 Task: Find connections with filter location Lavras with filter topic #Entrepreneurshipwith filter profile language Potuguese with filter current company Teachnook with filter school International School of Business & Media with filter industry Securities and Commodity Exchanges with filter service category Public Relations with filter keywords title Media Relations Coordinator
Action: Mouse moved to (704, 84)
Screenshot: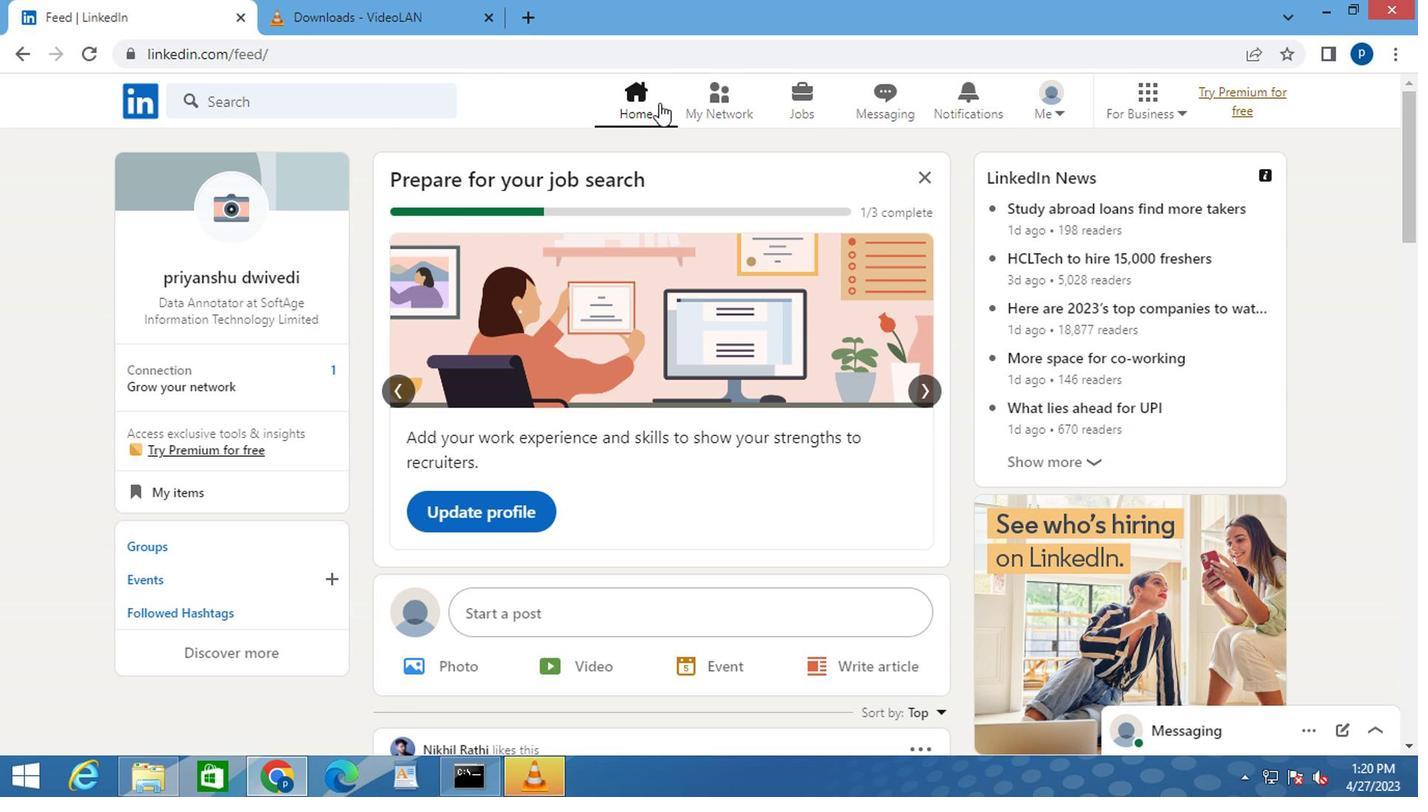 
Action: Mouse pressed left at (704, 84)
Screenshot: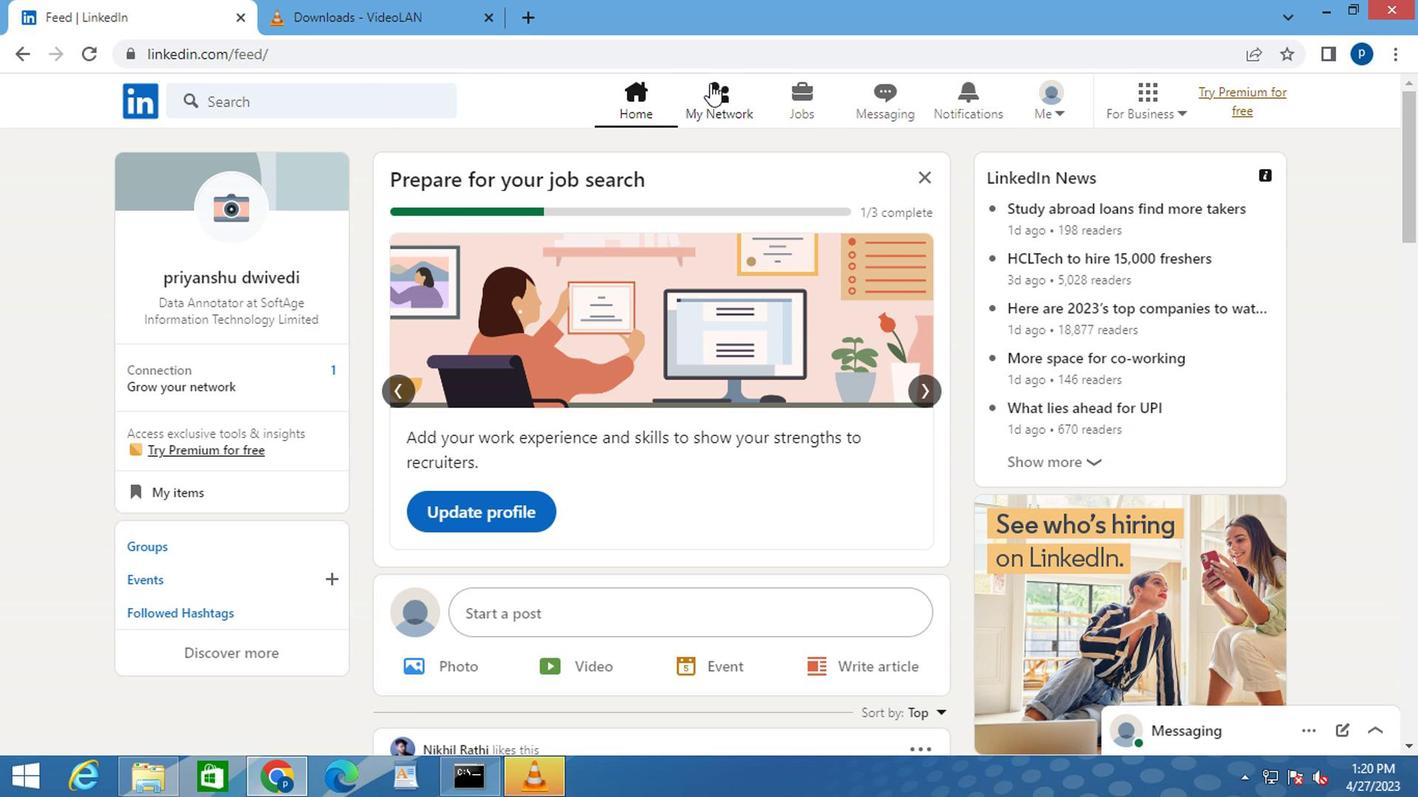 
Action: Mouse moved to (242, 204)
Screenshot: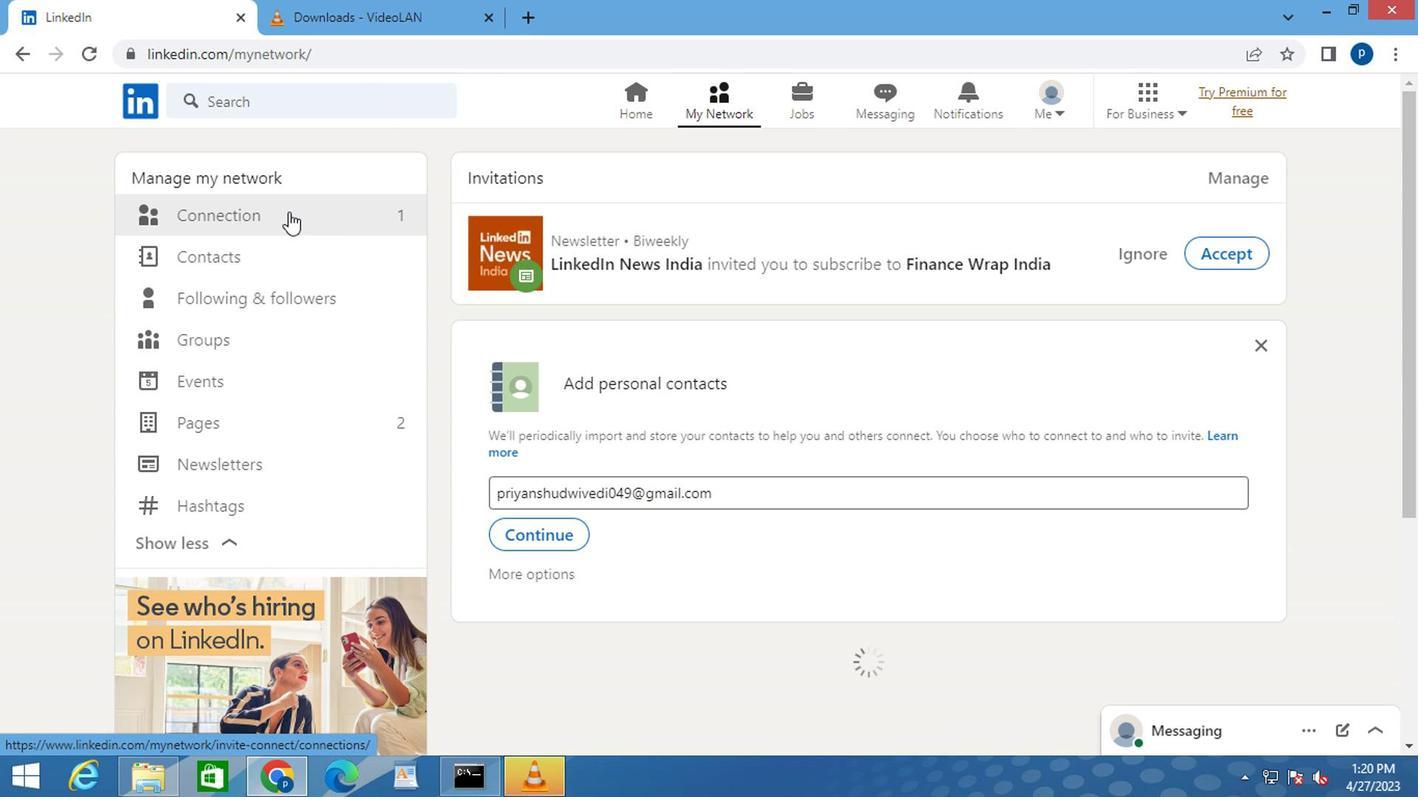 
Action: Mouse pressed left at (242, 204)
Screenshot: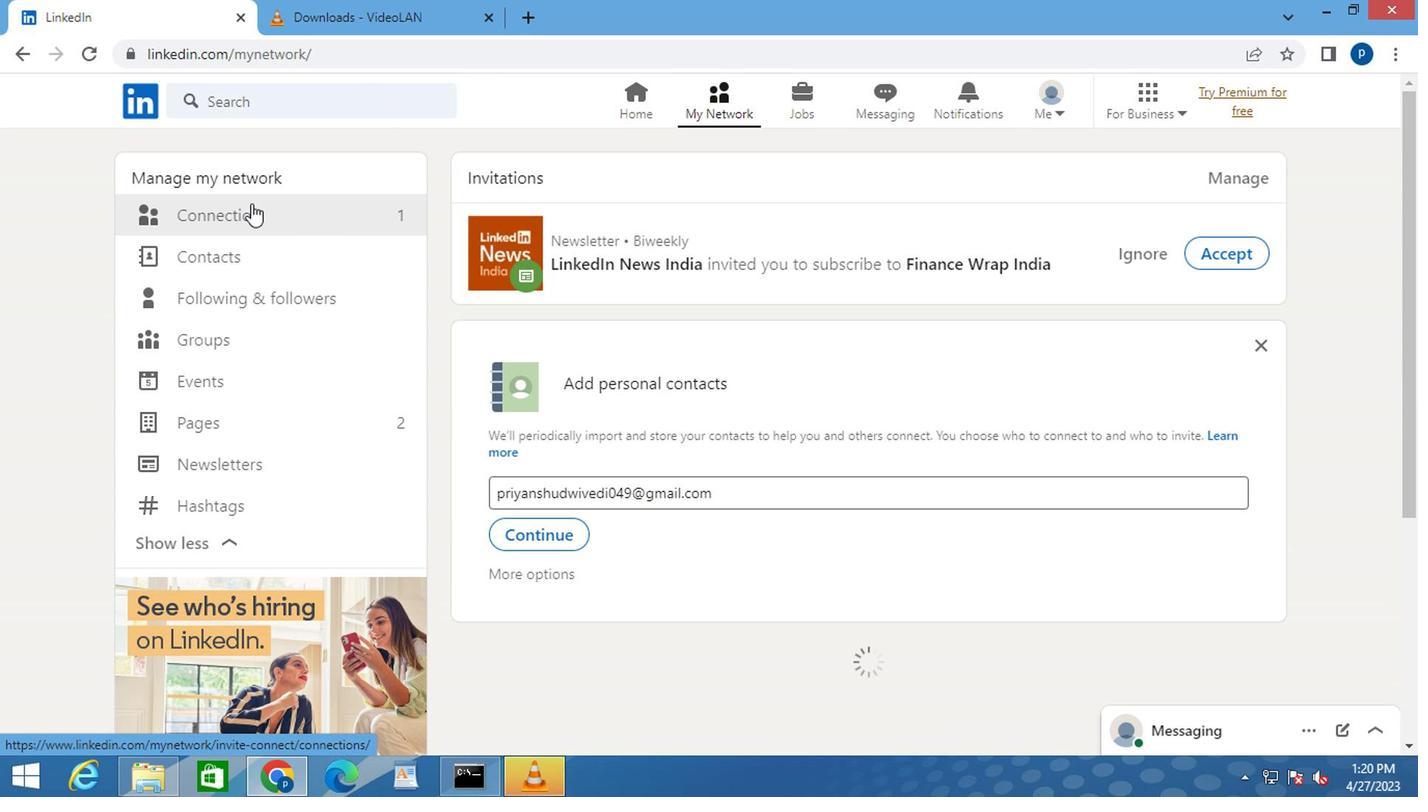
Action: Mouse moved to (866, 211)
Screenshot: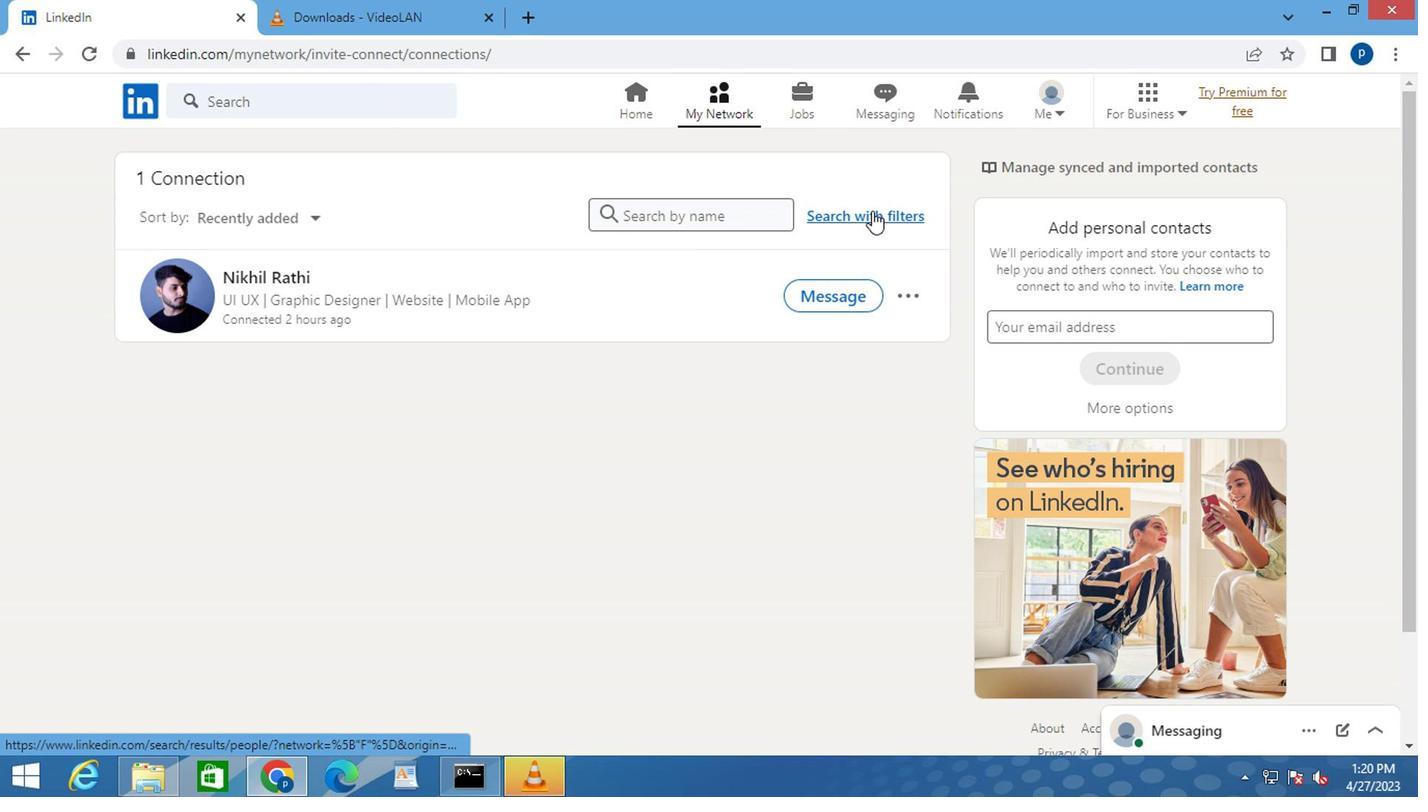 
Action: Mouse pressed left at (866, 211)
Screenshot: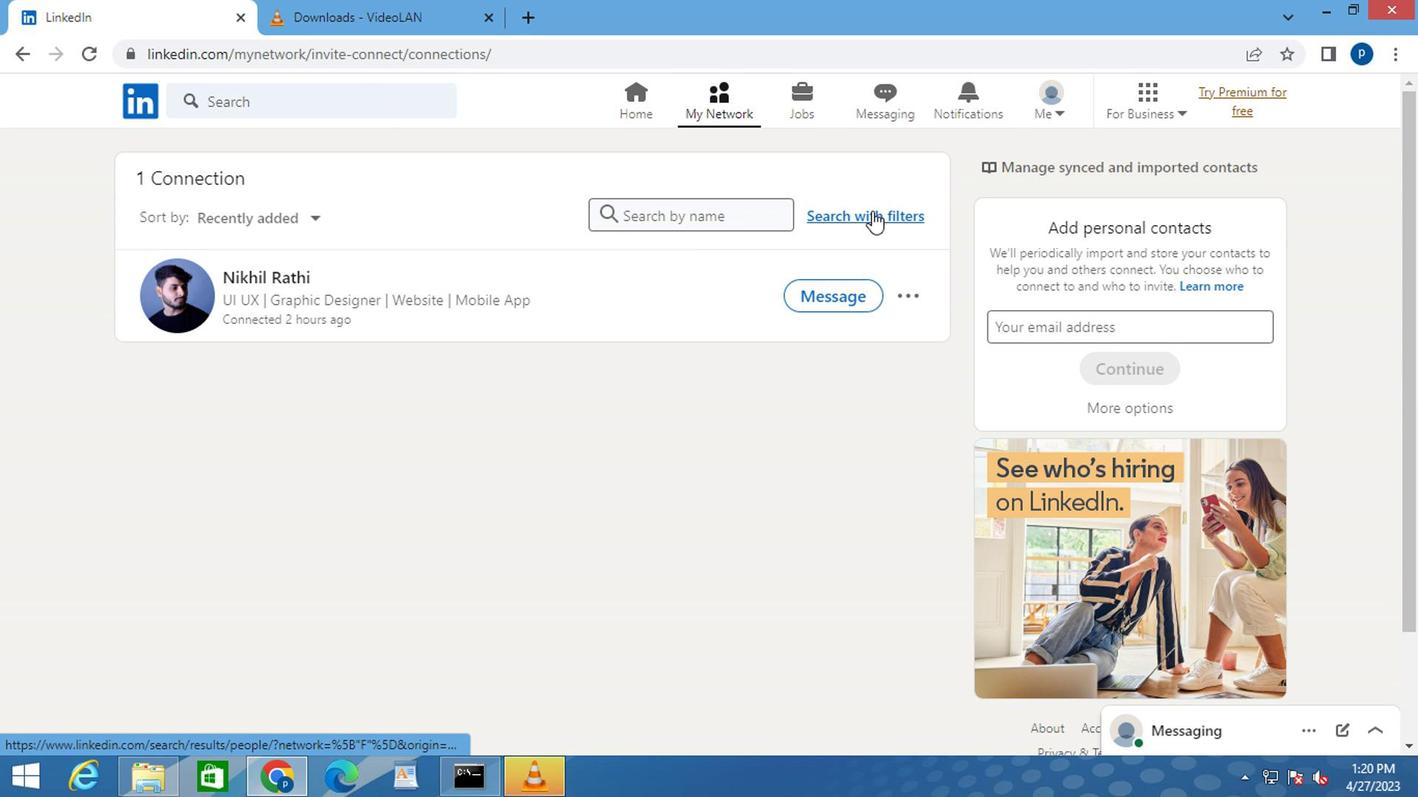 
Action: Mouse moved to (771, 165)
Screenshot: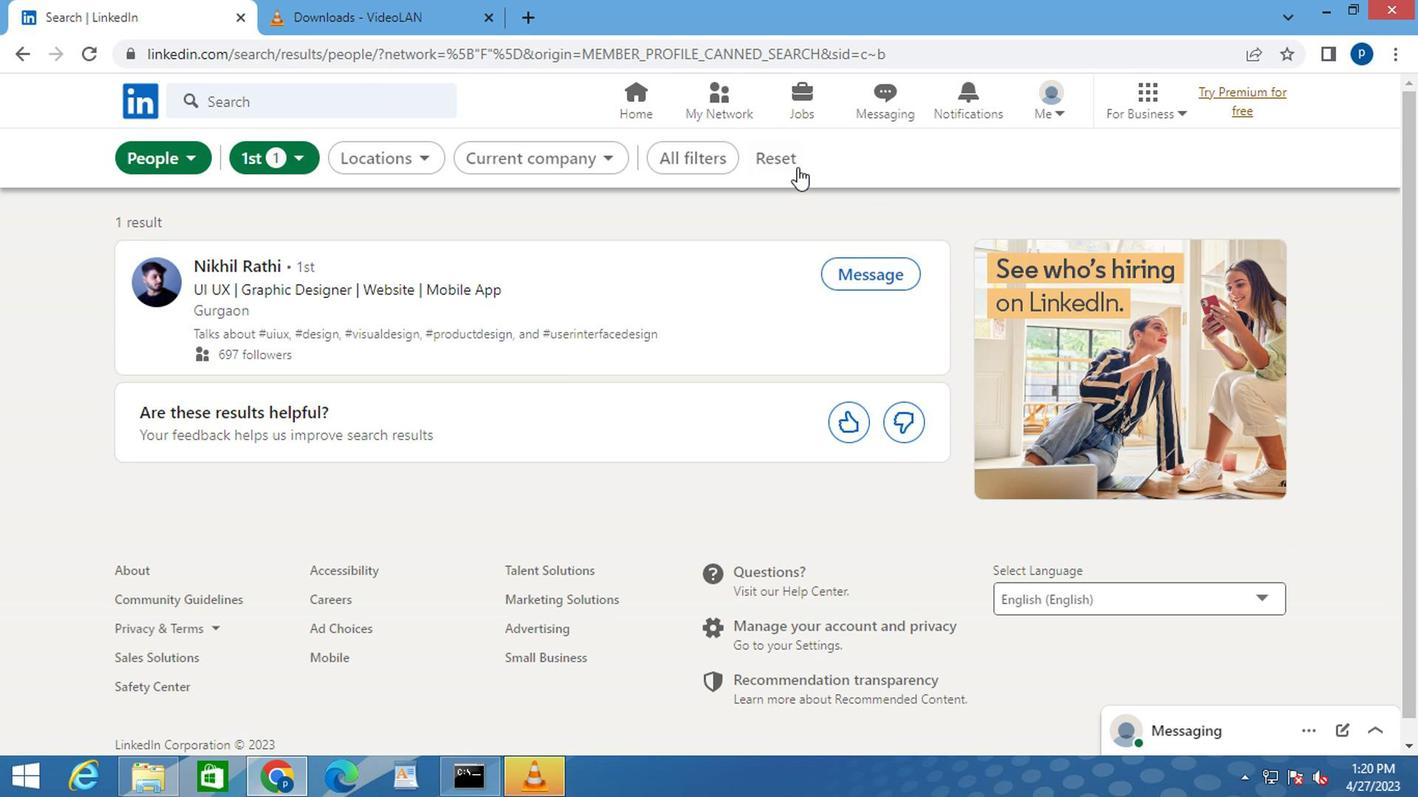 
Action: Mouse pressed left at (771, 165)
Screenshot: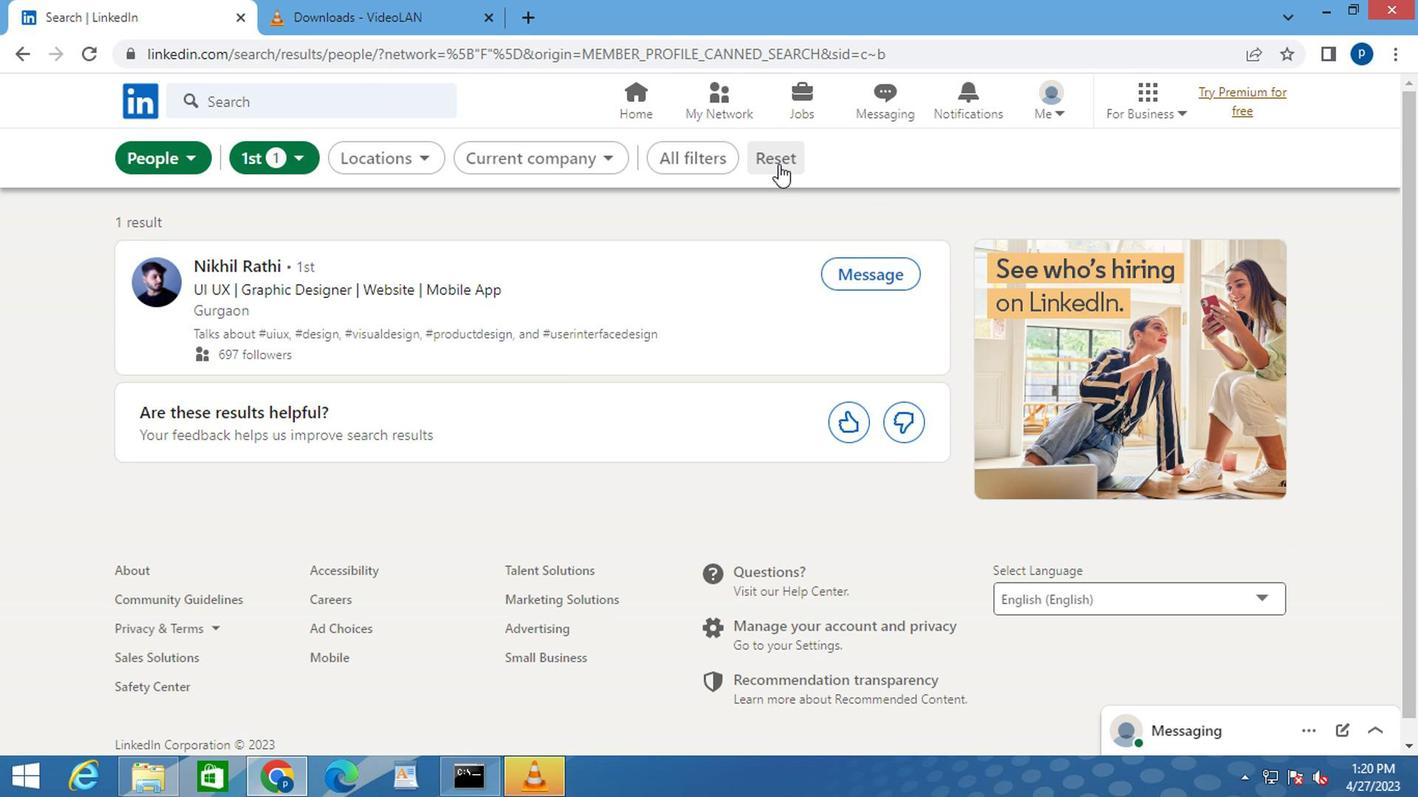
Action: Mouse moved to (755, 162)
Screenshot: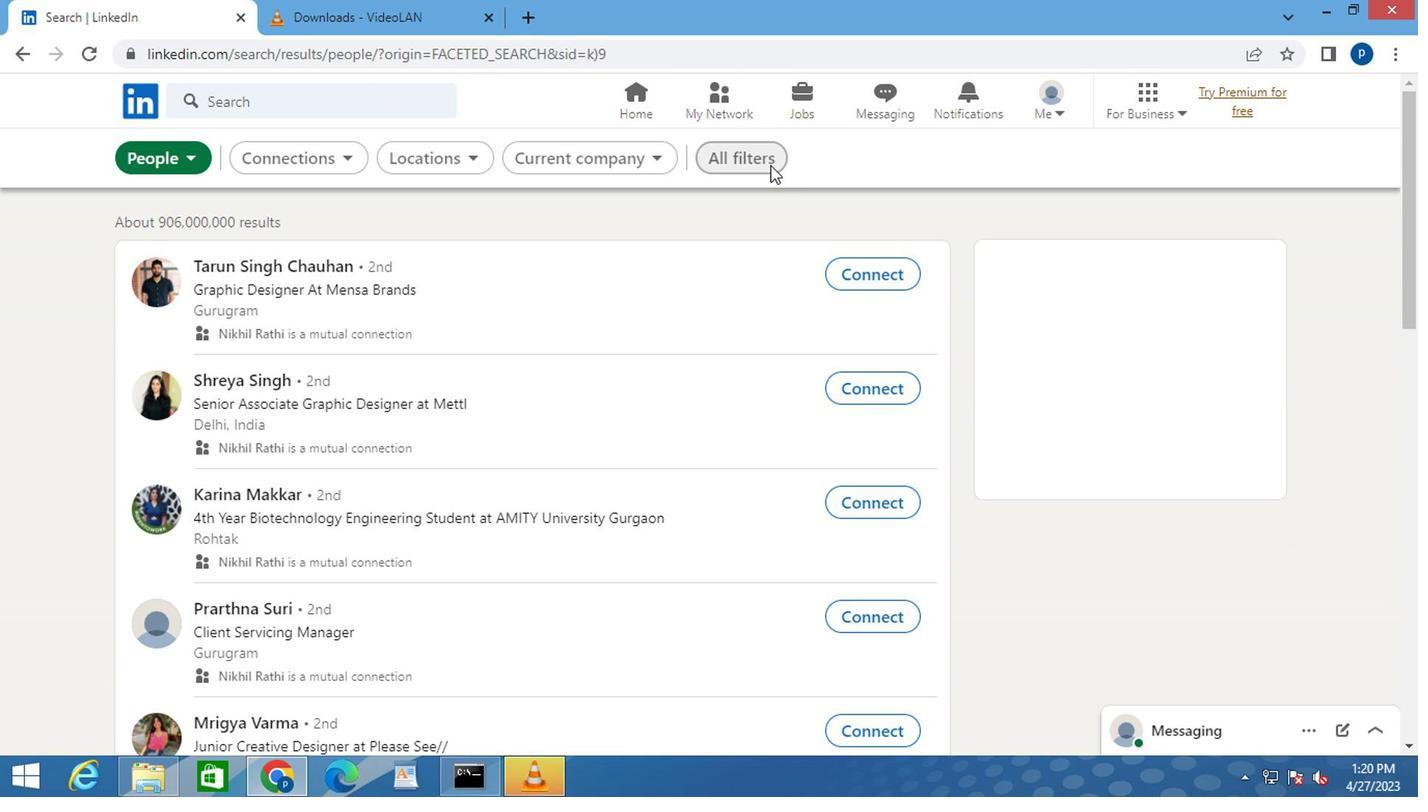 
Action: Mouse pressed left at (755, 162)
Screenshot: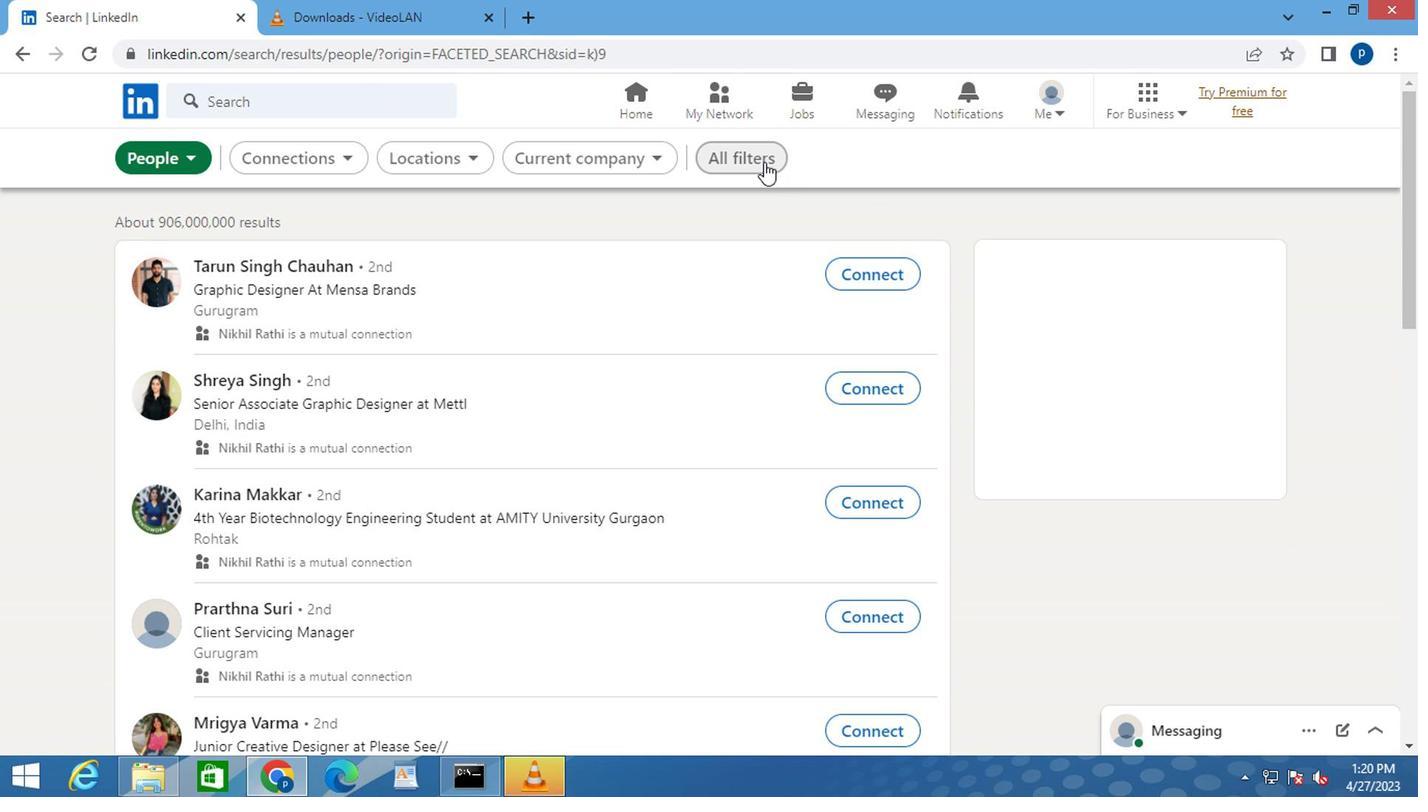 
Action: Mouse moved to (1107, 386)
Screenshot: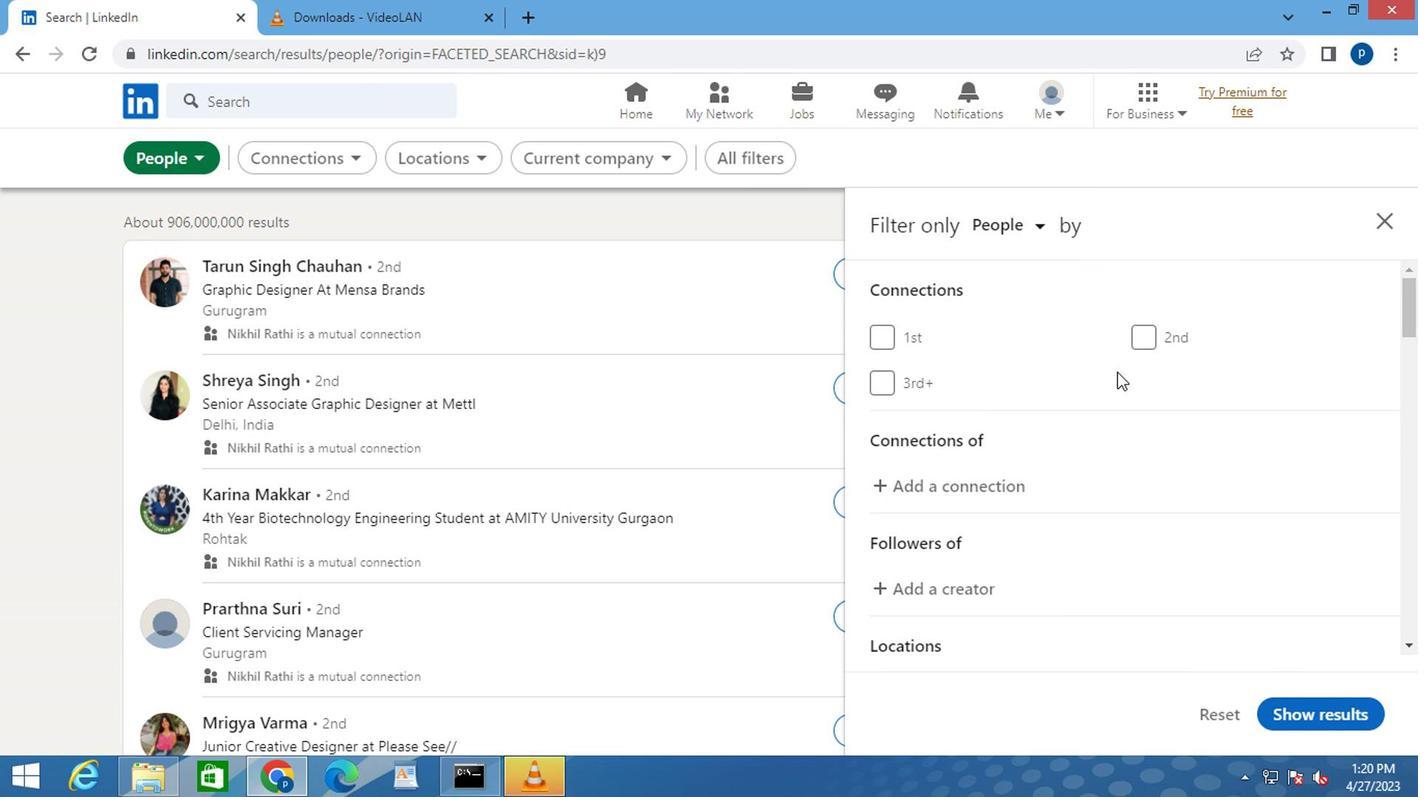 
Action: Mouse scrolled (1107, 385) with delta (0, 0)
Screenshot: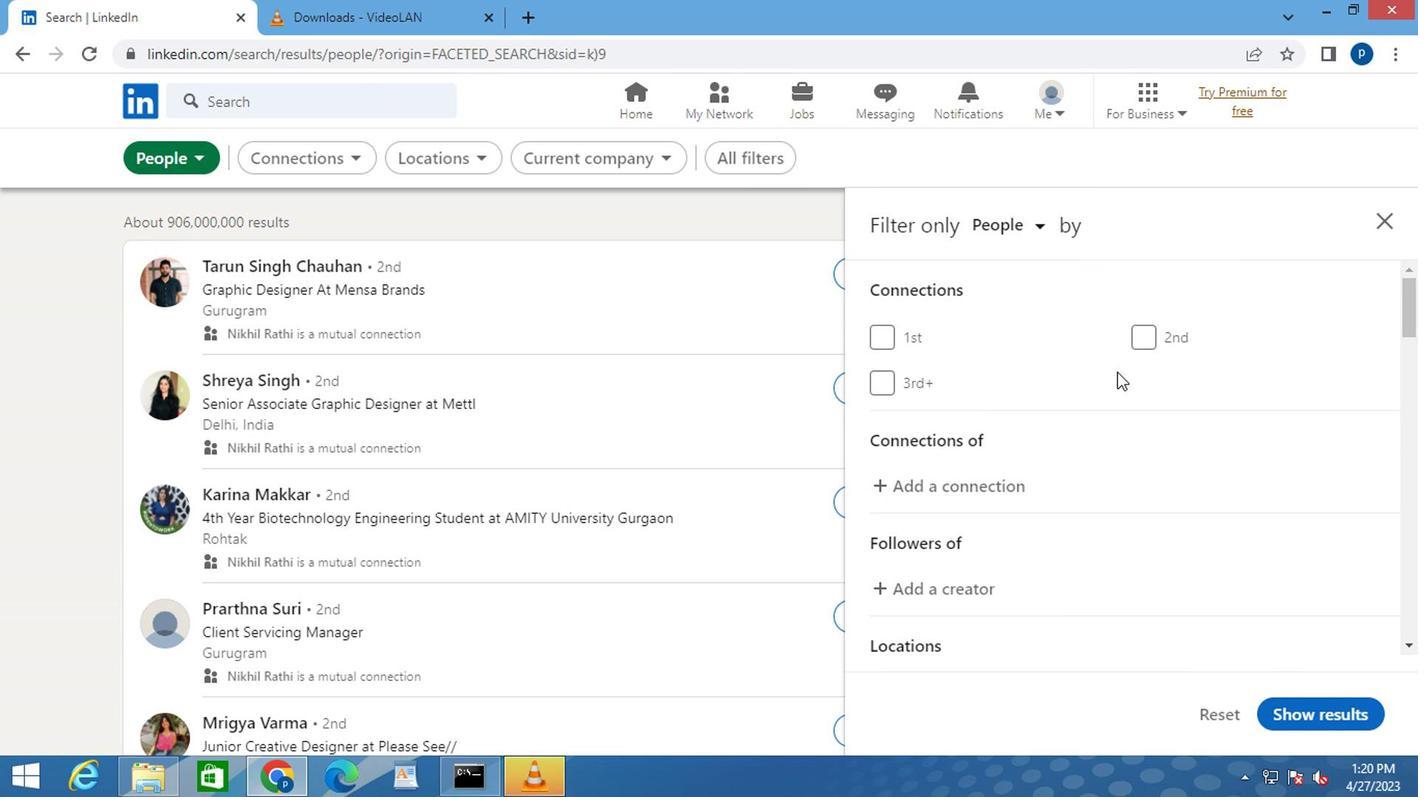 
Action: Mouse moved to (1107, 387)
Screenshot: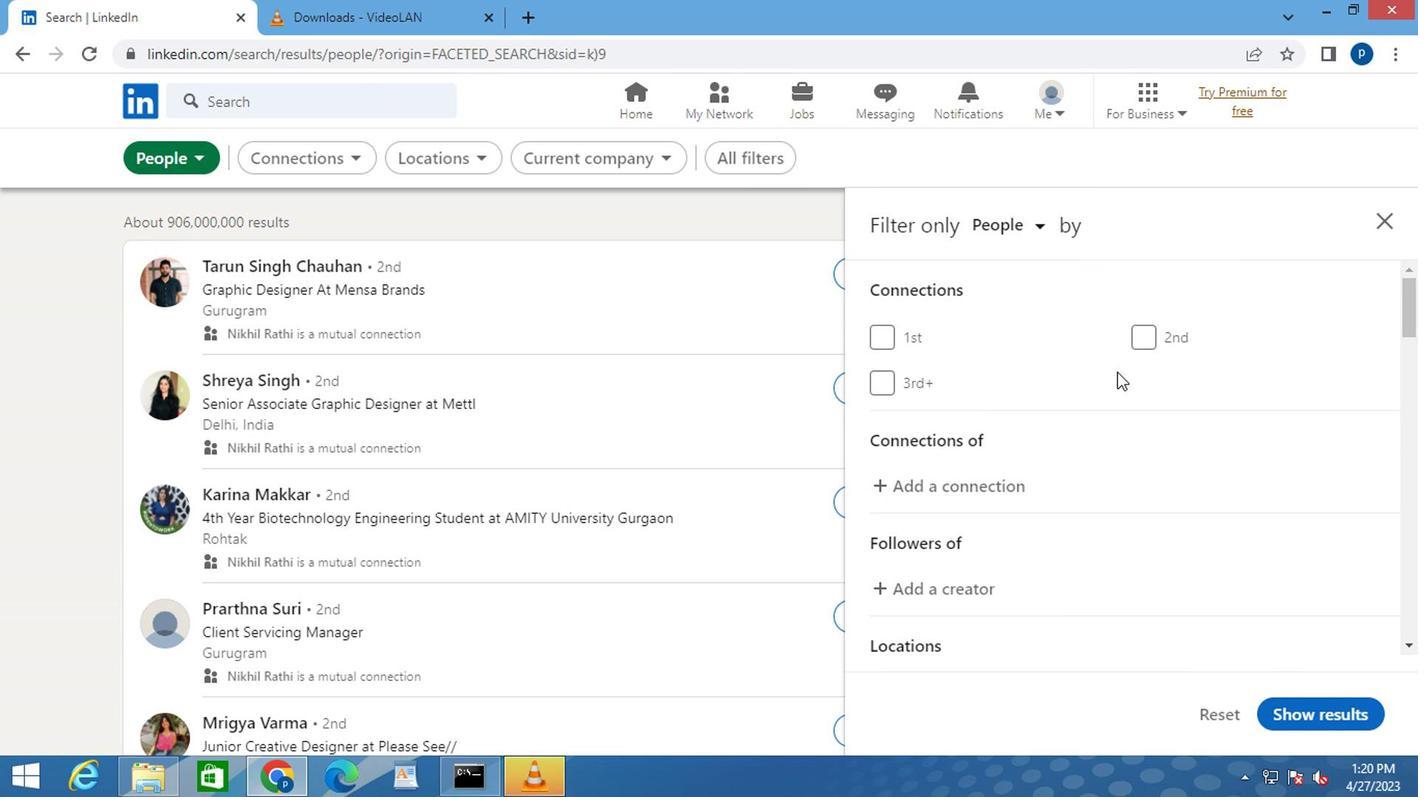 
Action: Mouse scrolled (1107, 386) with delta (0, 0)
Screenshot: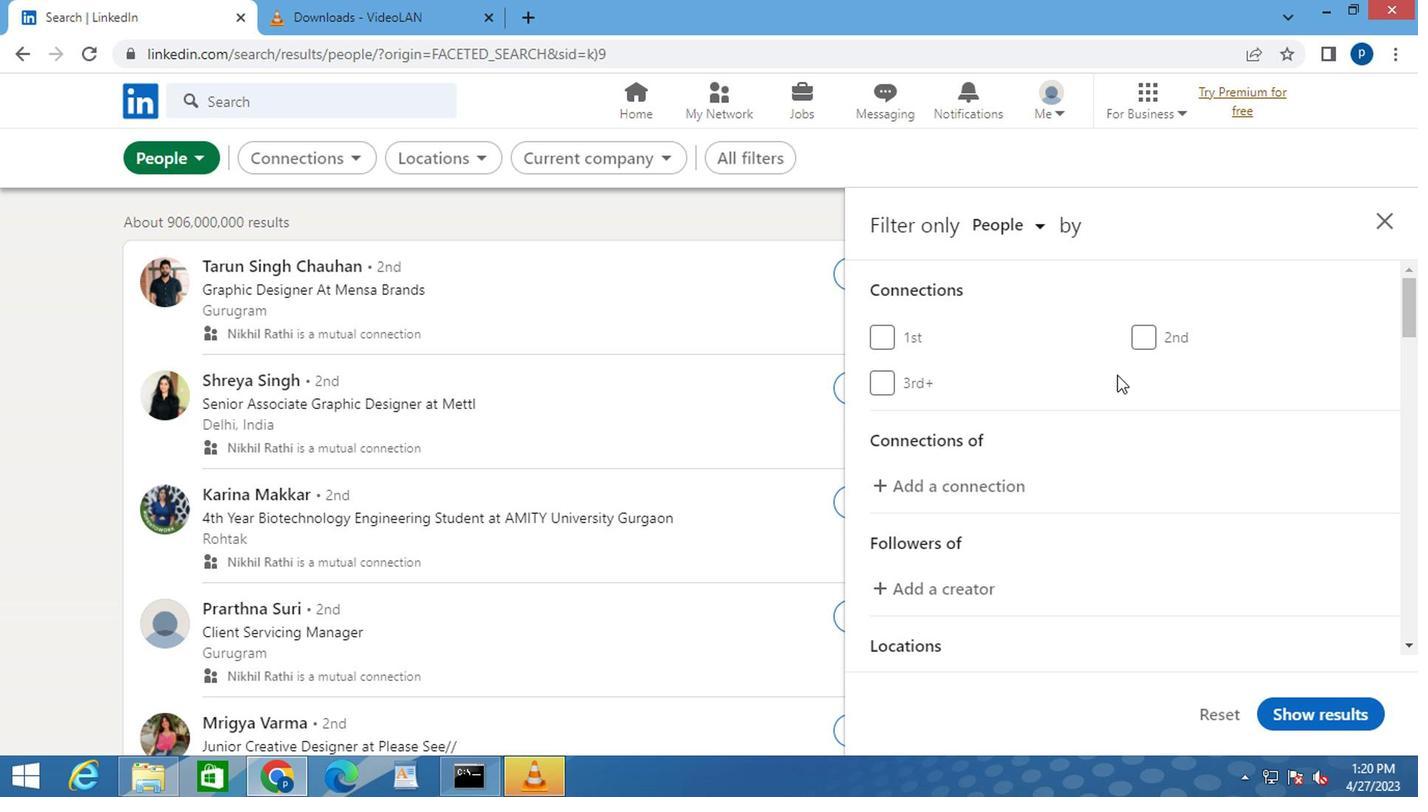 
Action: Mouse scrolled (1107, 386) with delta (0, 0)
Screenshot: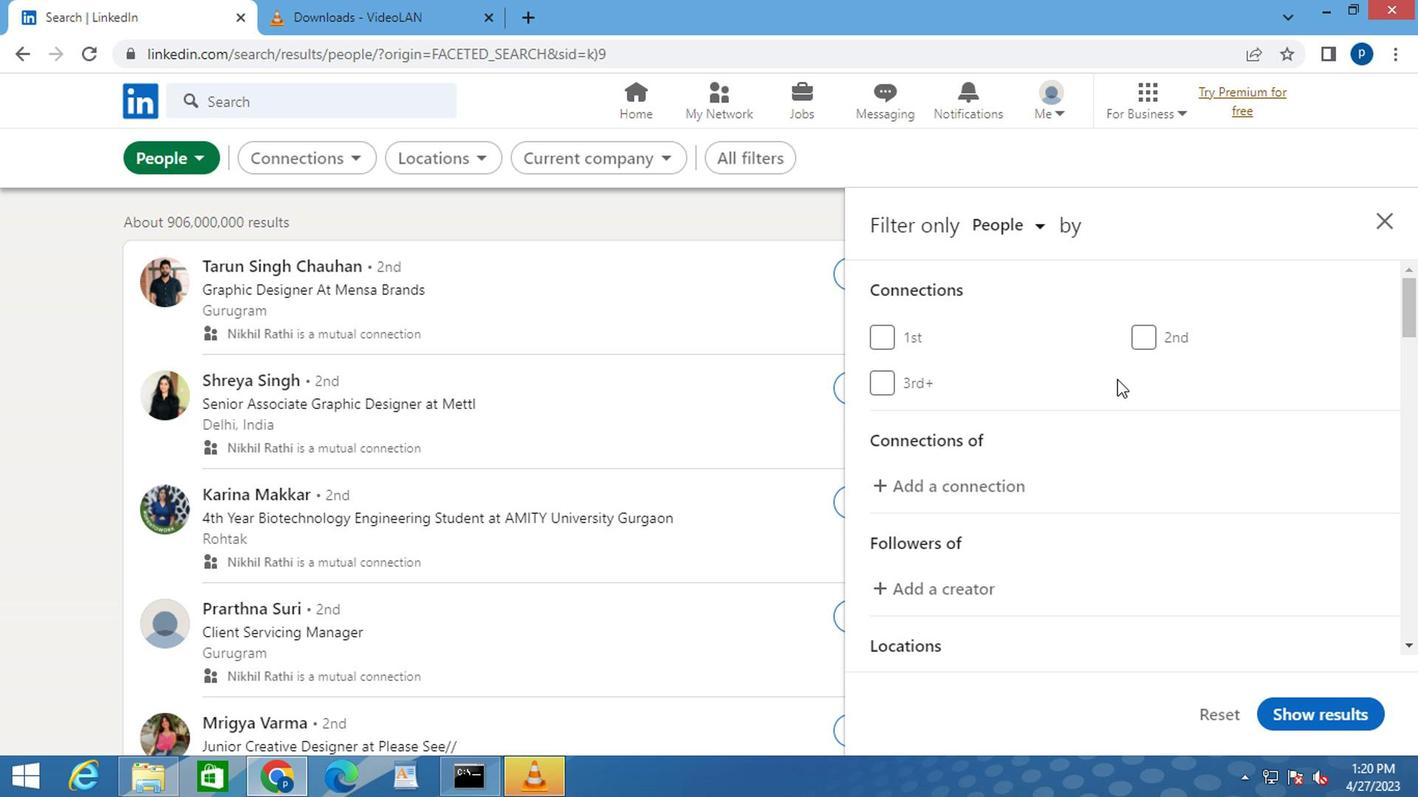 
Action: Mouse moved to (1194, 469)
Screenshot: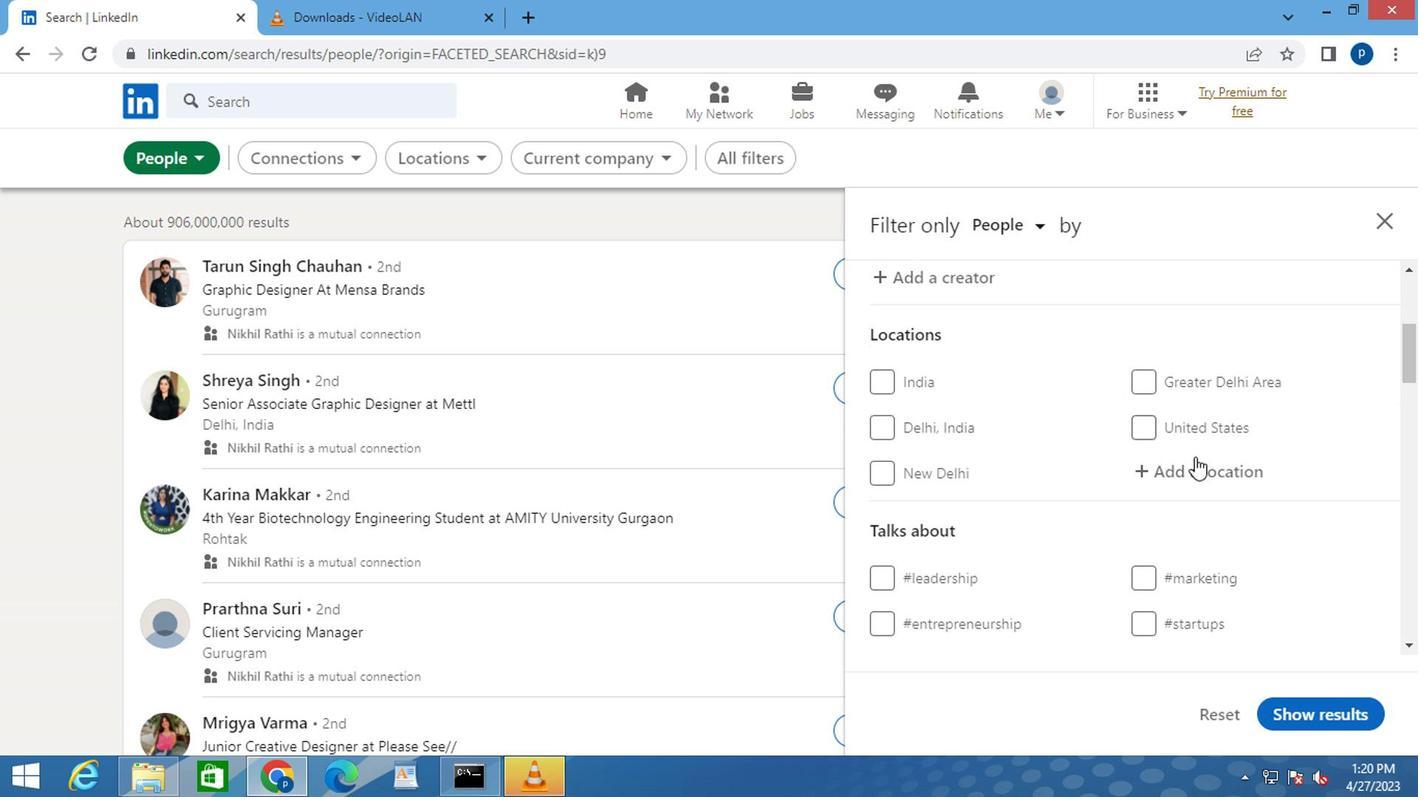 
Action: Mouse pressed left at (1194, 469)
Screenshot: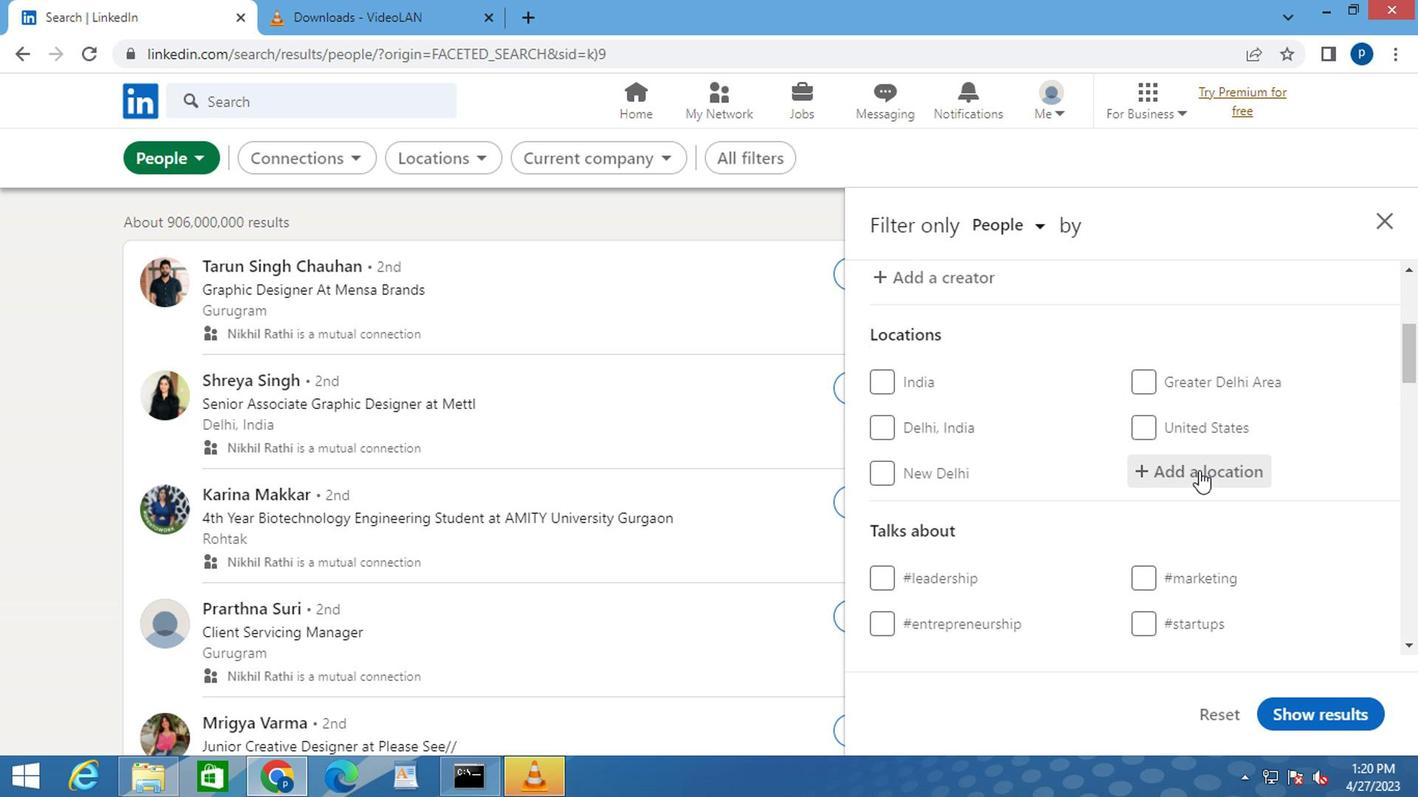
Action: Mouse moved to (1171, 389)
Screenshot: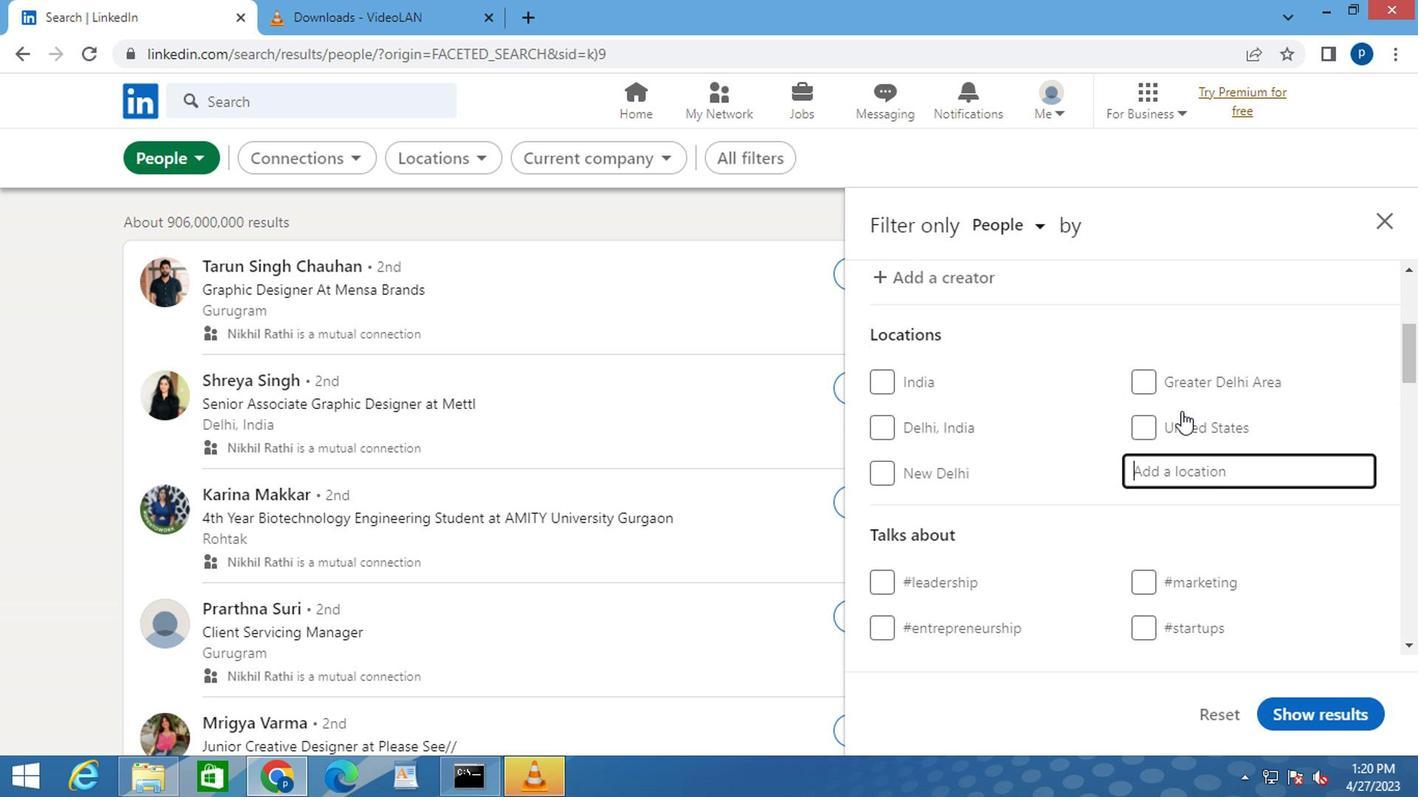 
Action: Key pressed <Key.caps_lock>l<Key.caps_lock>a
Screenshot: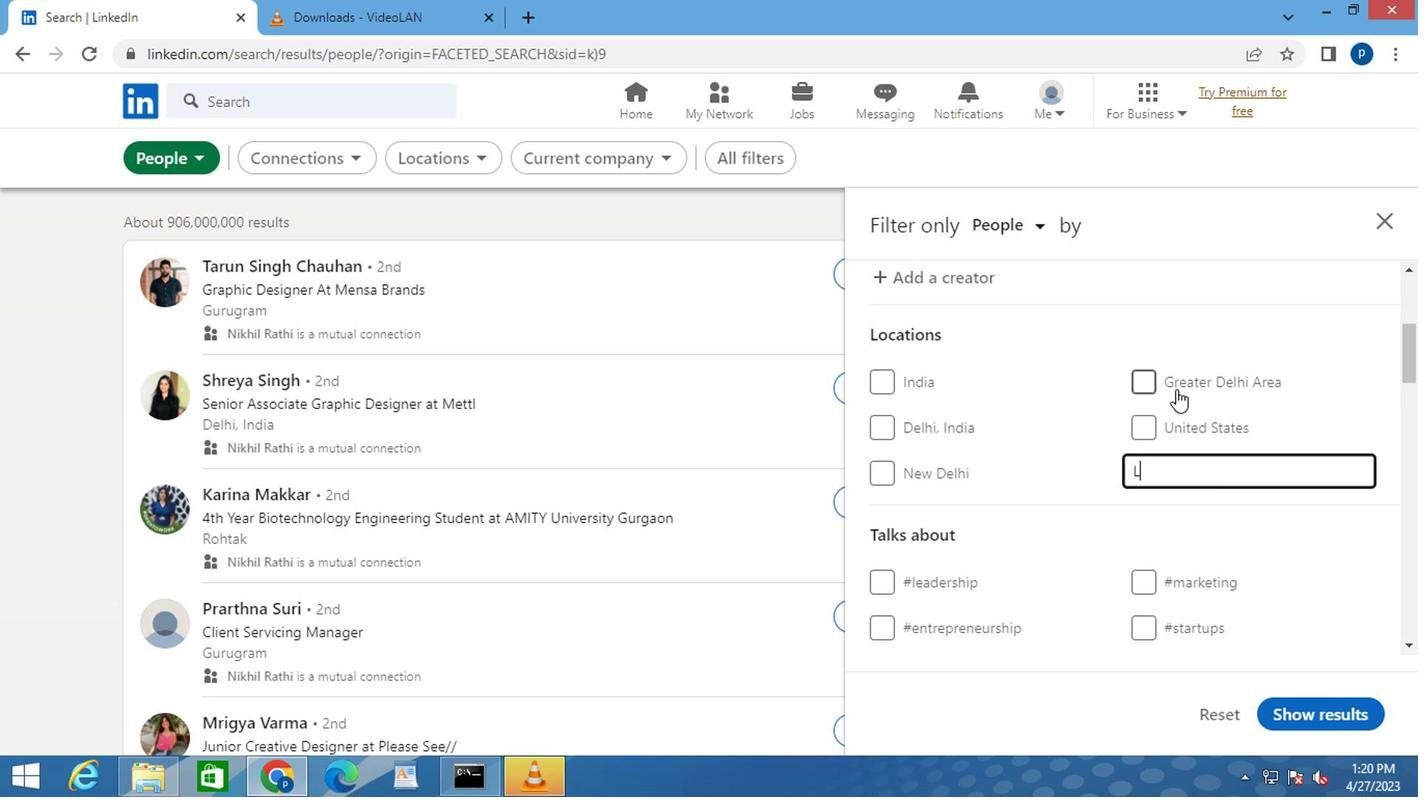 
Action: Mouse moved to (1028, 502)
Screenshot: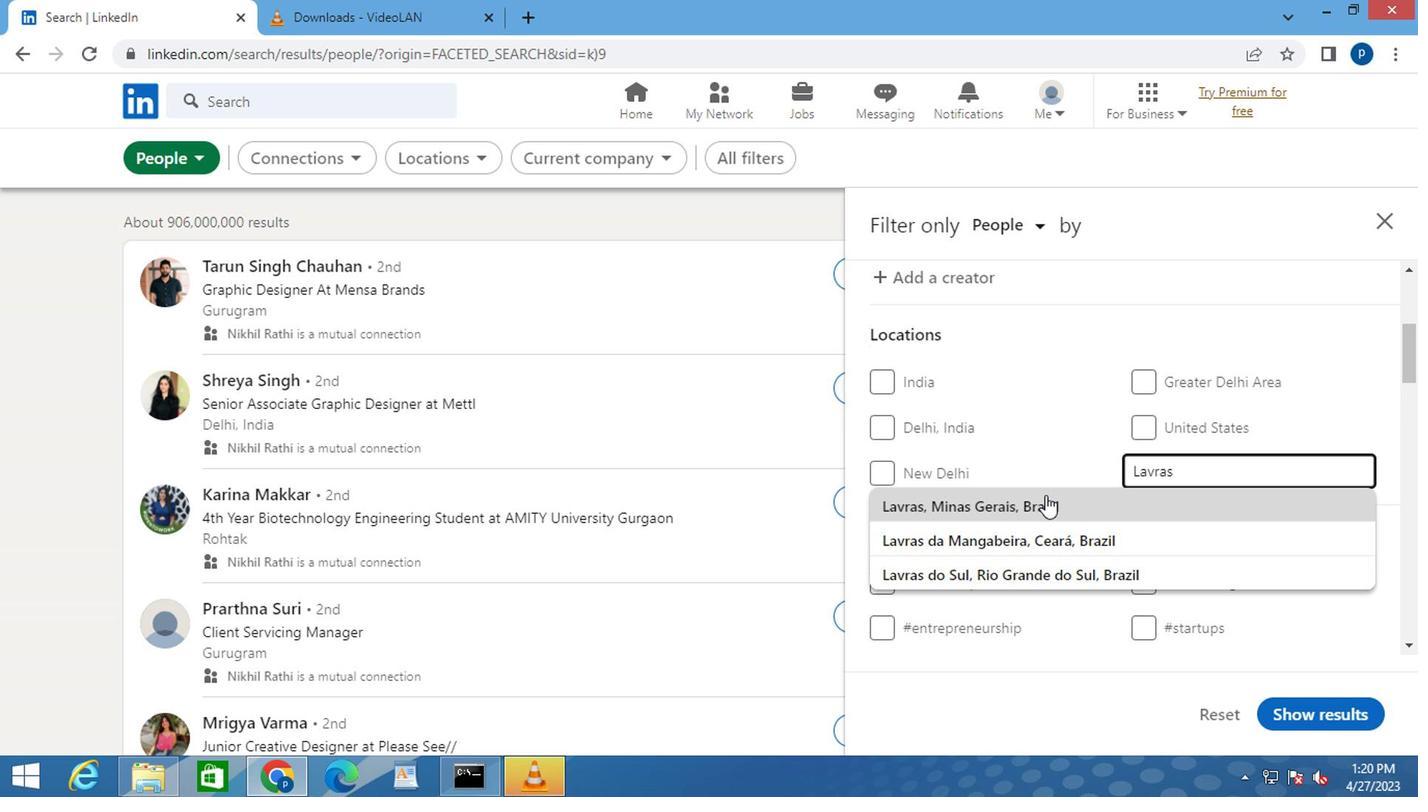 
Action: Mouse pressed left at (1028, 502)
Screenshot: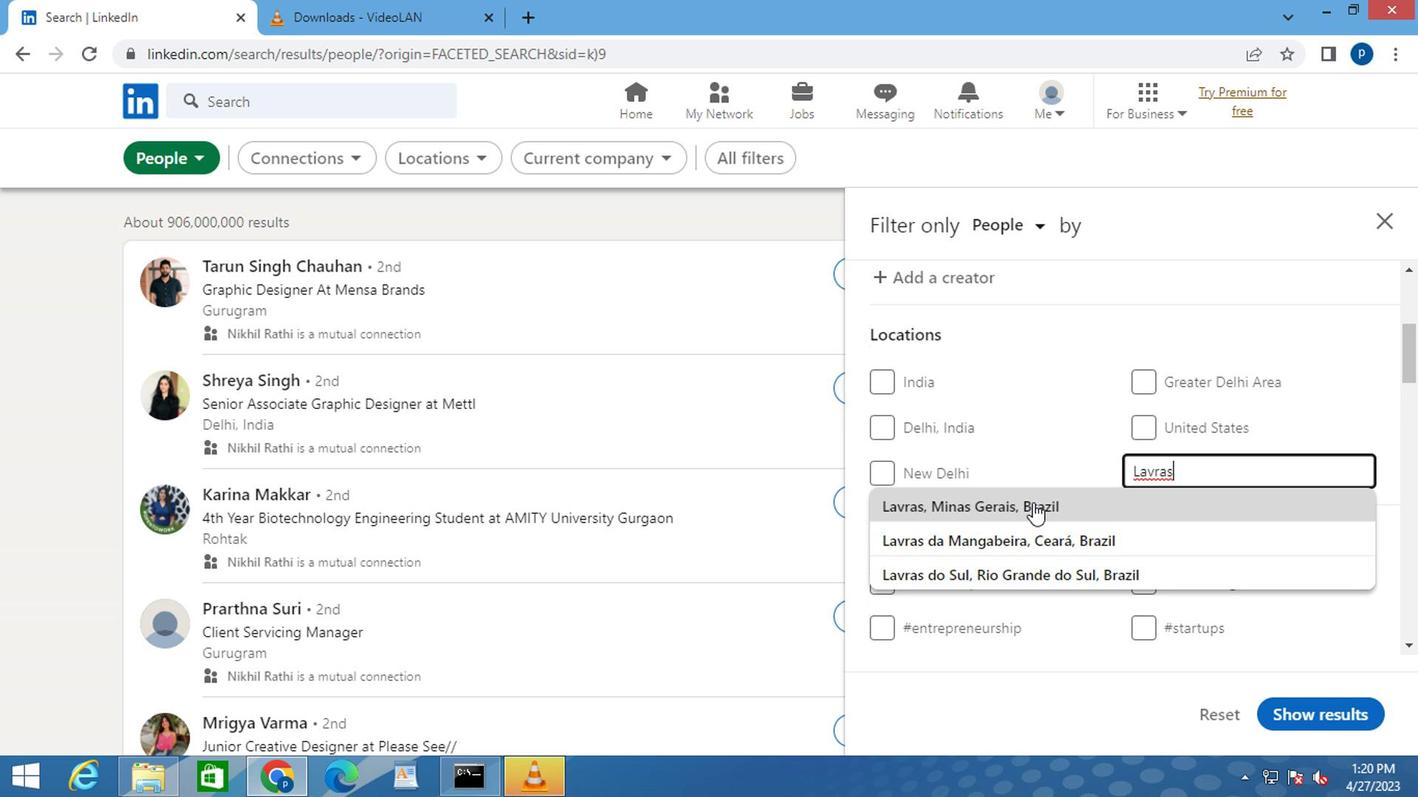 
Action: Mouse moved to (1039, 497)
Screenshot: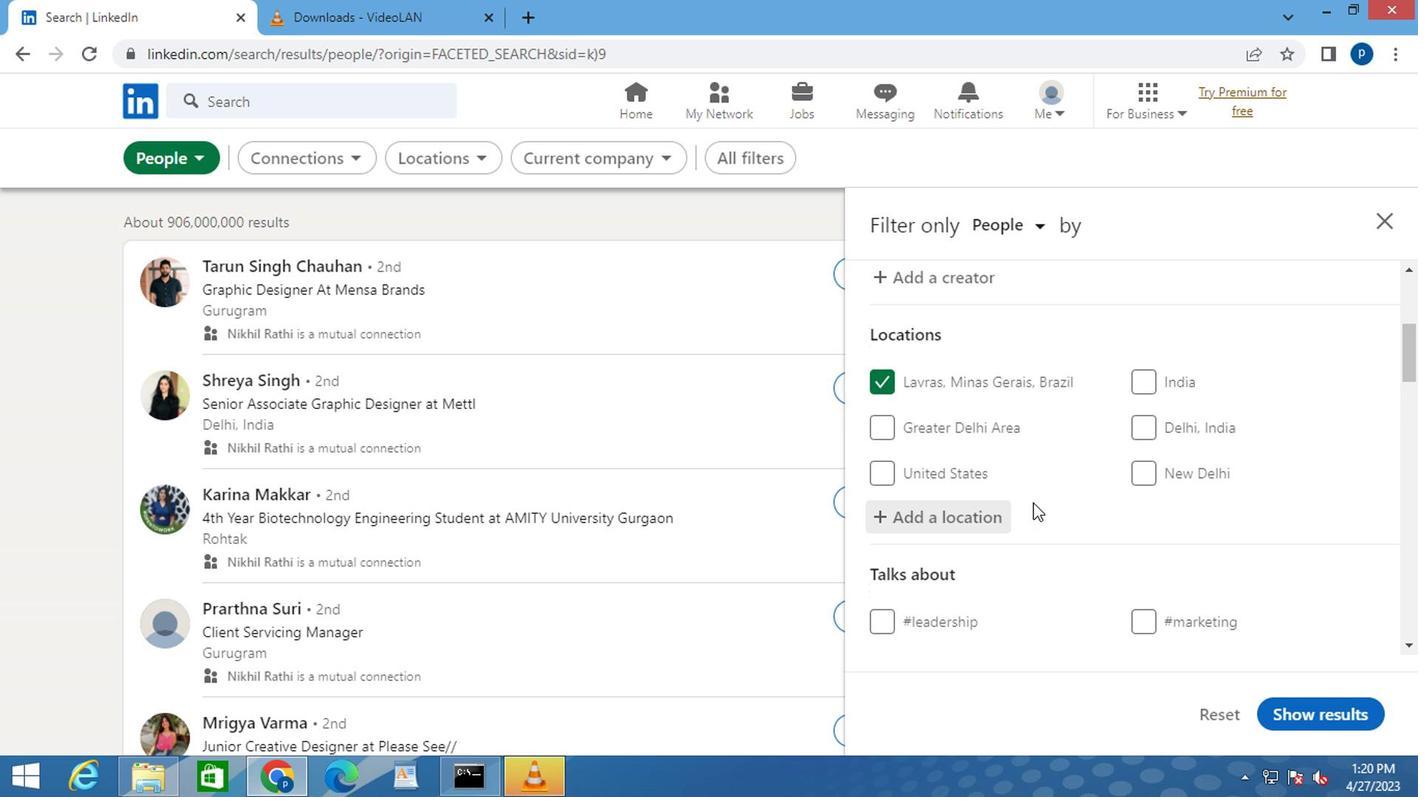 
Action: Mouse scrolled (1039, 495) with delta (0, -1)
Screenshot: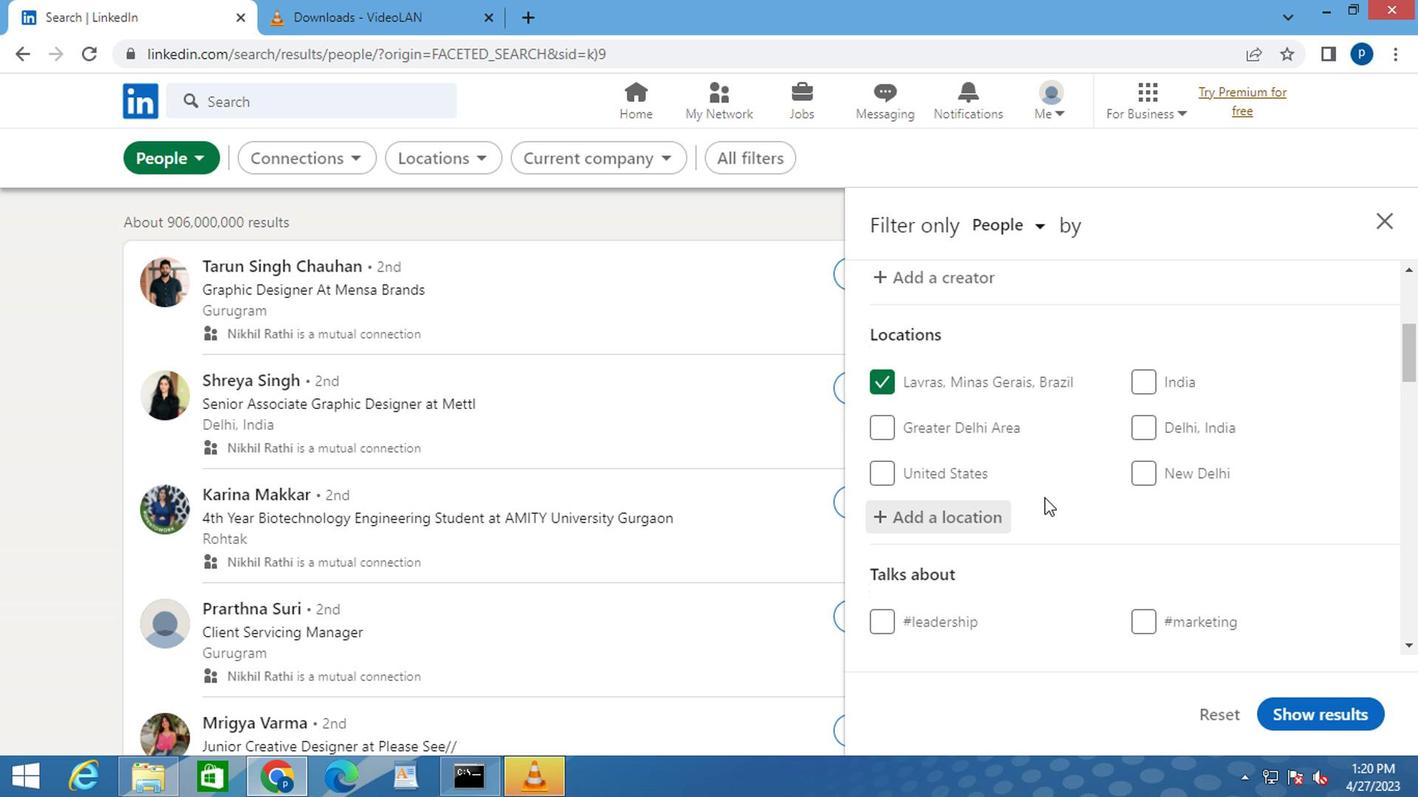 
Action: Mouse scrolled (1039, 495) with delta (0, -1)
Screenshot: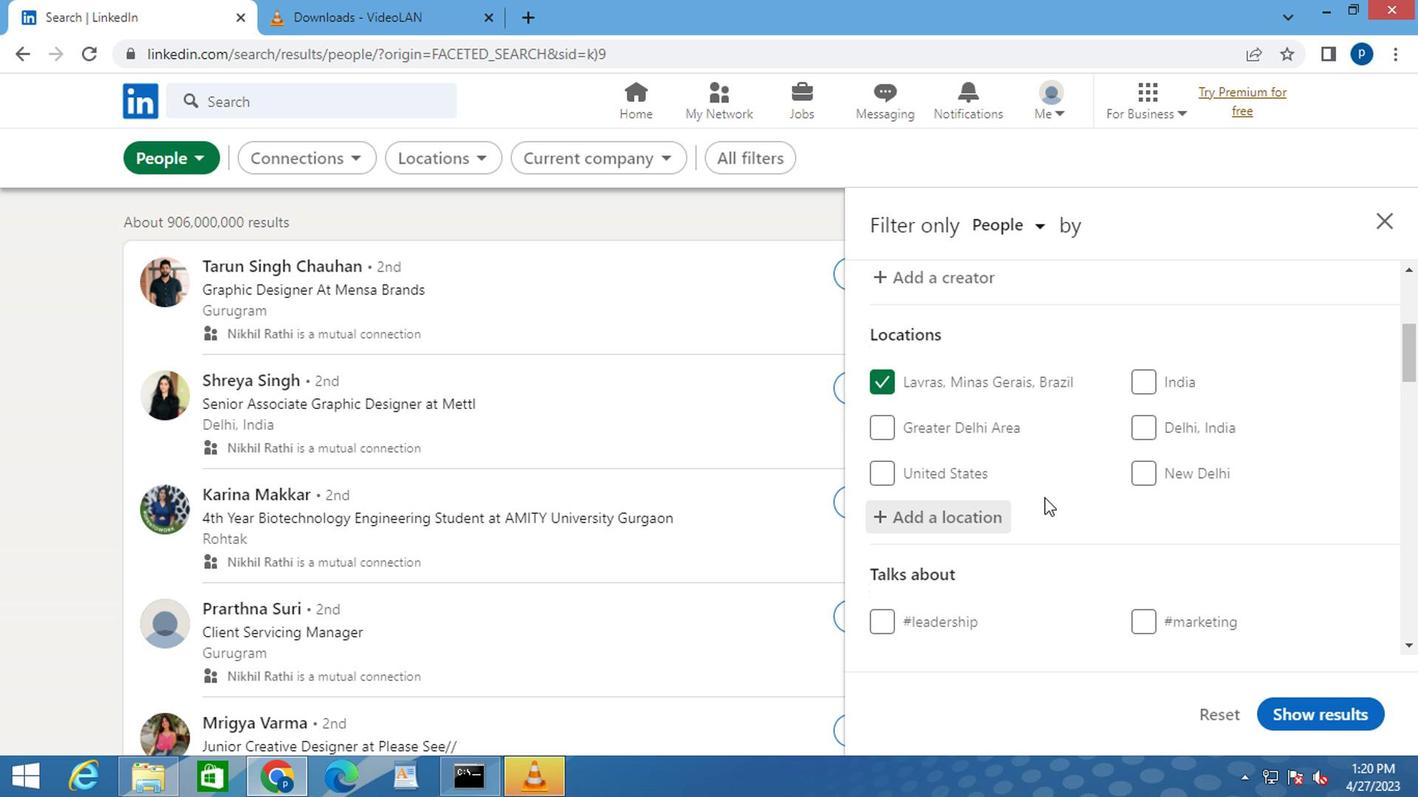
Action: Mouse scrolled (1039, 495) with delta (0, -1)
Screenshot: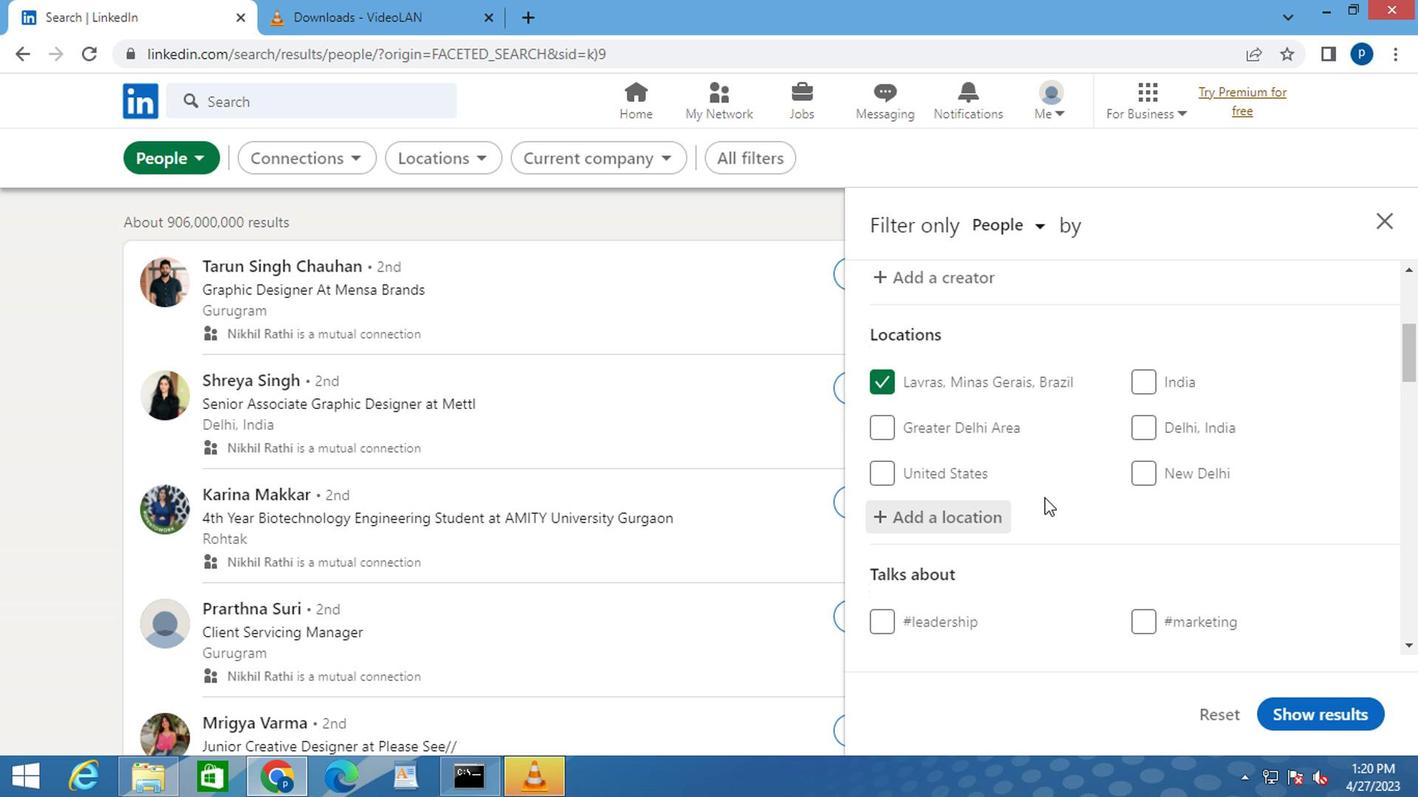 
Action: Mouse moved to (1166, 412)
Screenshot: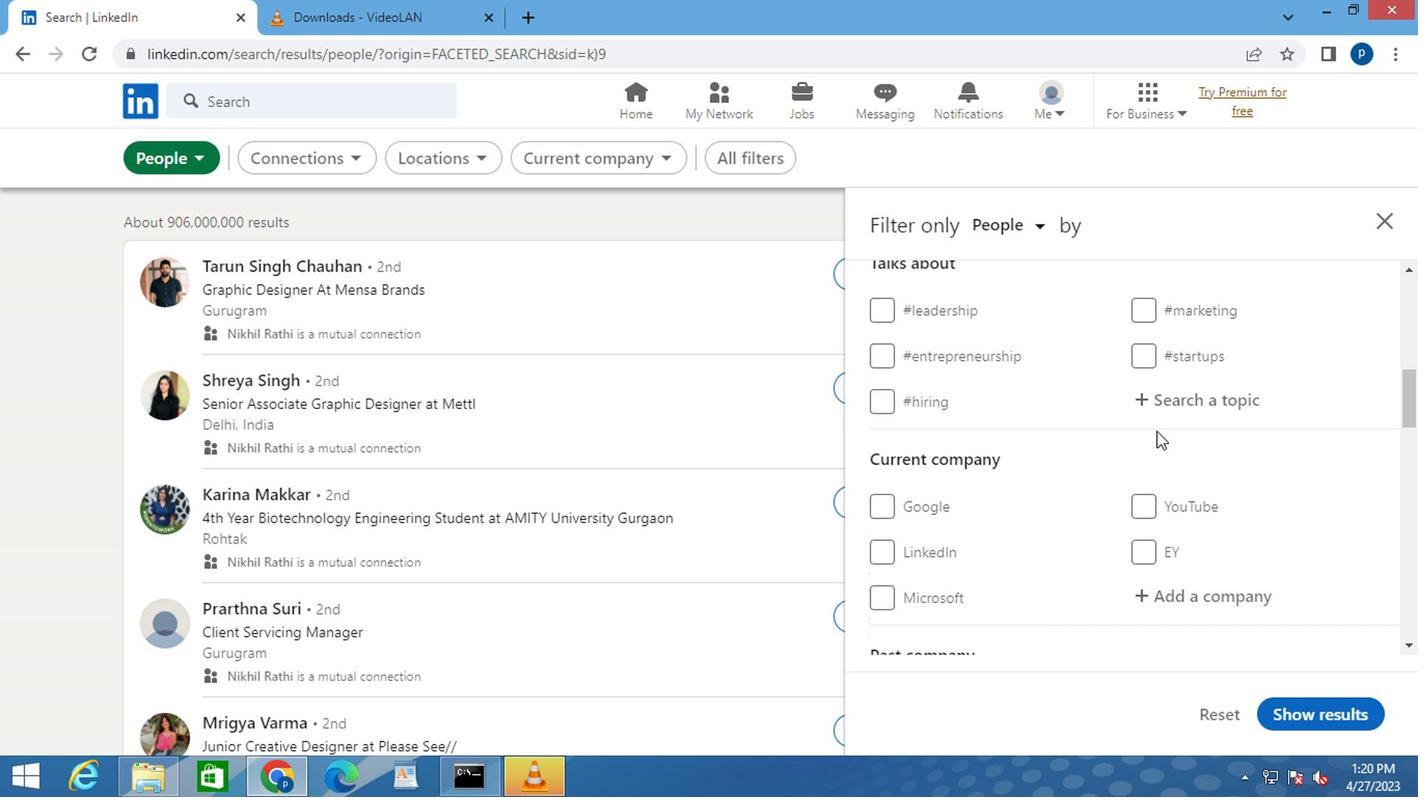 
Action: Mouse pressed left at (1166, 412)
Screenshot: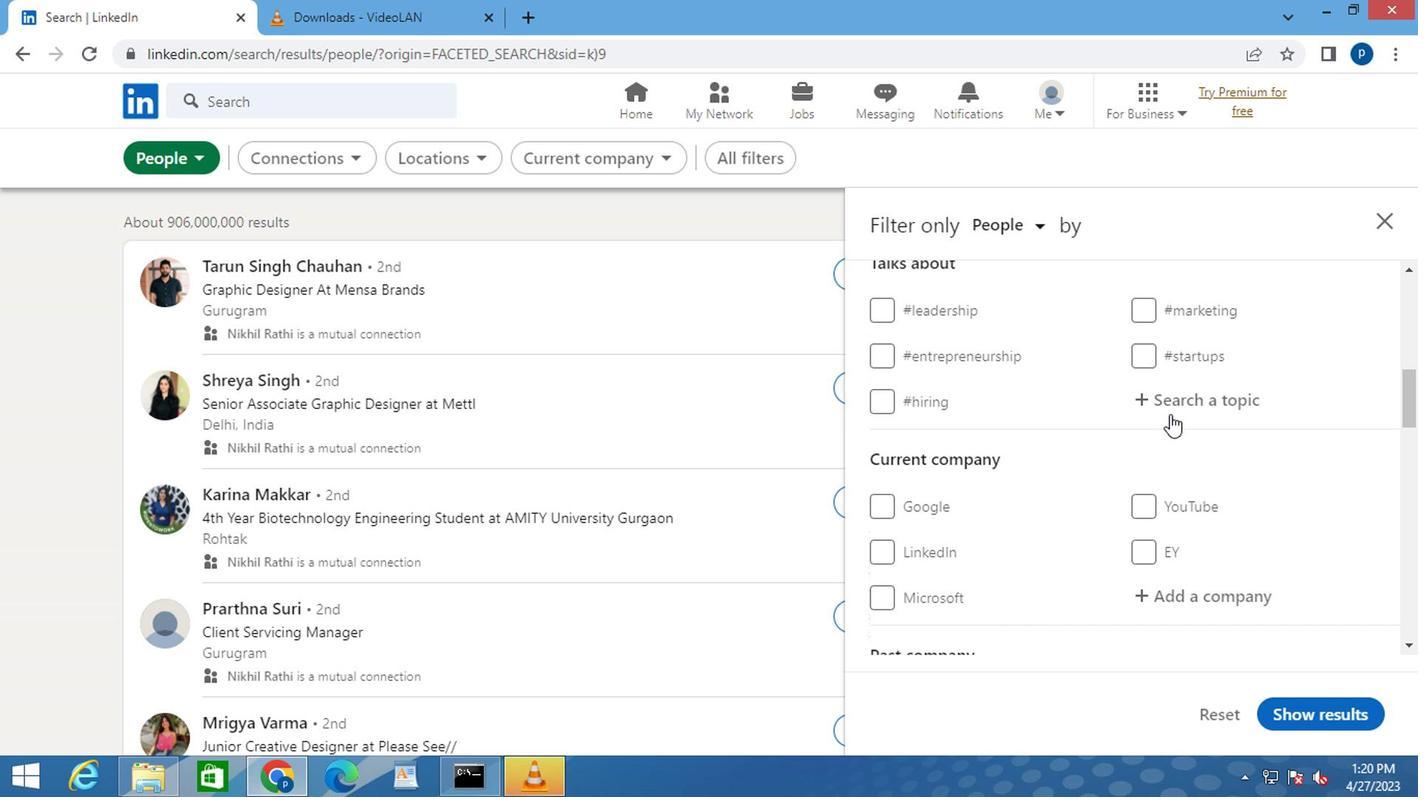 
Action: Key pressed <Key.shift>#<Key.caps_lock>E<Key.caps_lock>NTREPRENUERSHIP
Screenshot: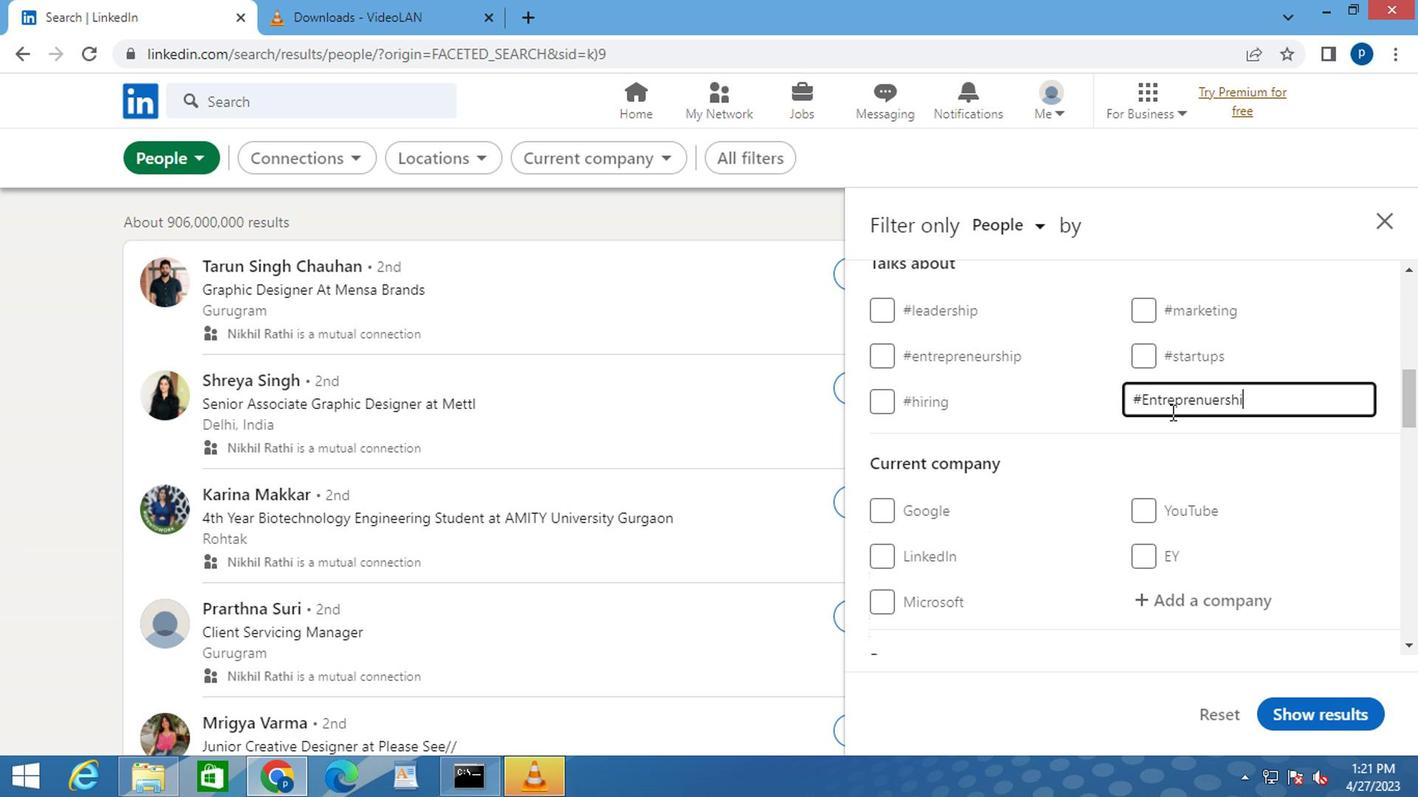 
Action: Mouse moved to (1168, 421)
Screenshot: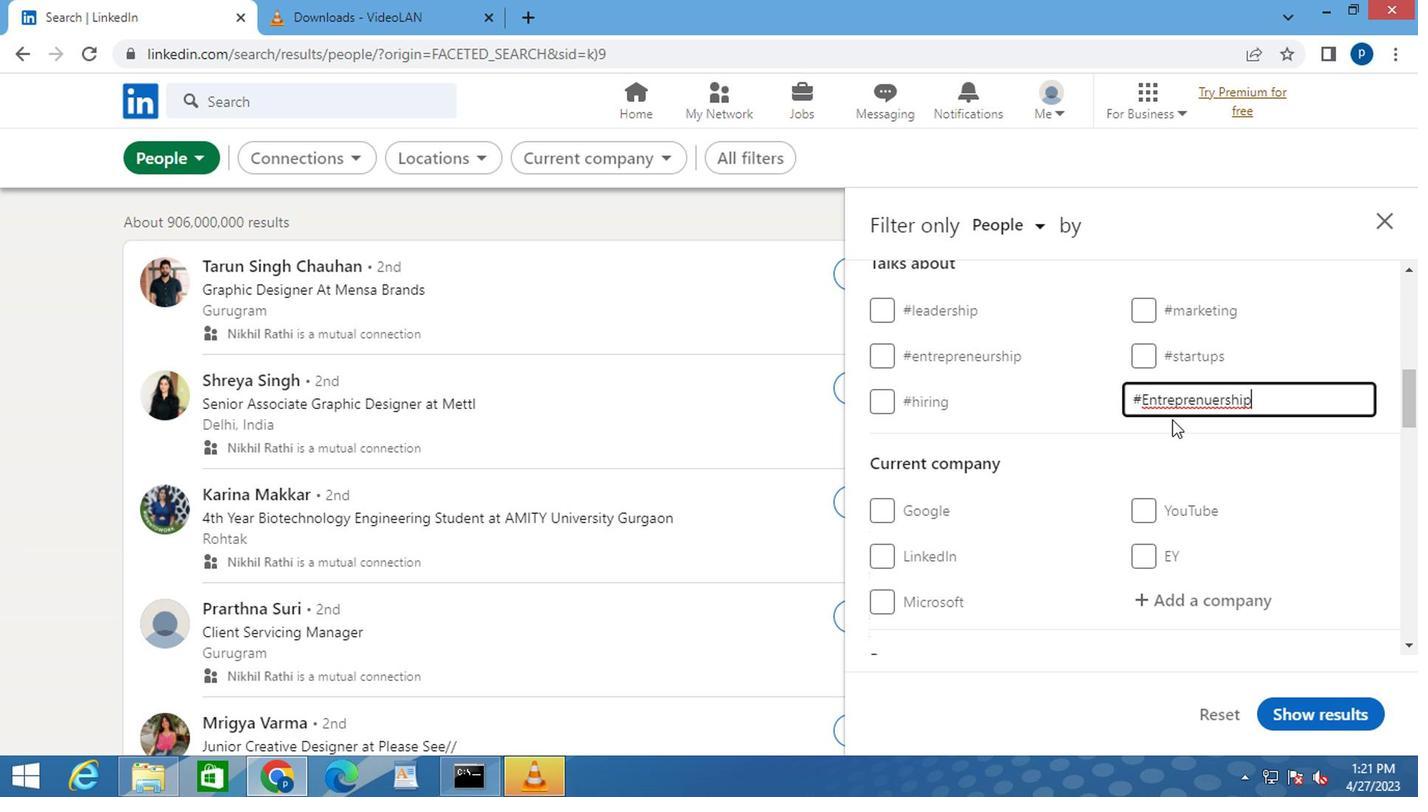 
Action: Mouse scrolled (1168, 420) with delta (0, -1)
Screenshot: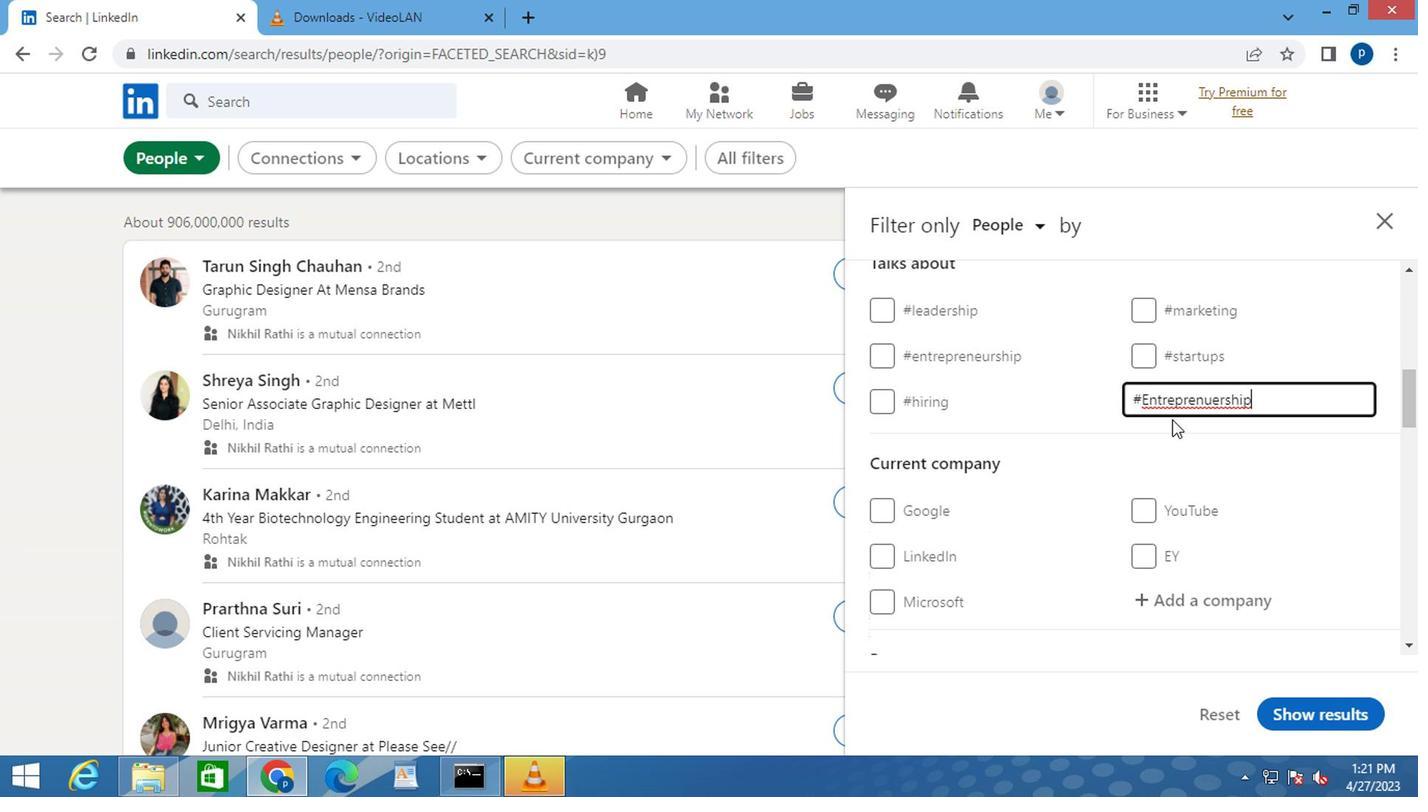 
Action: Mouse scrolled (1168, 420) with delta (0, -1)
Screenshot: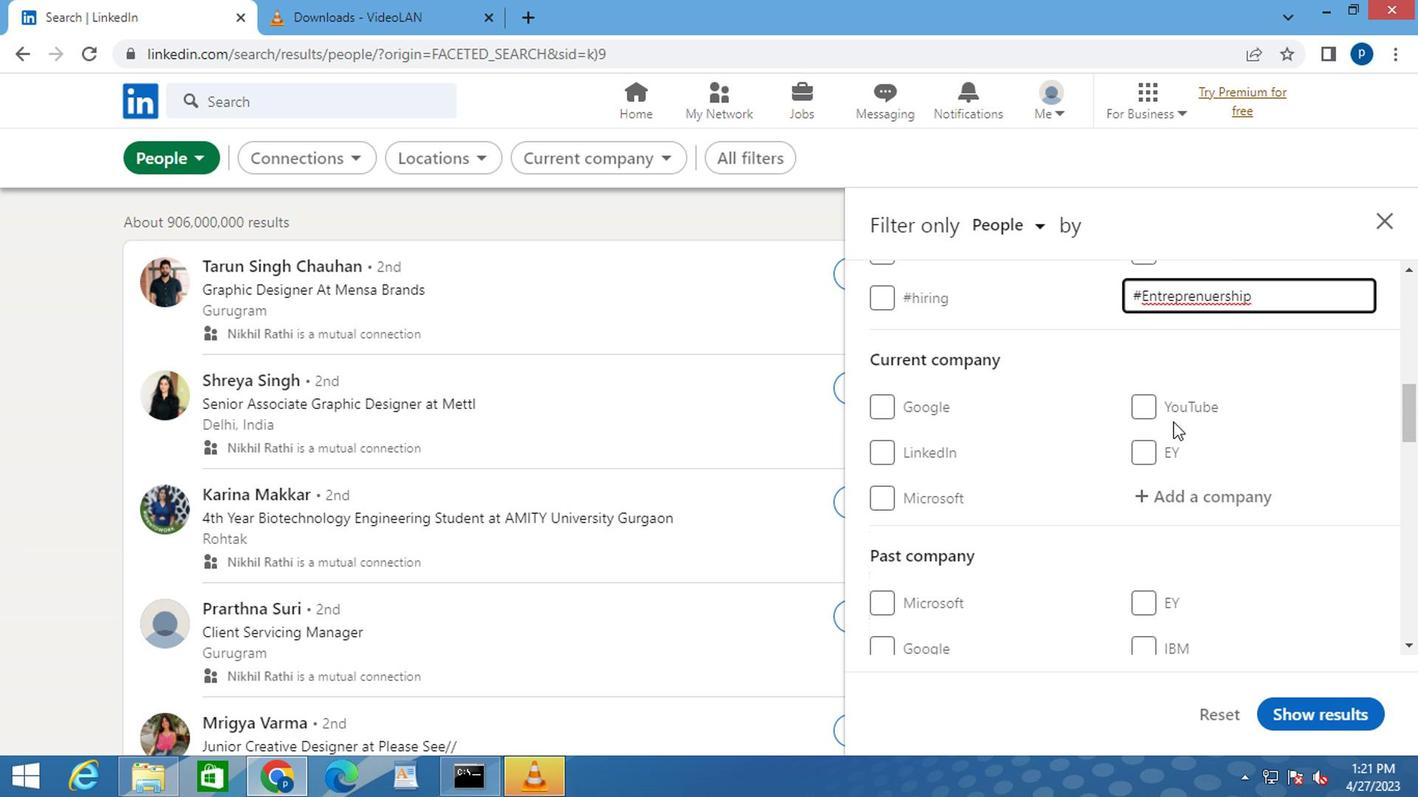
Action: Mouse scrolled (1168, 420) with delta (0, -1)
Screenshot: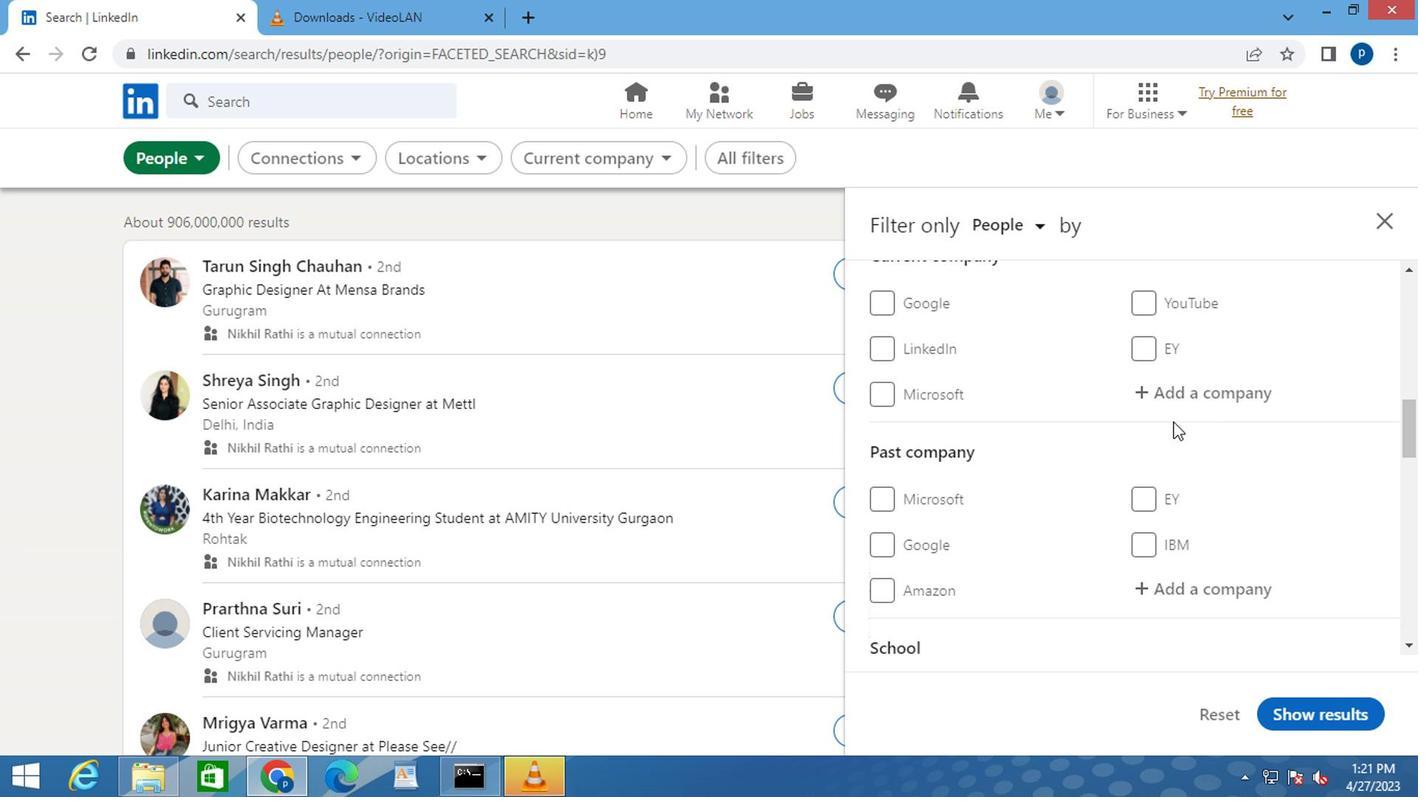 
Action: Mouse scrolled (1168, 420) with delta (0, -1)
Screenshot: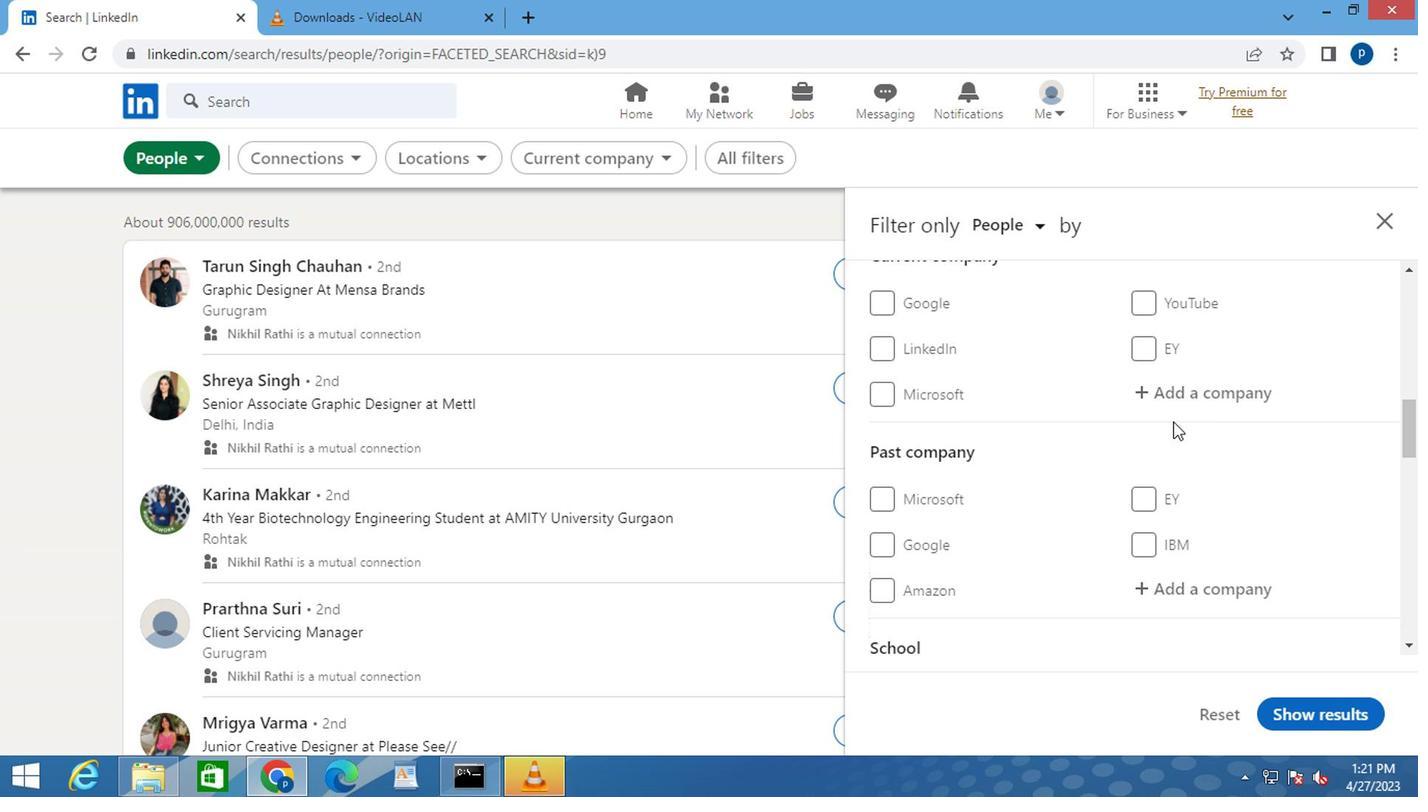 
Action: Mouse moved to (1168, 422)
Screenshot: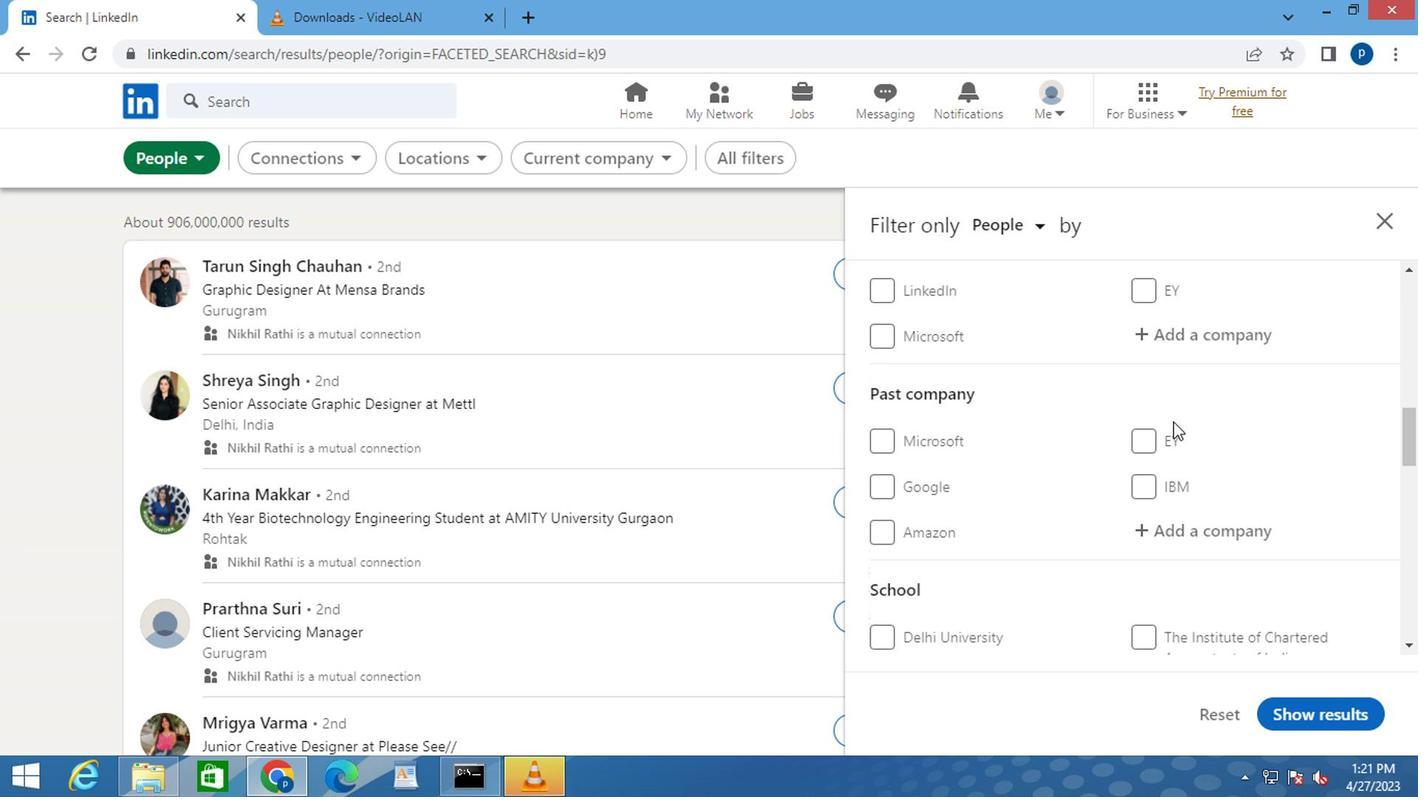 
Action: Mouse scrolled (1168, 421) with delta (0, 0)
Screenshot: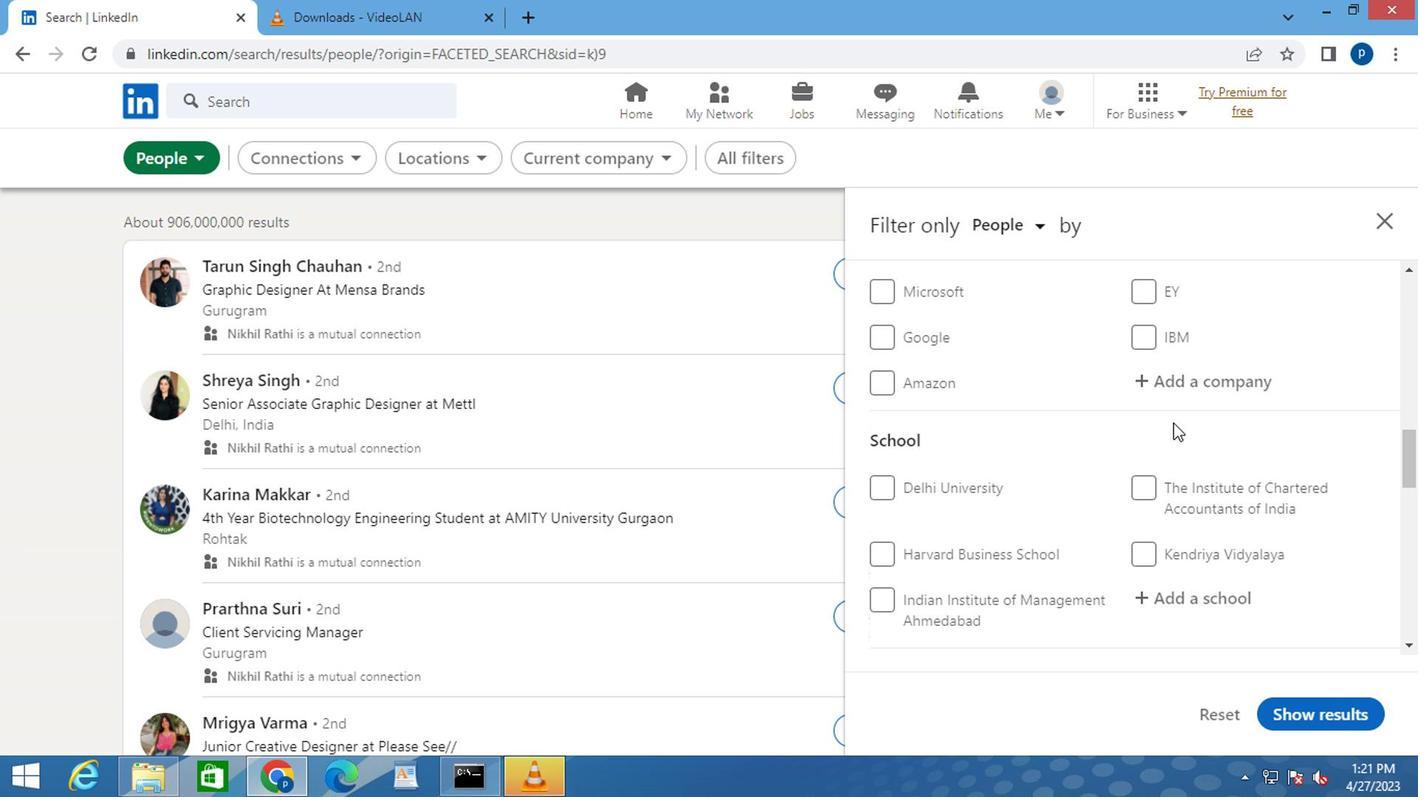 
Action: Mouse moved to (1123, 472)
Screenshot: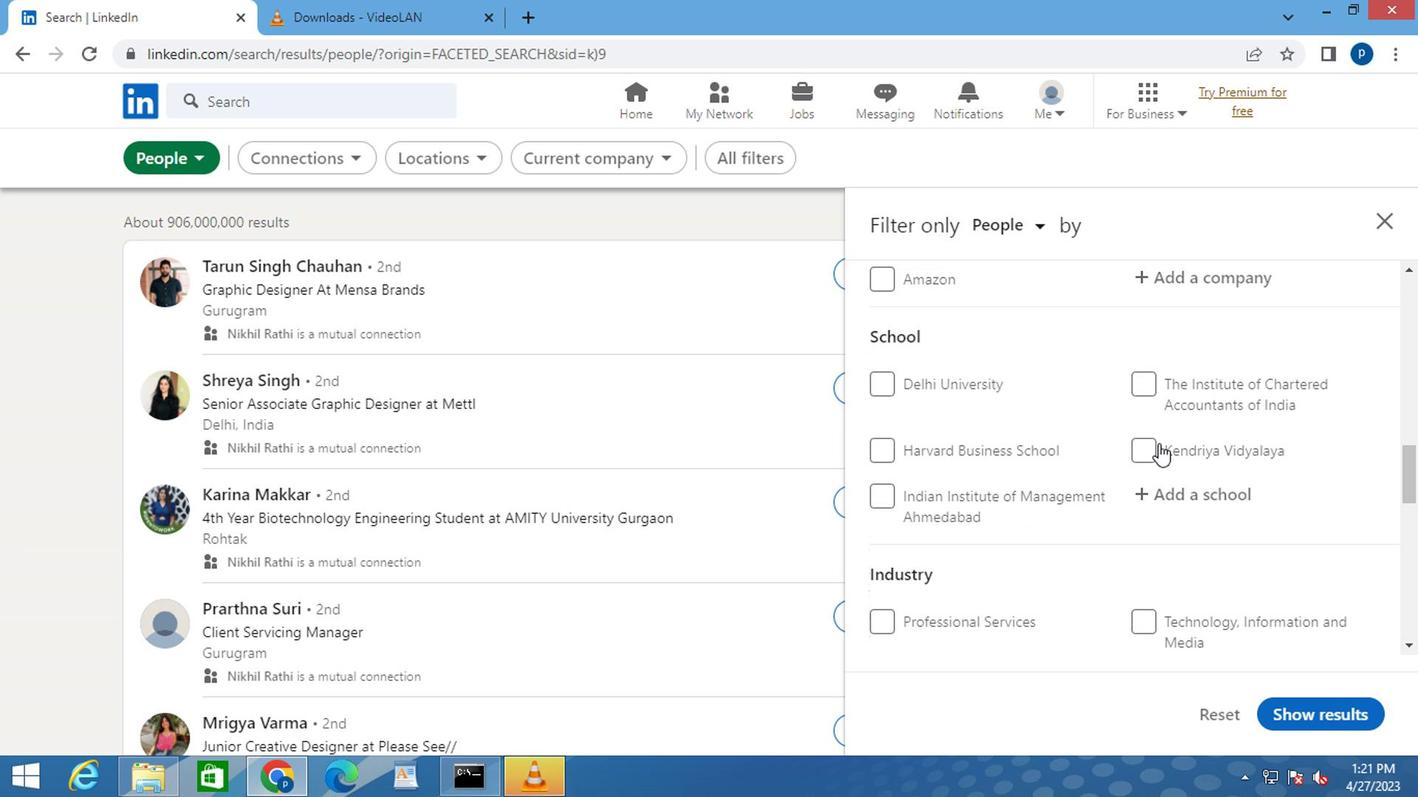 
Action: Mouse scrolled (1123, 471) with delta (0, 0)
Screenshot: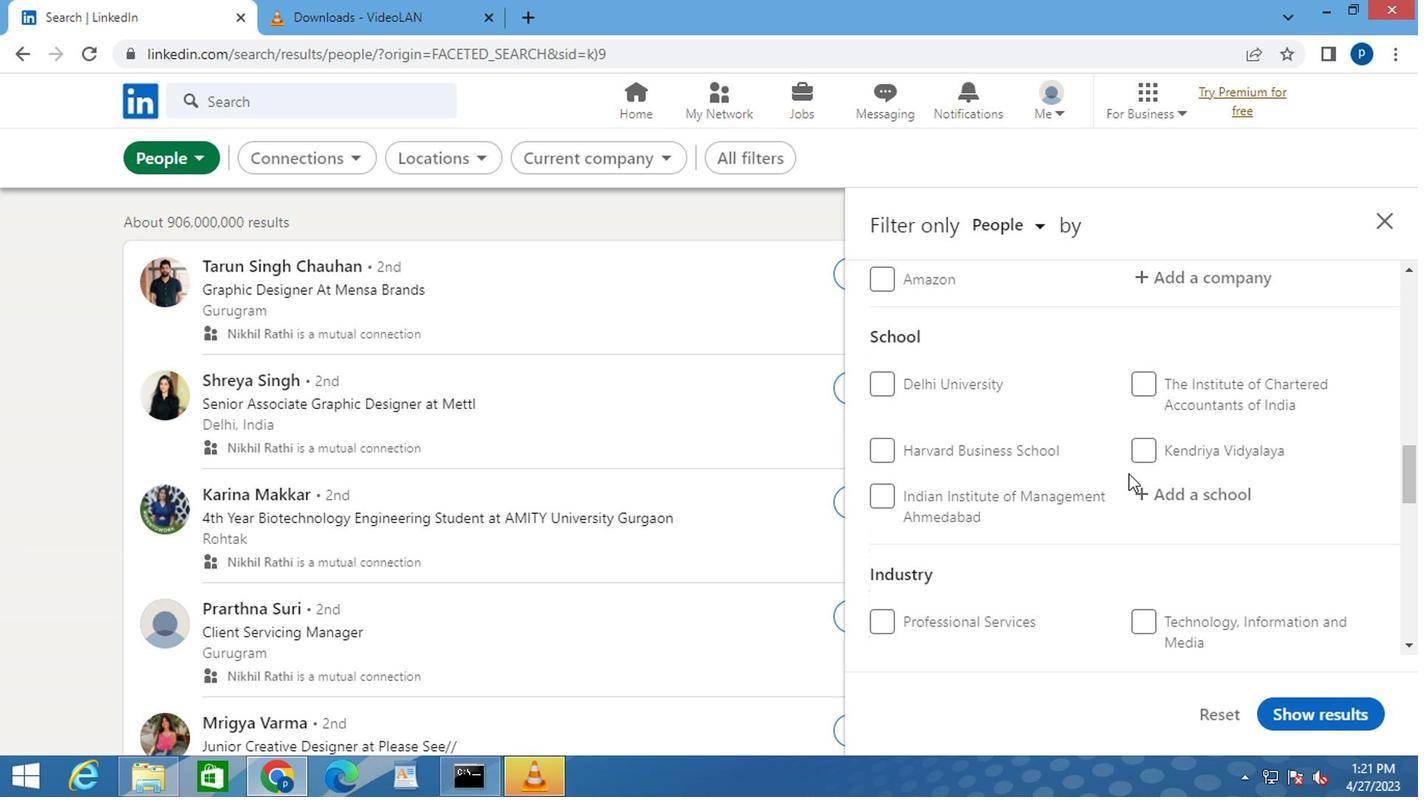 
Action: Mouse moved to (1103, 469)
Screenshot: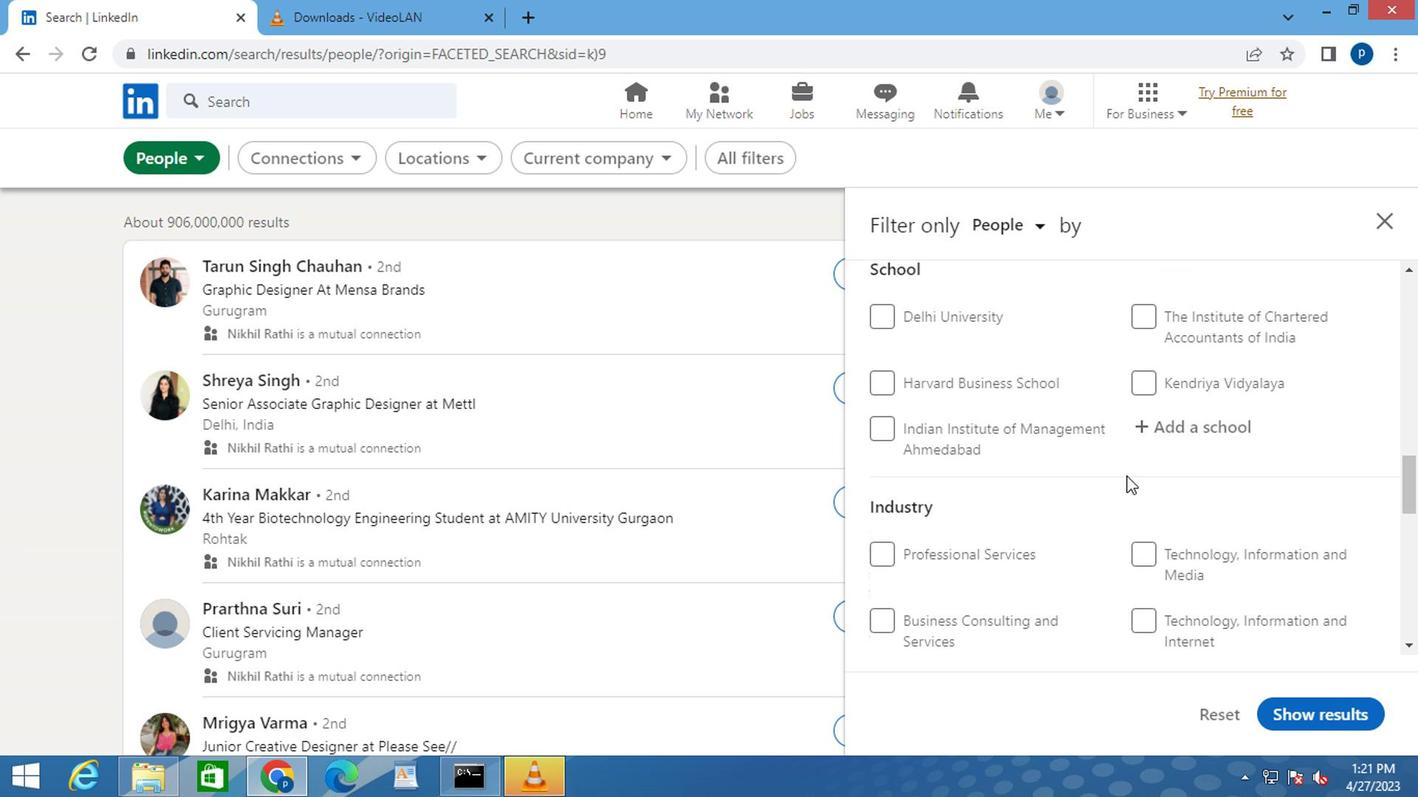 
Action: Mouse scrolled (1103, 469) with delta (0, 0)
Screenshot: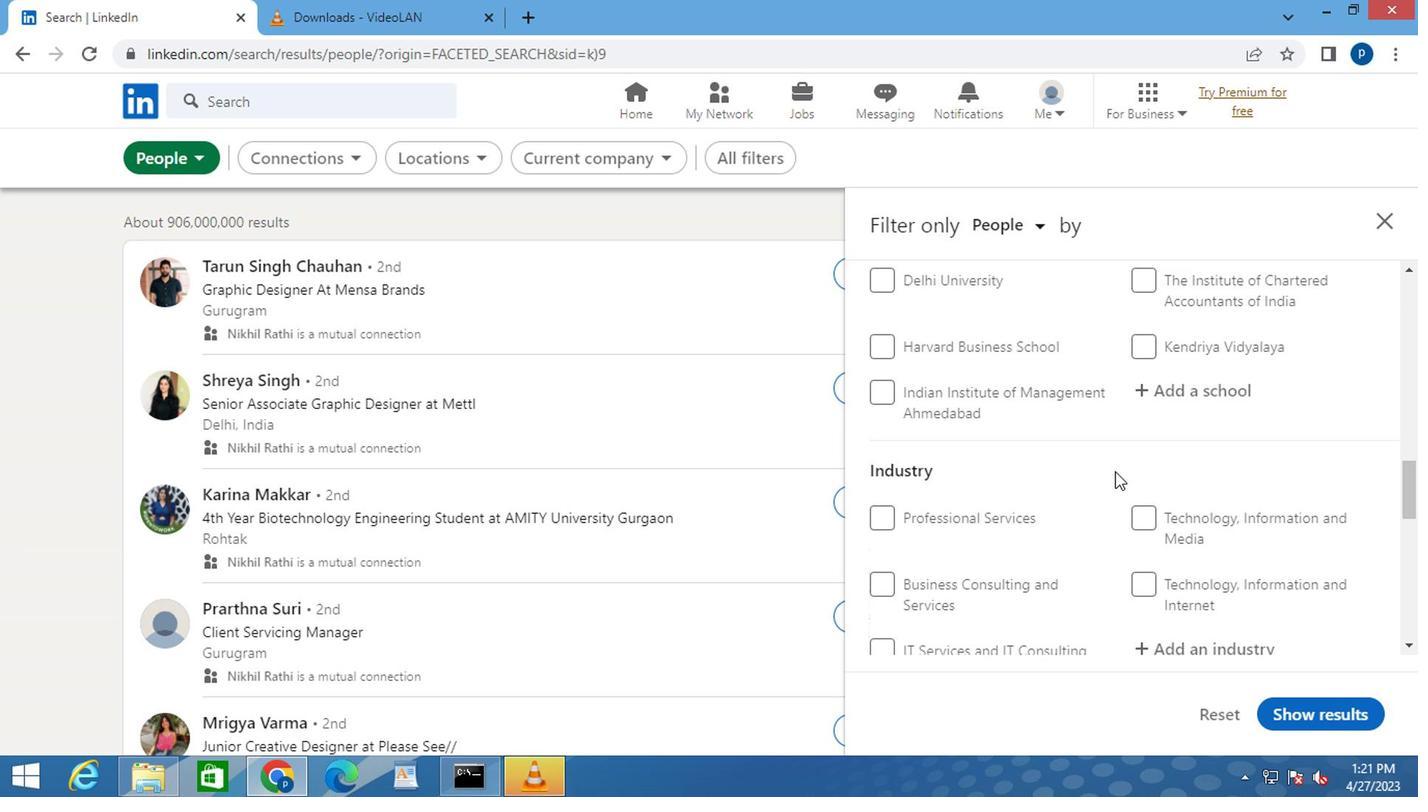 
Action: Mouse moved to (1102, 469)
Screenshot: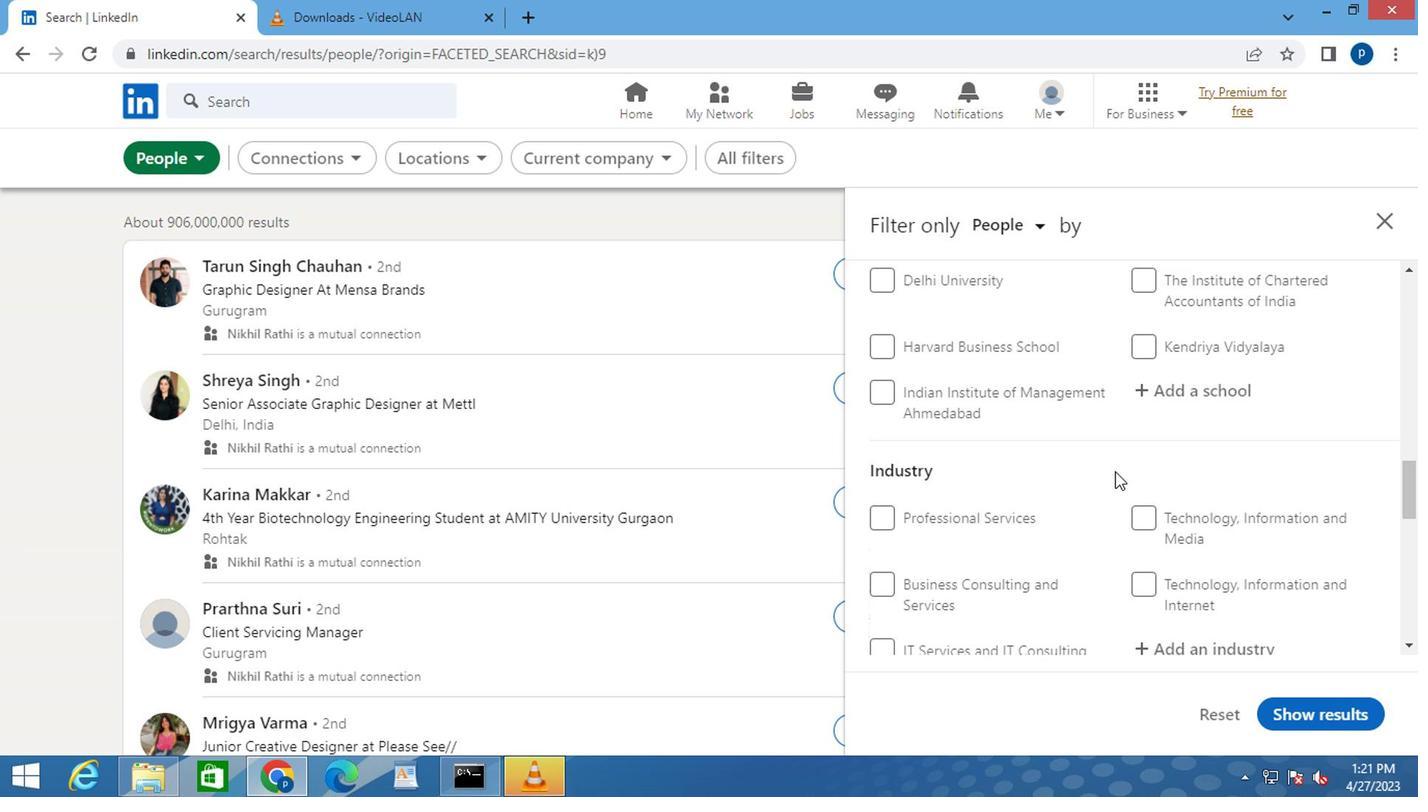 
Action: Mouse scrolled (1102, 469) with delta (0, 0)
Screenshot: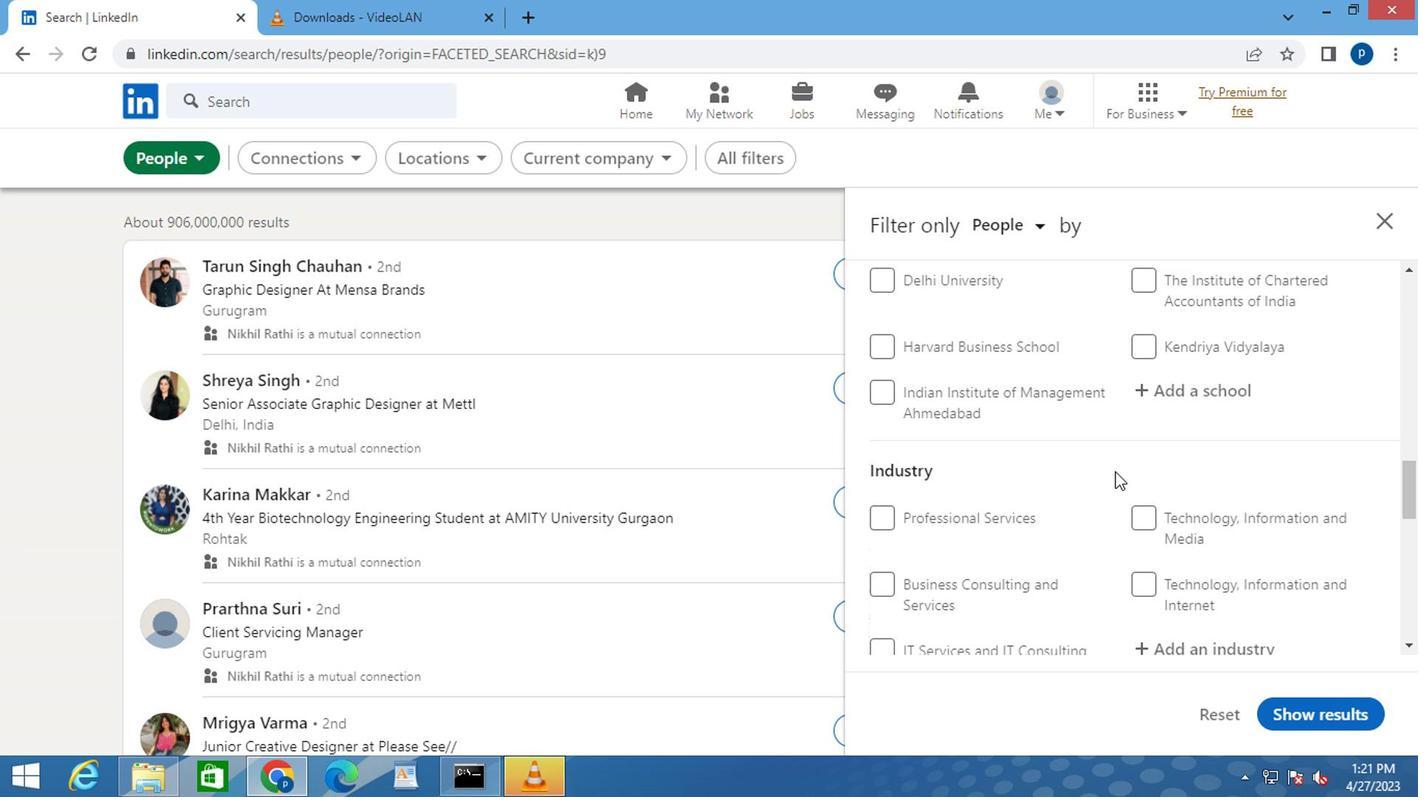 
Action: Mouse moved to (1092, 463)
Screenshot: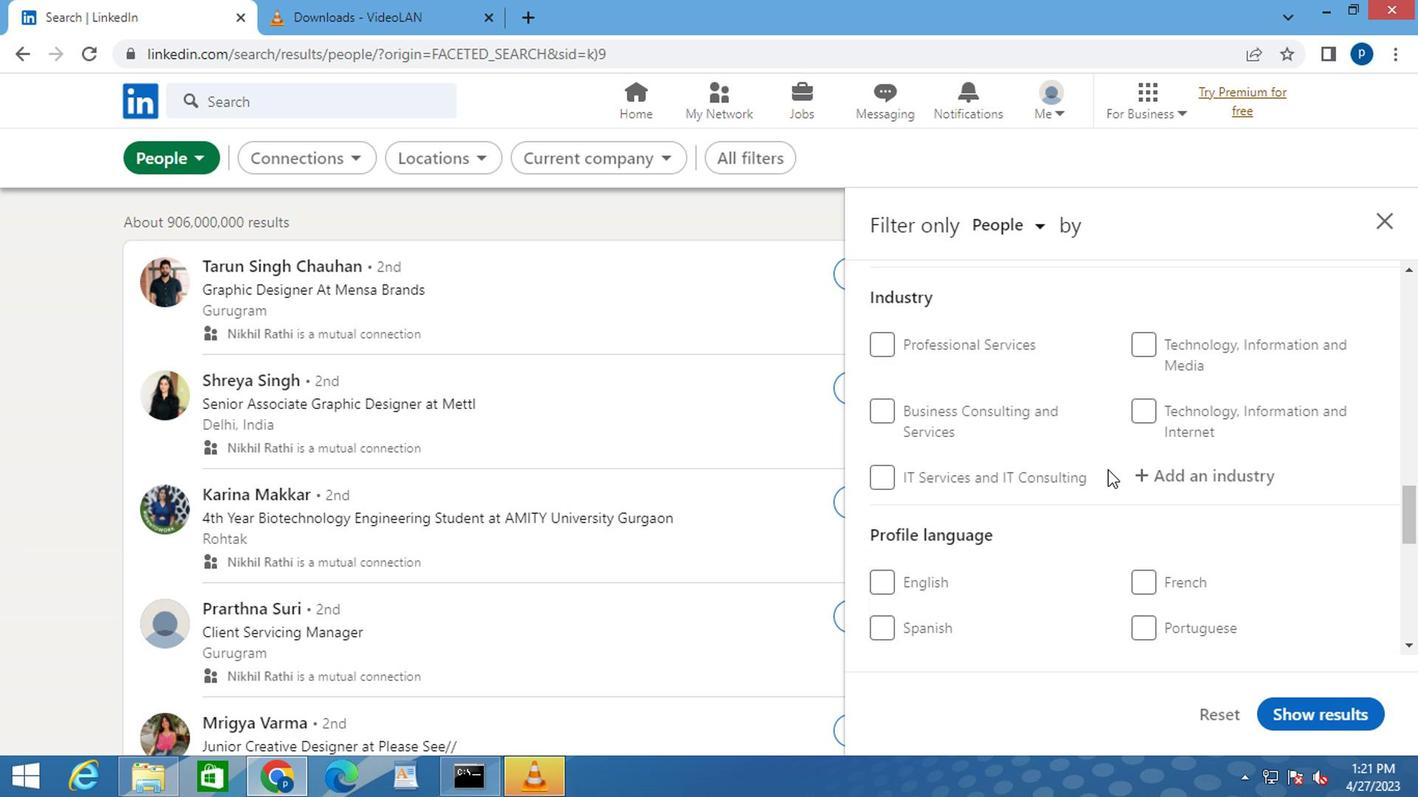 
Action: Mouse scrolled (1092, 461) with delta (0, -1)
Screenshot: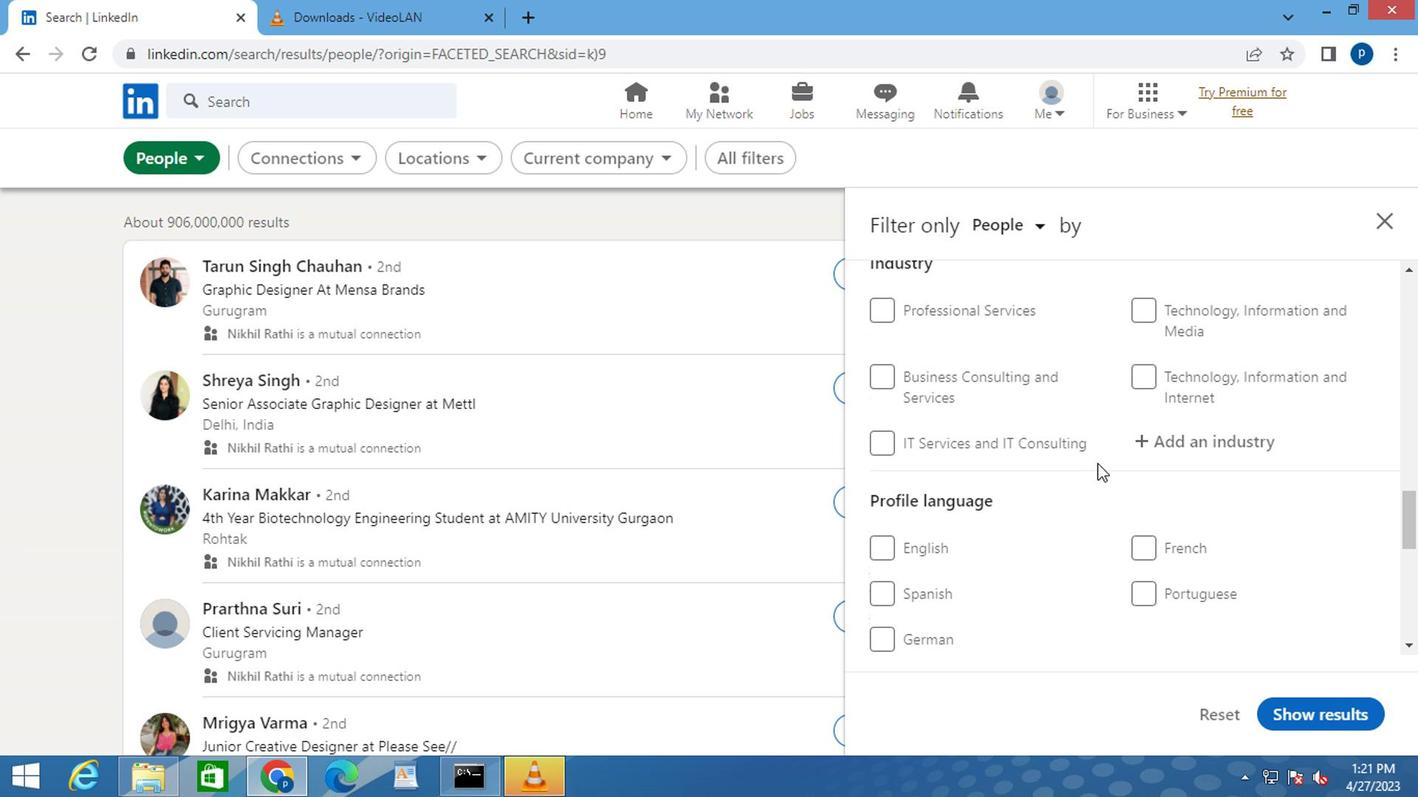 
Action: Mouse moved to (1146, 493)
Screenshot: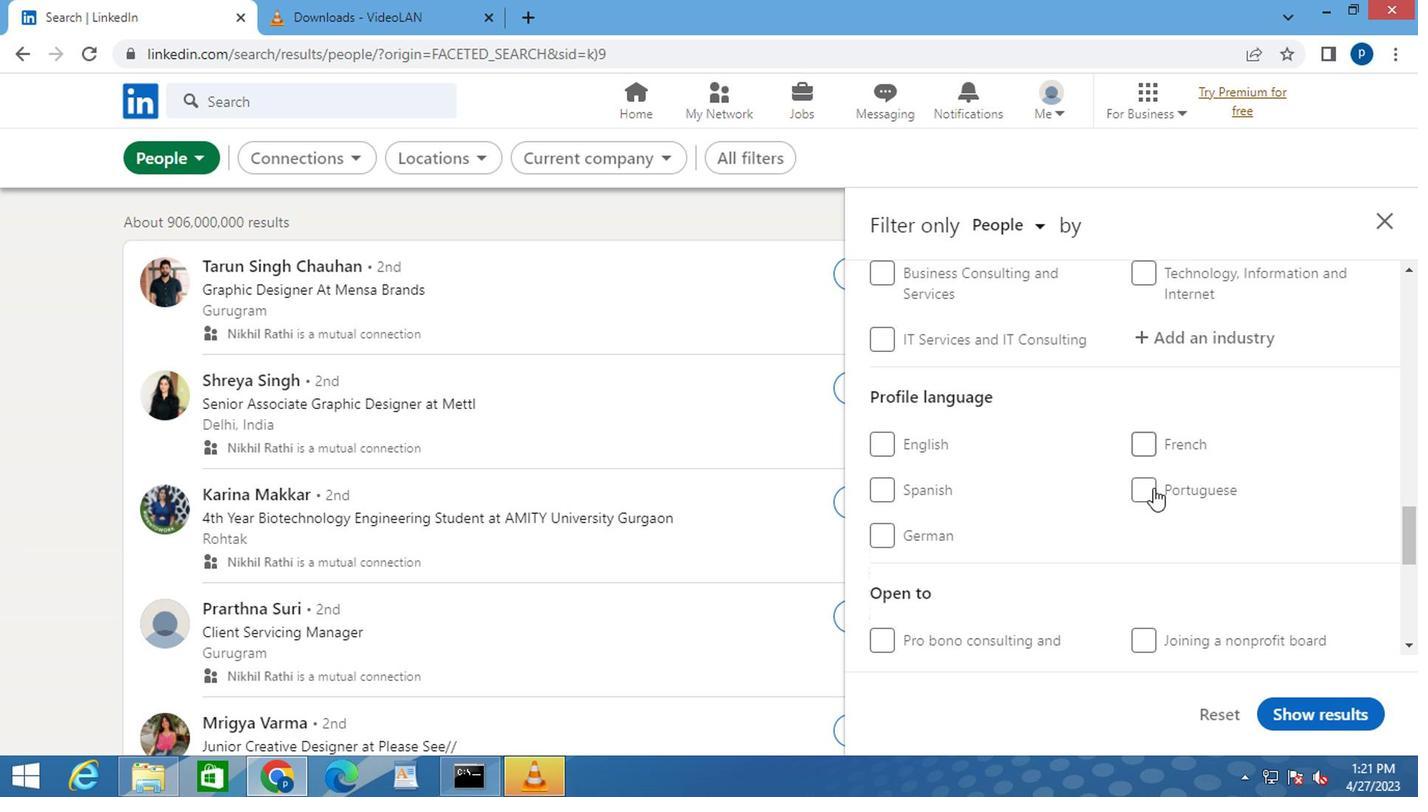 
Action: Mouse pressed left at (1146, 493)
Screenshot: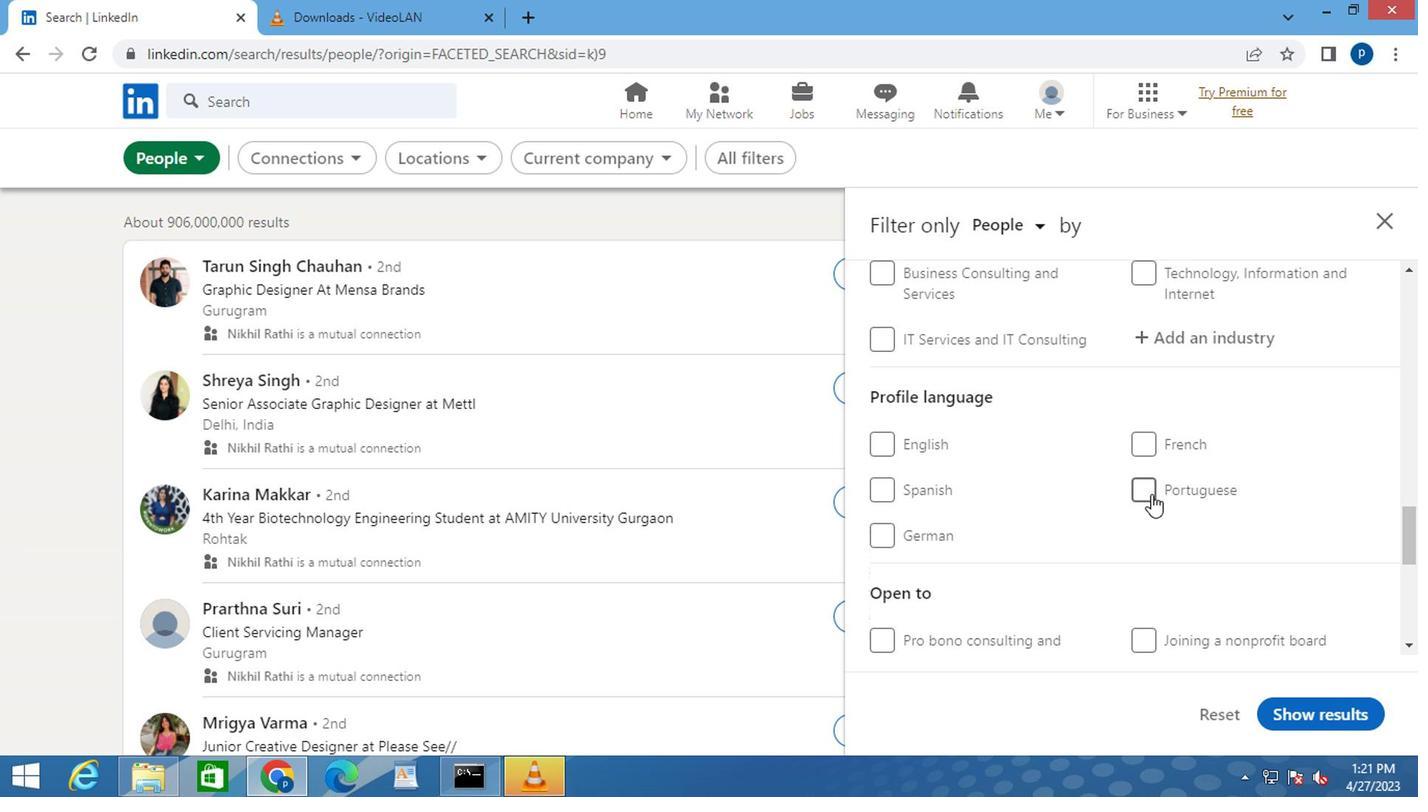 
Action: Mouse moved to (1135, 477)
Screenshot: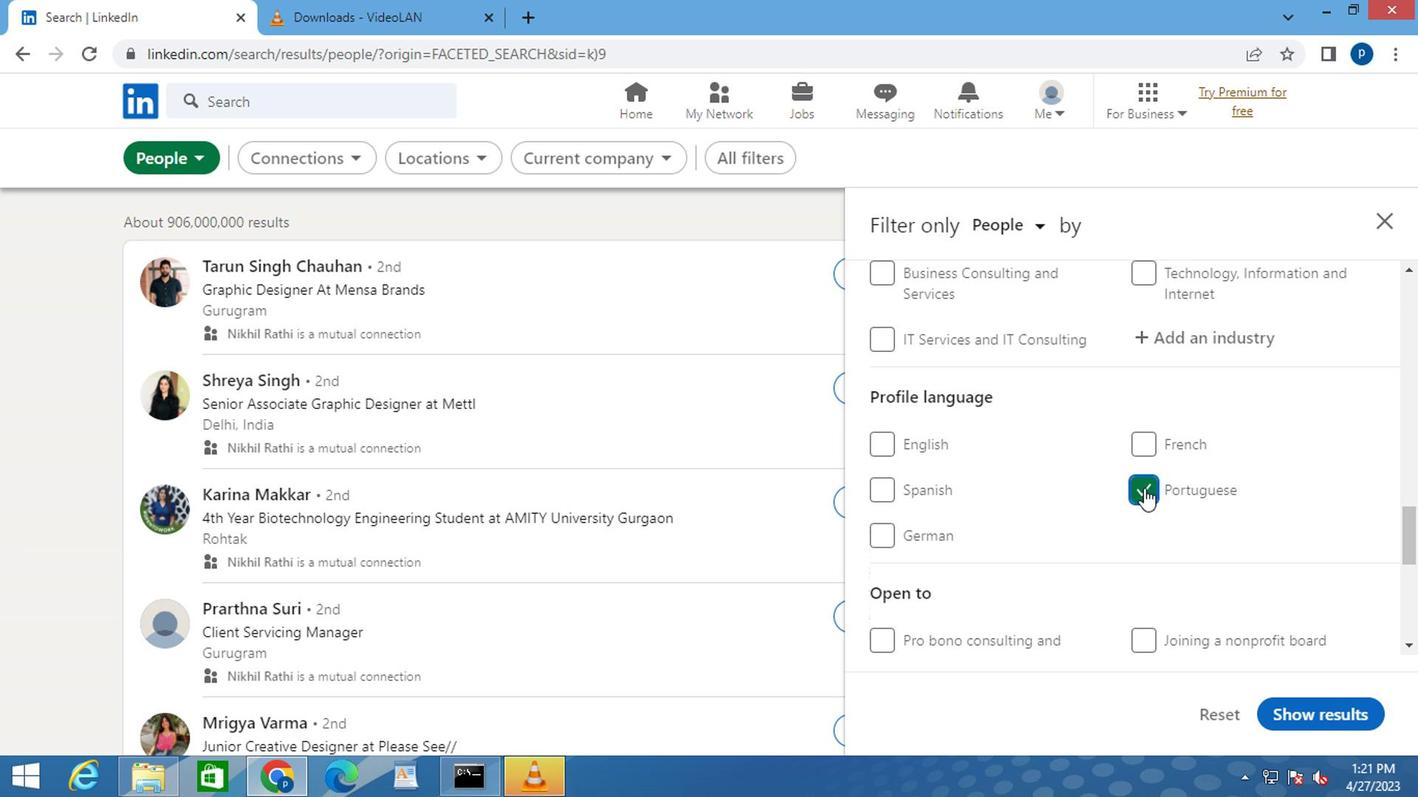 
Action: Mouse scrolled (1135, 479) with delta (0, 1)
Screenshot: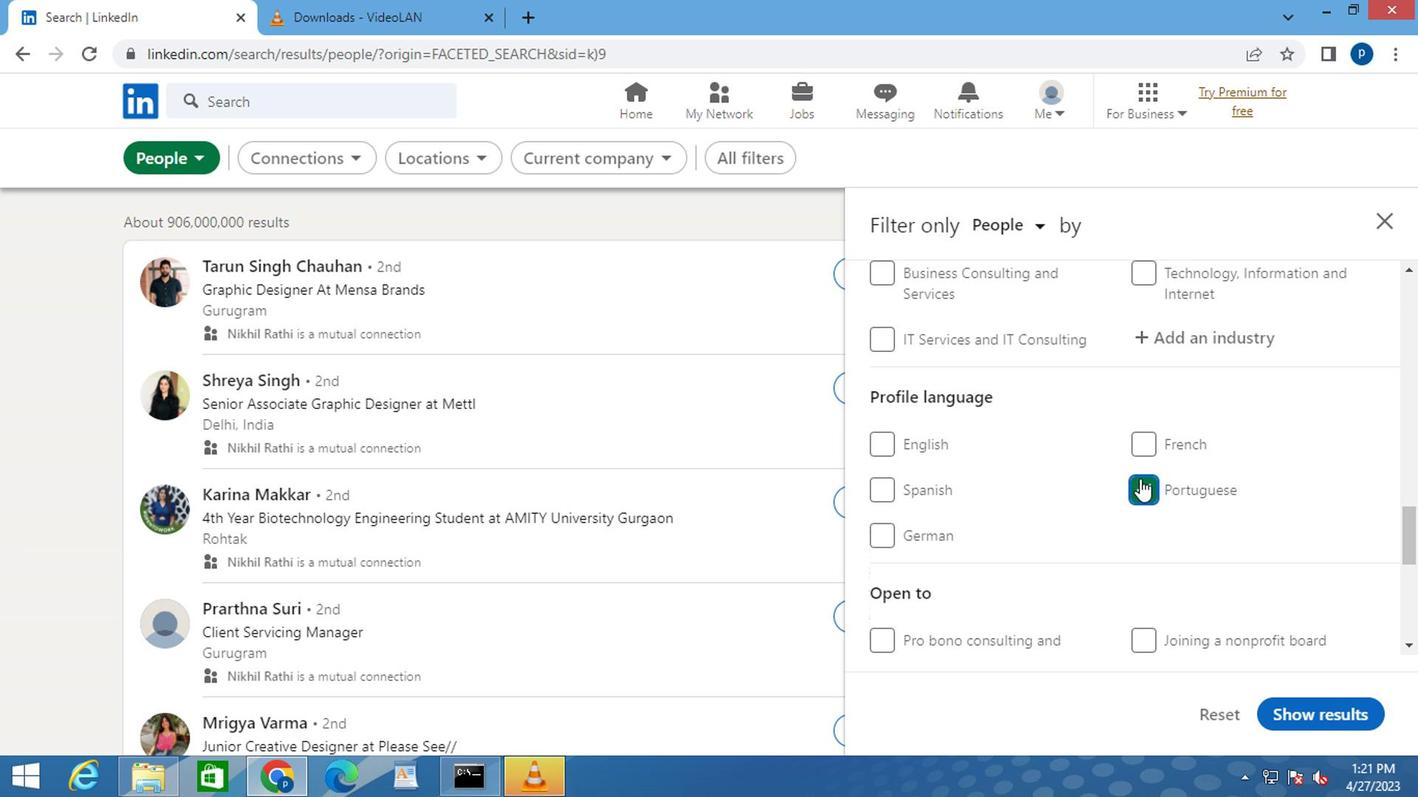
Action: Mouse scrolled (1135, 479) with delta (0, 1)
Screenshot: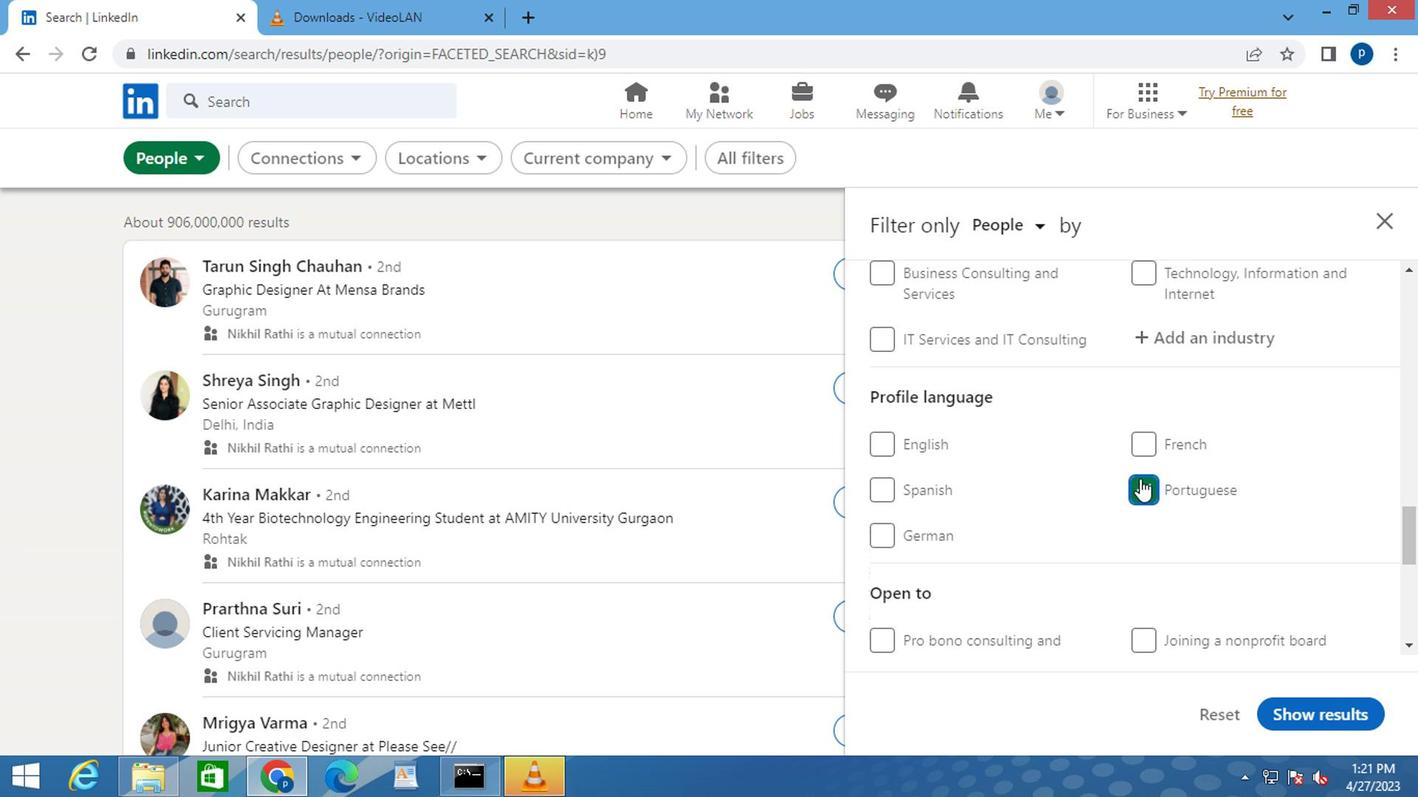 
Action: Mouse scrolled (1135, 479) with delta (0, 1)
Screenshot: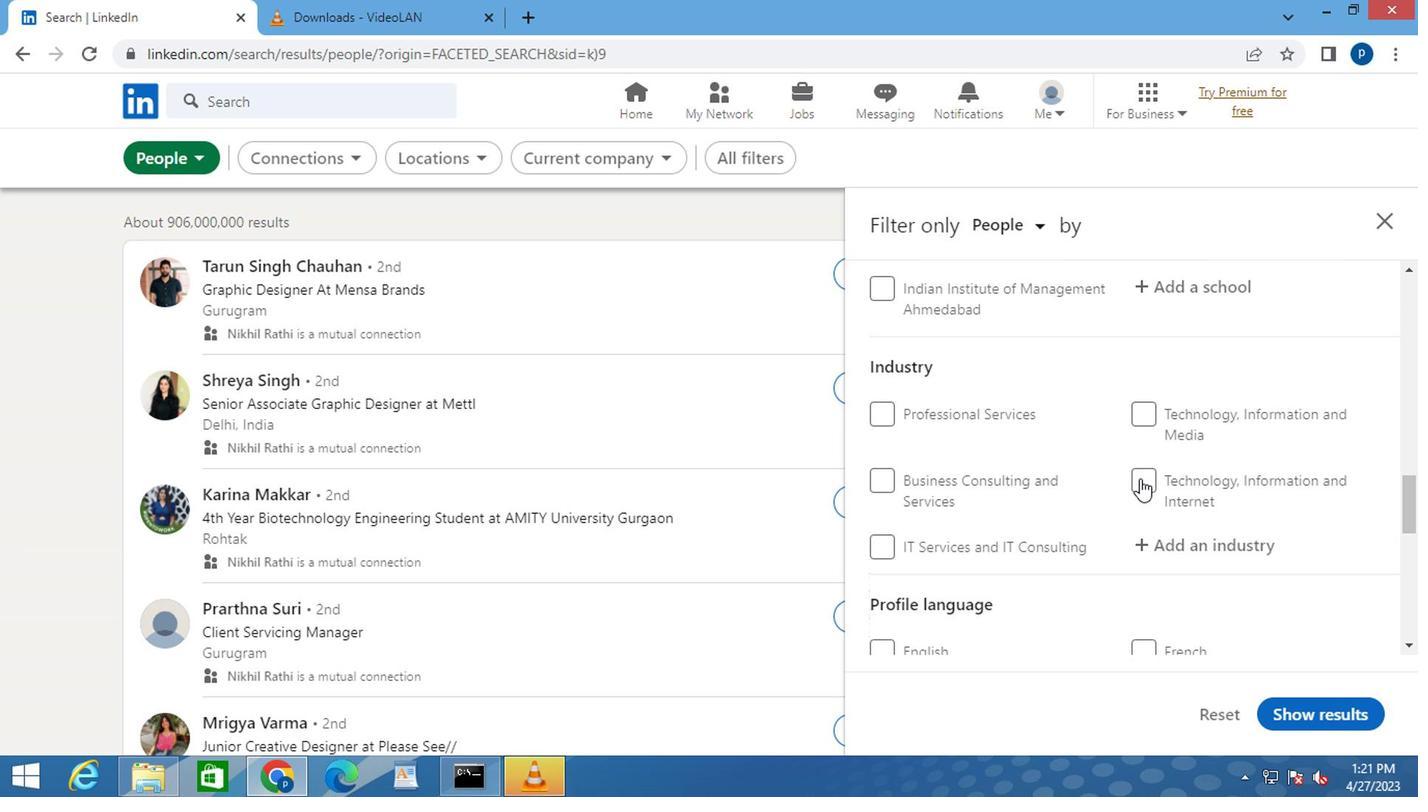 
Action: Mouse scrolled (1135, 479) with delta (0, 1)
Screenshot: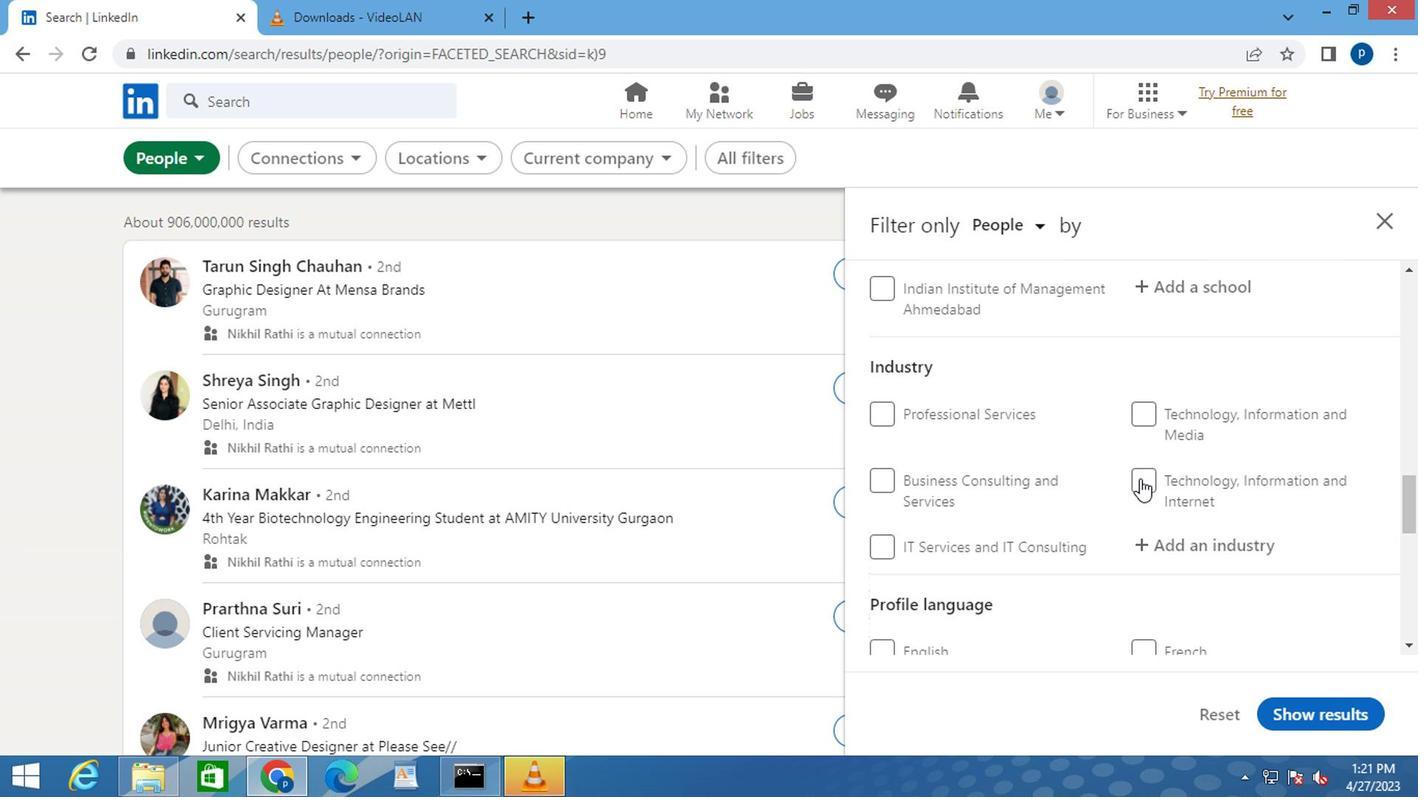 
Action: Mouse moved to (1135, 476)
Screenshot: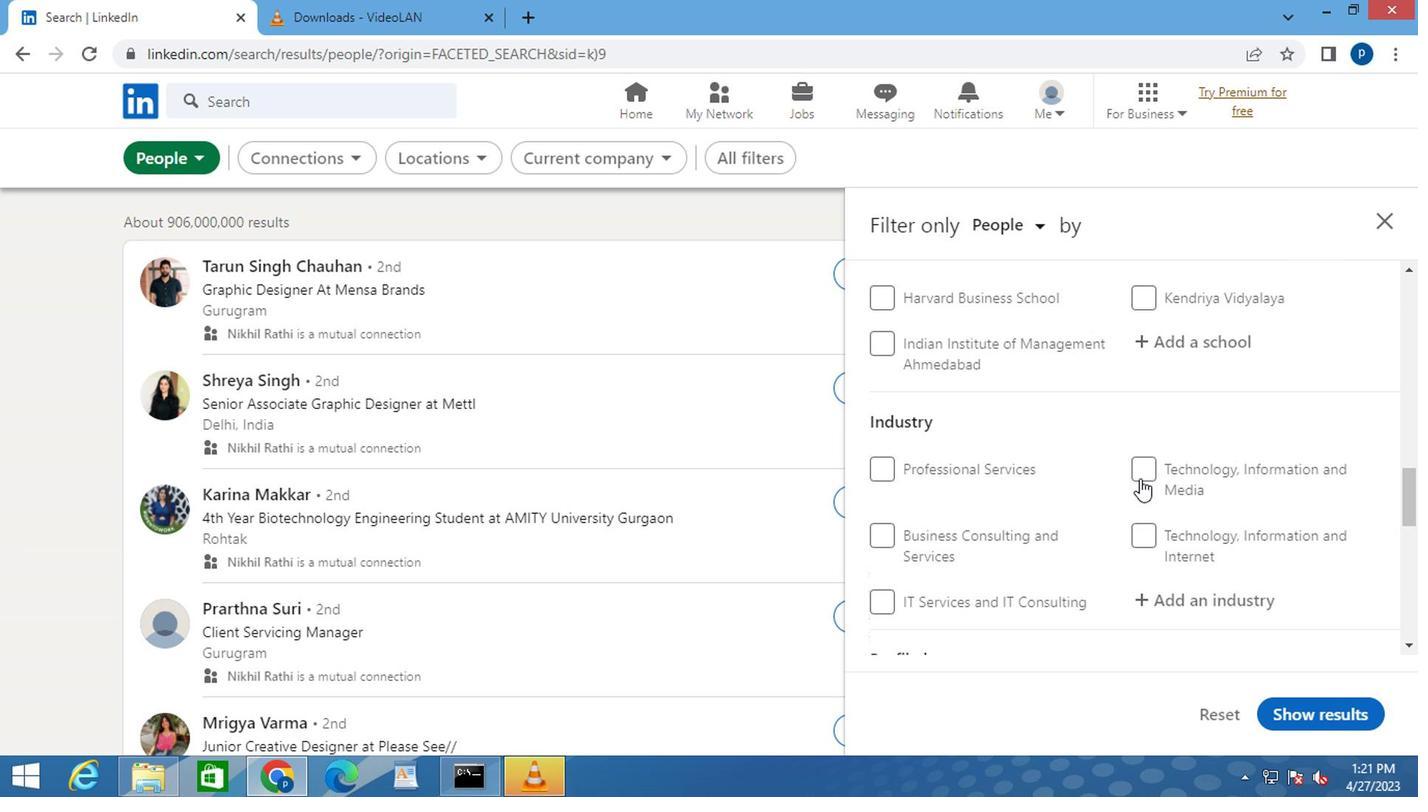 
Action: Mouse scrolled (1135, 477) with delta (0, 0)
Screenshot: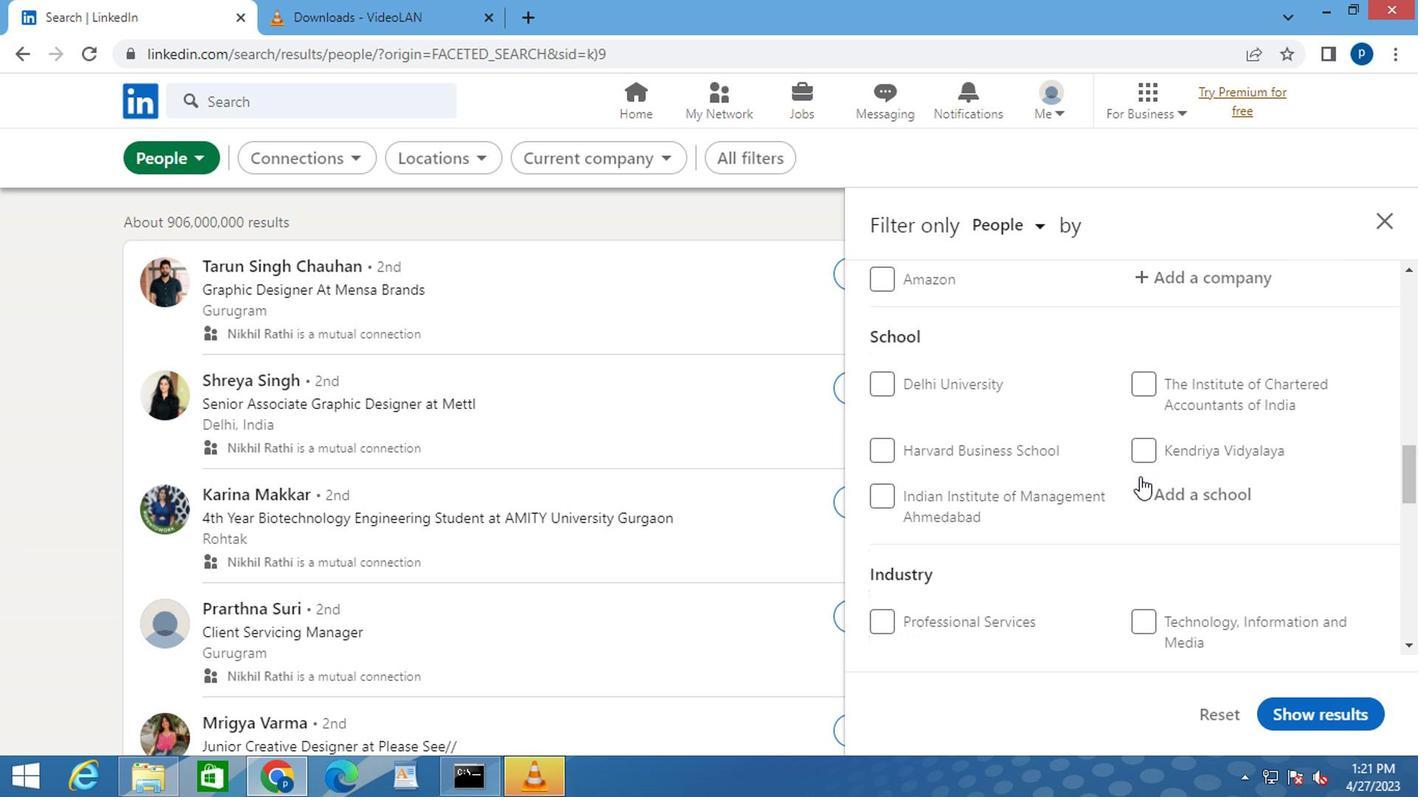 
Action: Mouse scrolled (1135, 477) with delta (0, 0)
Screenshot: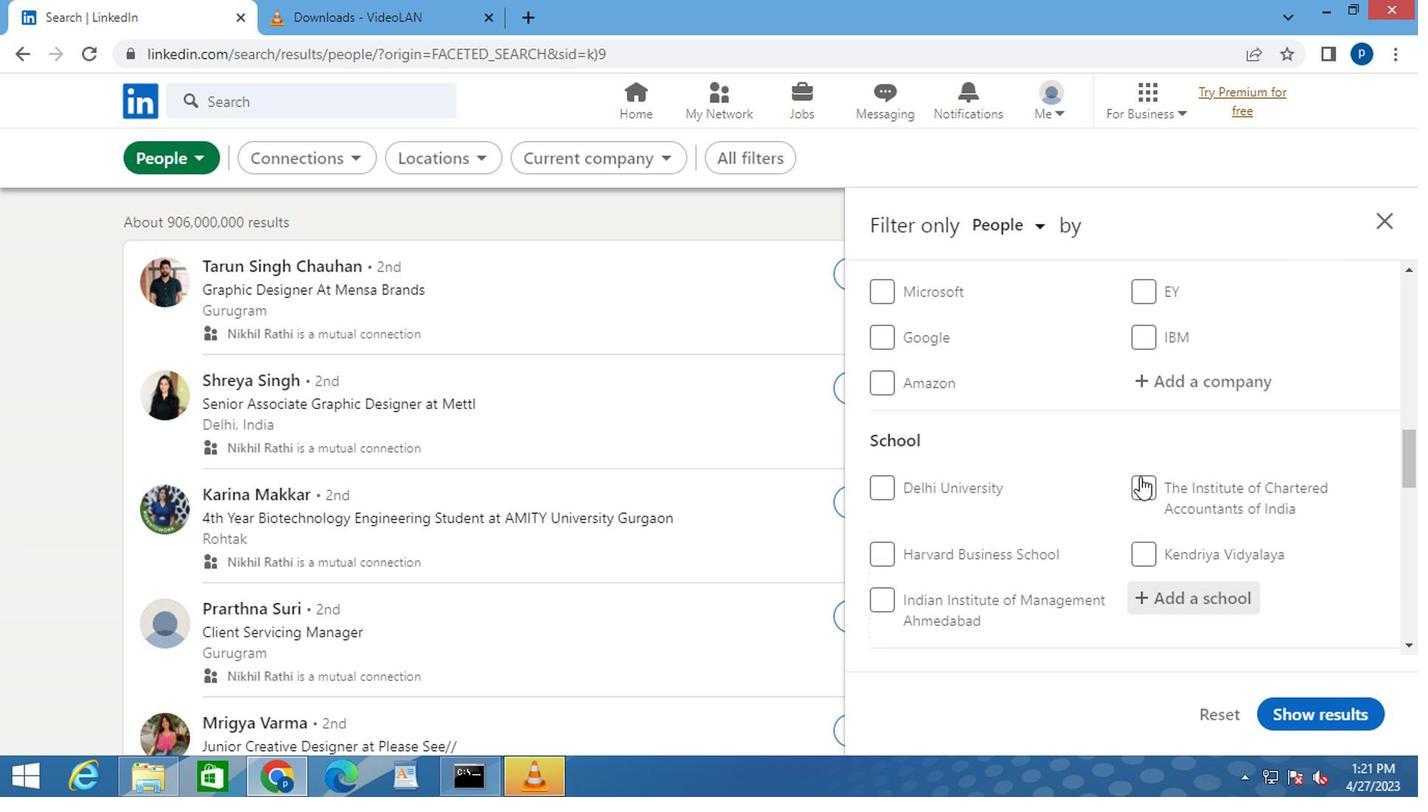 
Action: Mouse moved to (1137, 474)
Screenshot: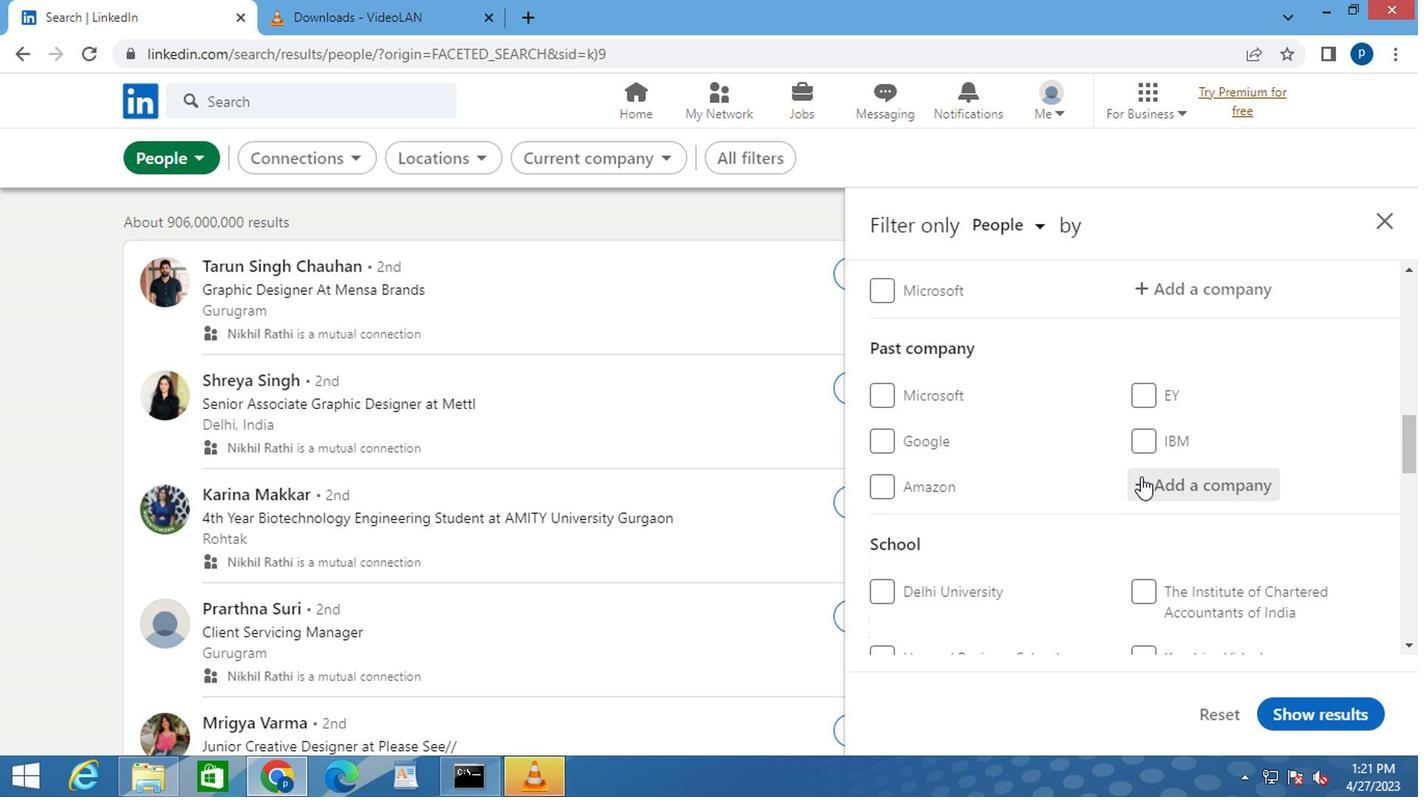 
Action: Mouse scrolled (1137, 476) with delta (0, 1)
Screenshot: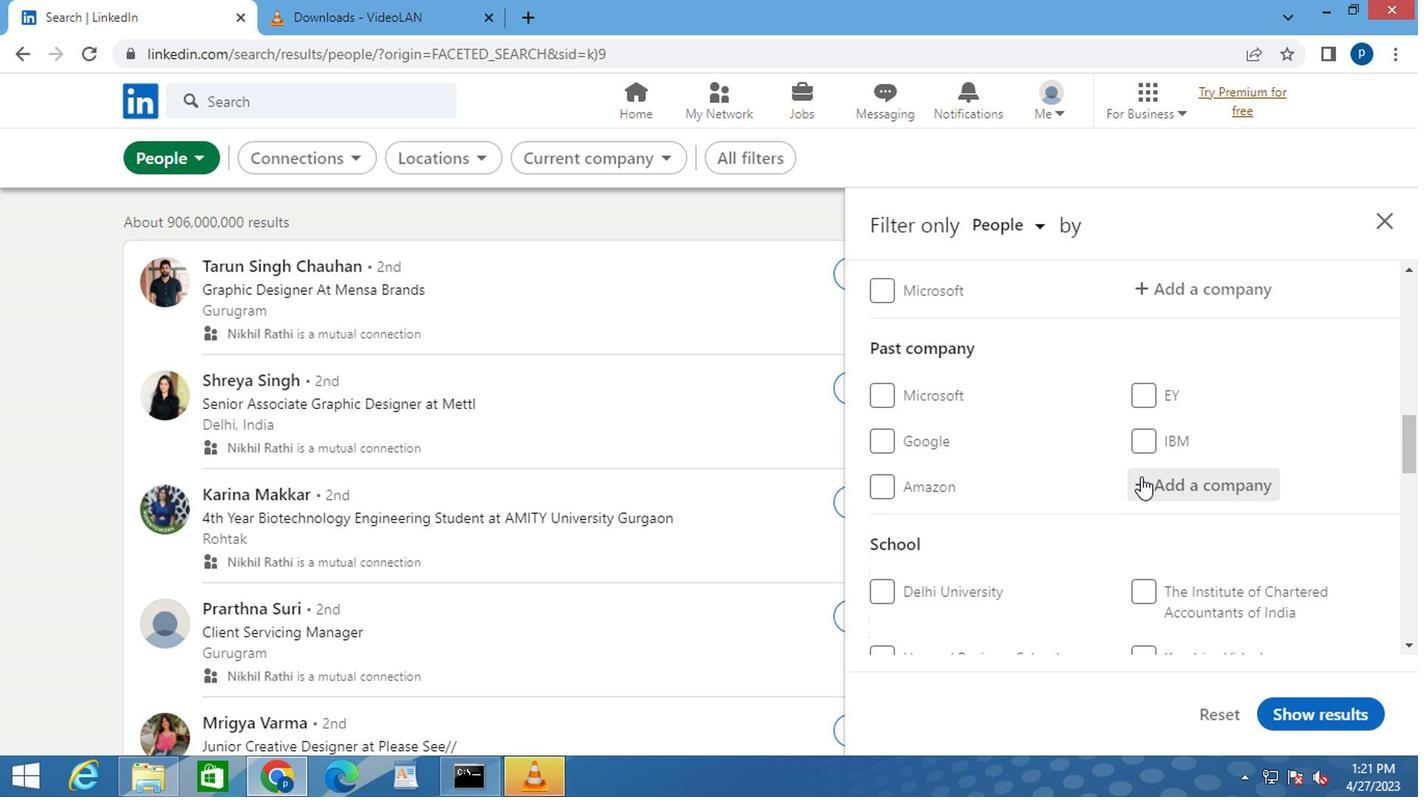 
Action: Mouse moved to (1172, 391)
Screenshot: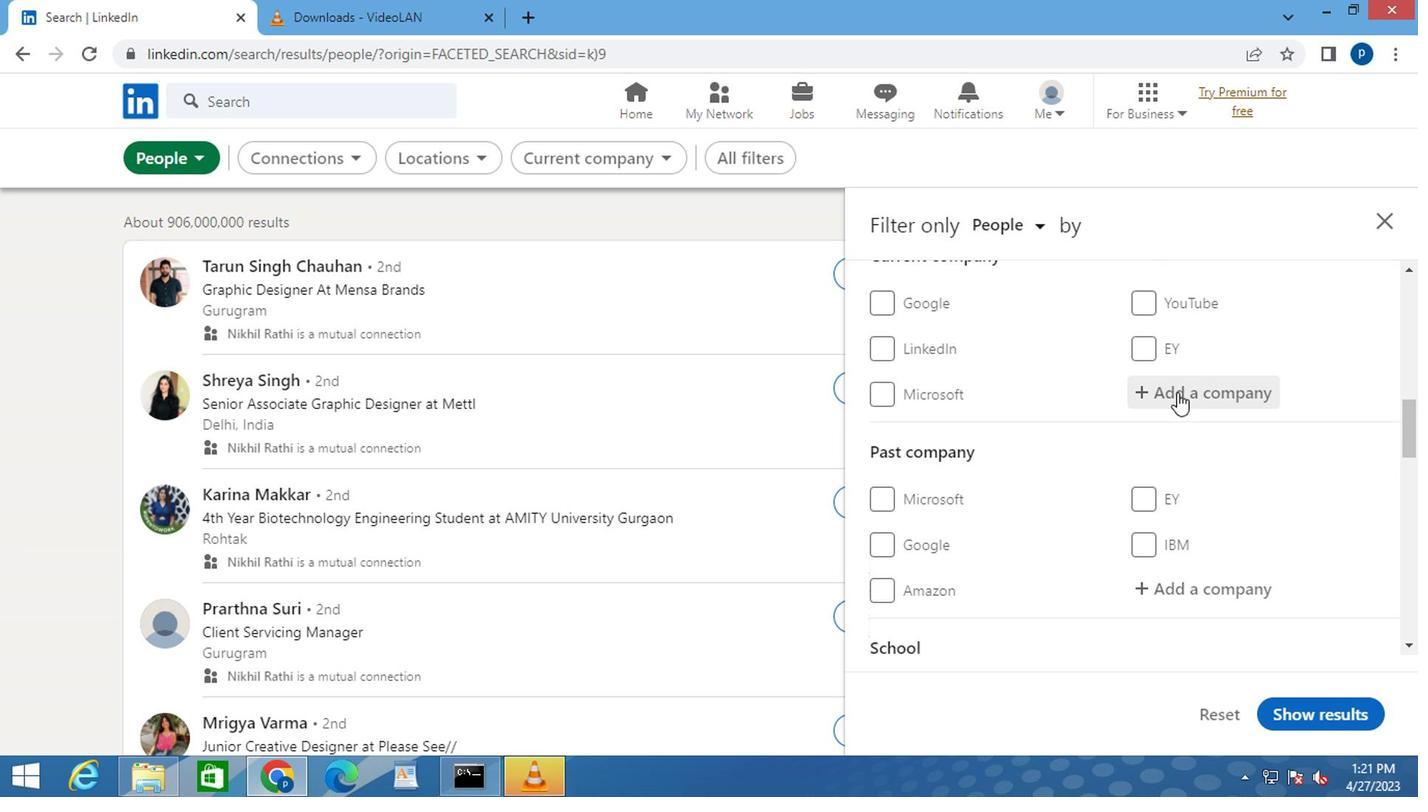 
Action: Mouse pressed left at (1172, 391)
Screenshot: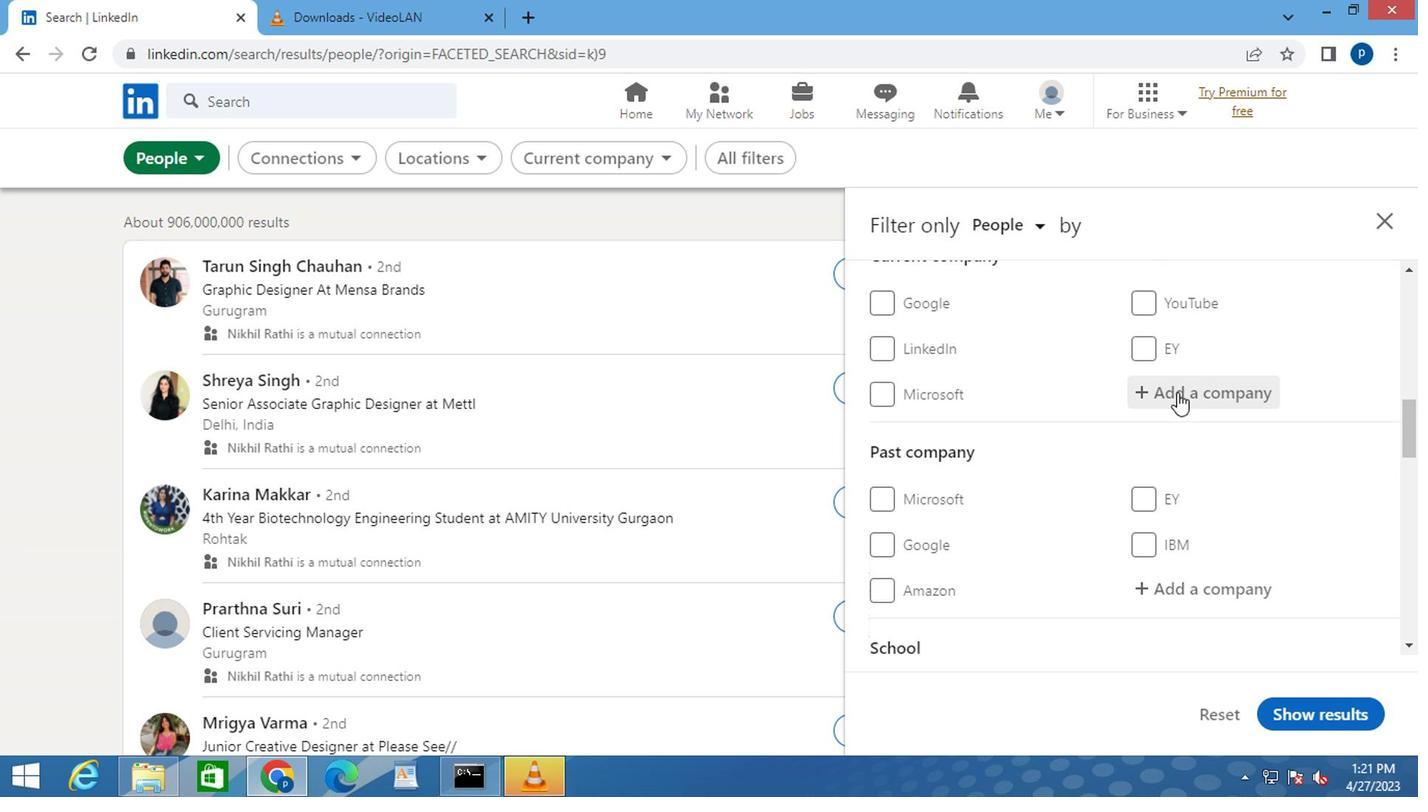 
Action: Key pressed <Key.caps_lock>T<Key.caps_lock>EACHNOOK
Screenshot: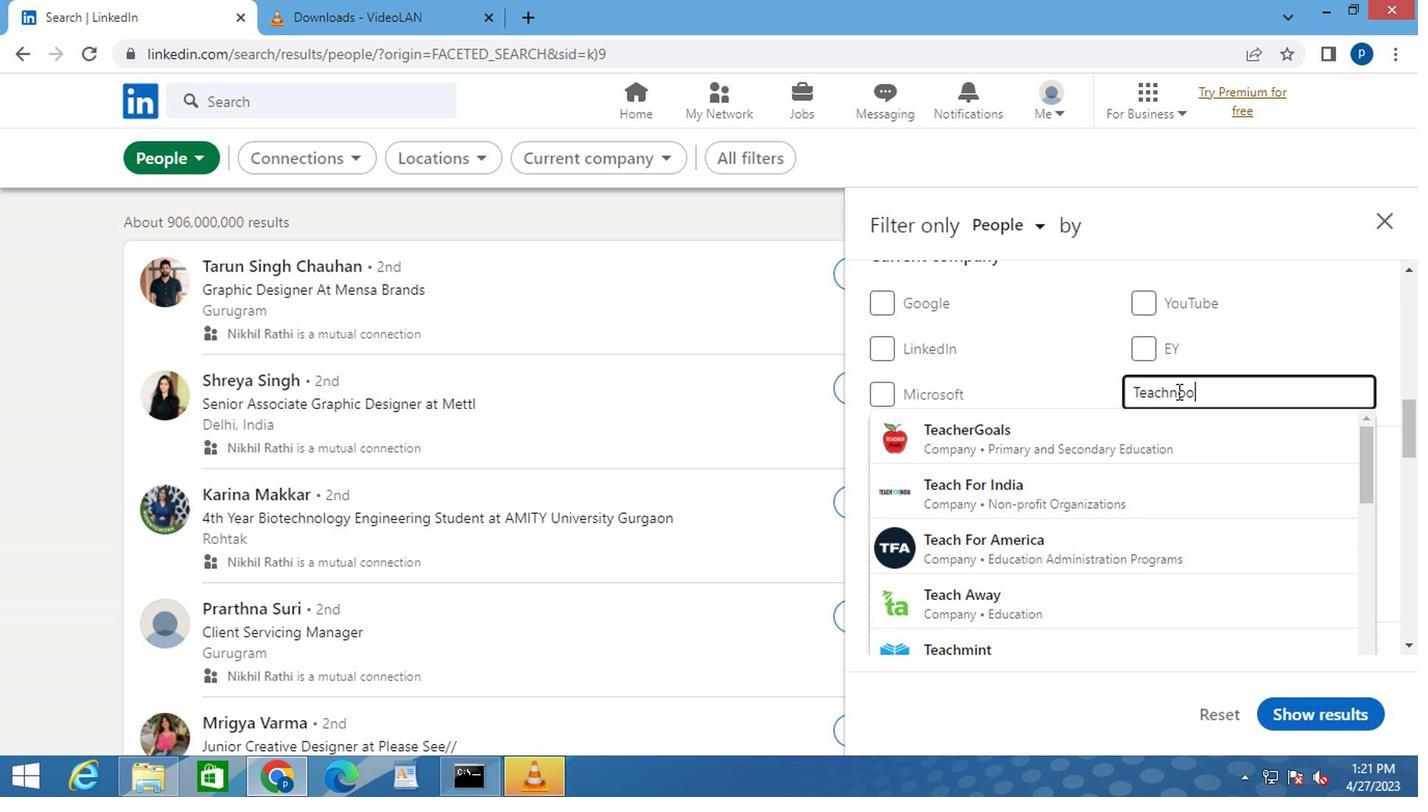 
Action: Mouse moved to (1056, 423)
Screenshot: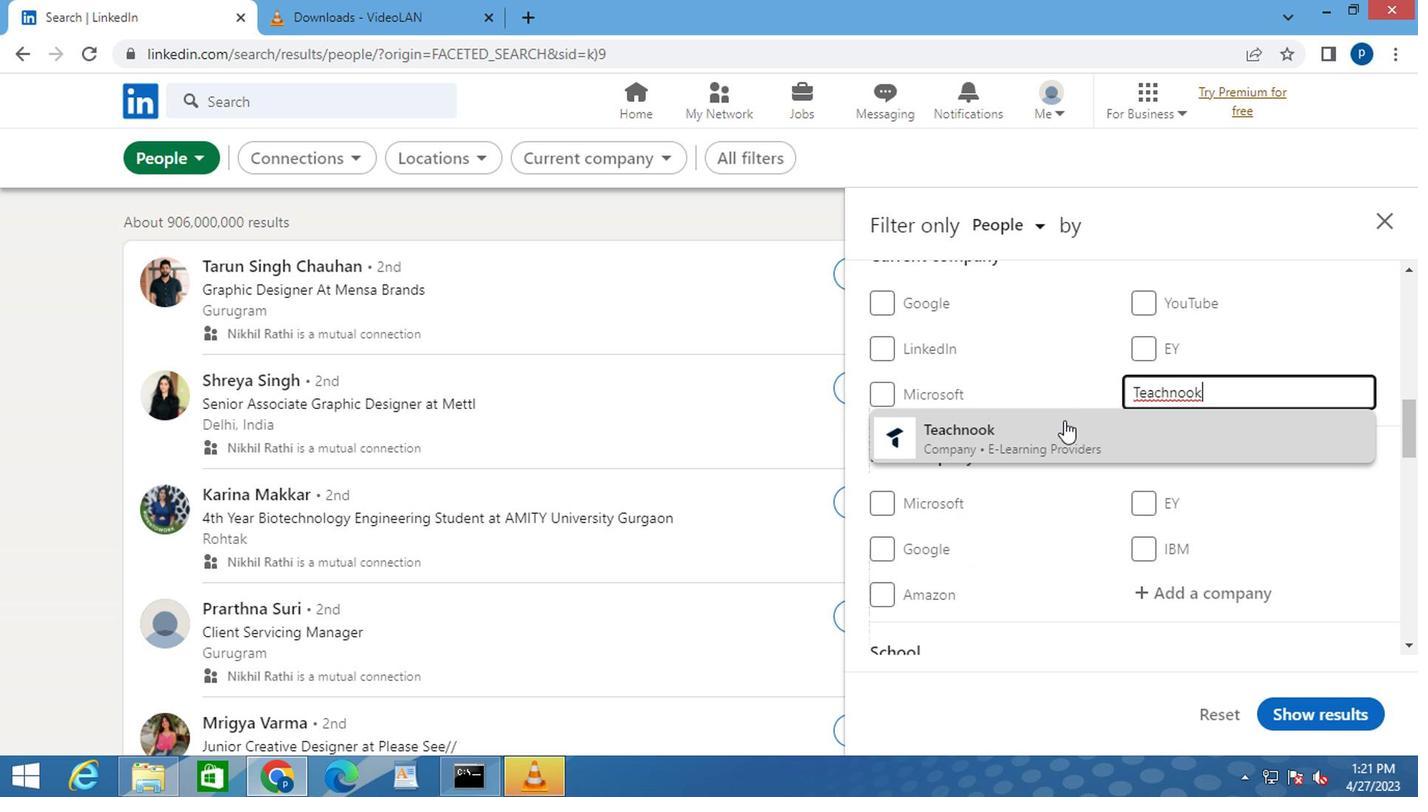 
Action: Mouse pressed left at (1056, 423)
Screenshot: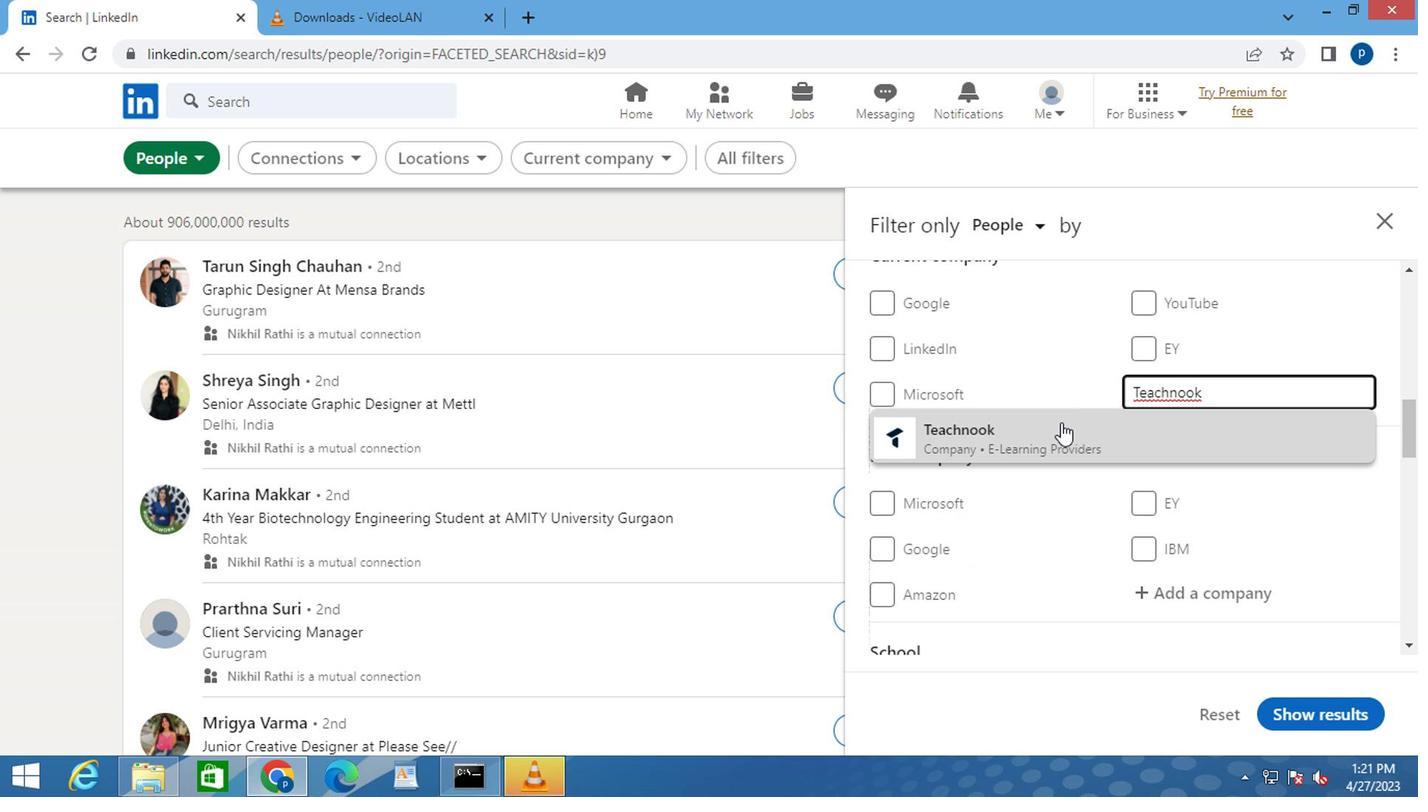 
Action: Mouse moved to (1051, 440)
Screenshot: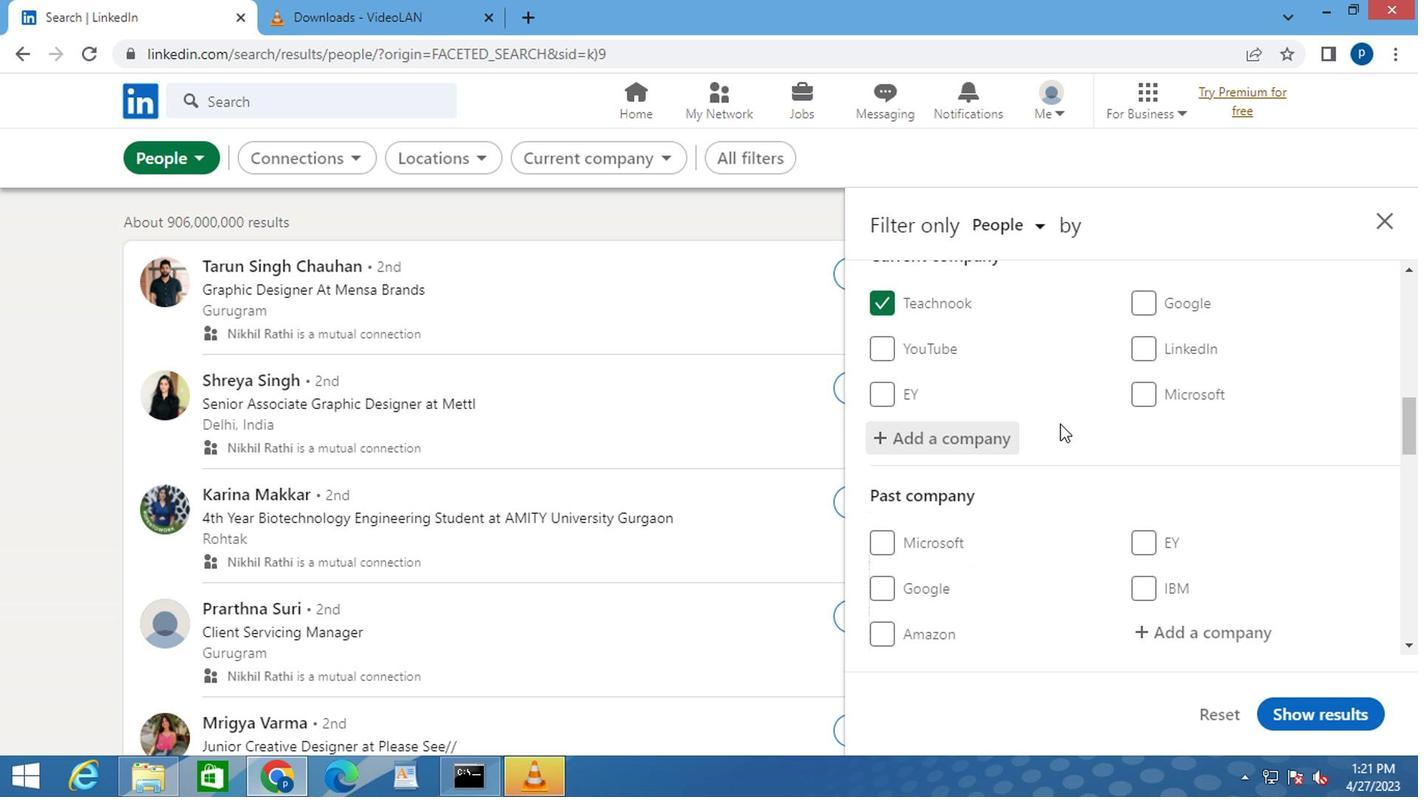 
Action: Mouse scrolled (1051, 438) with delta (0, -1)
Screenshot: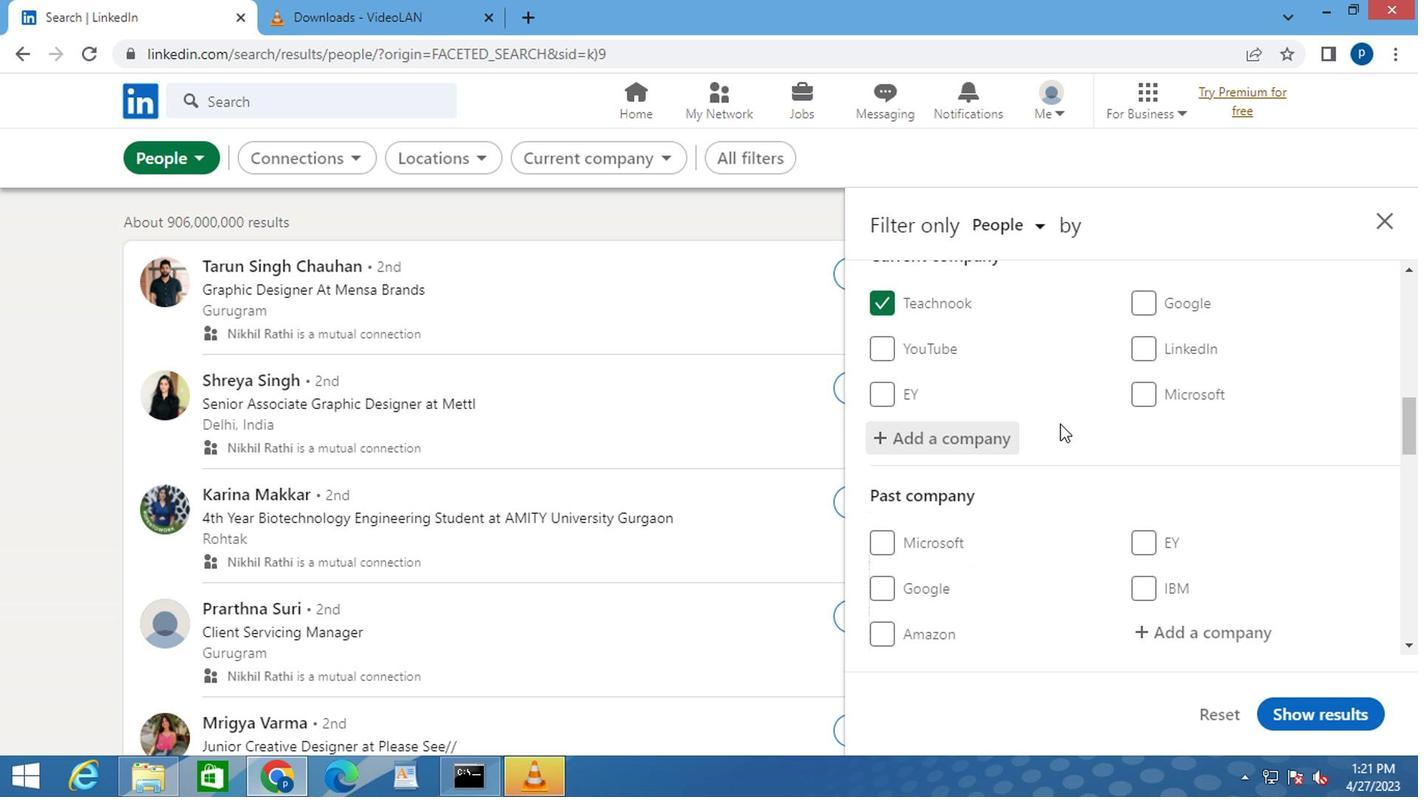 
Action: Mouse scrolled (1051, 438) with delta (0, -1)
Screenshot: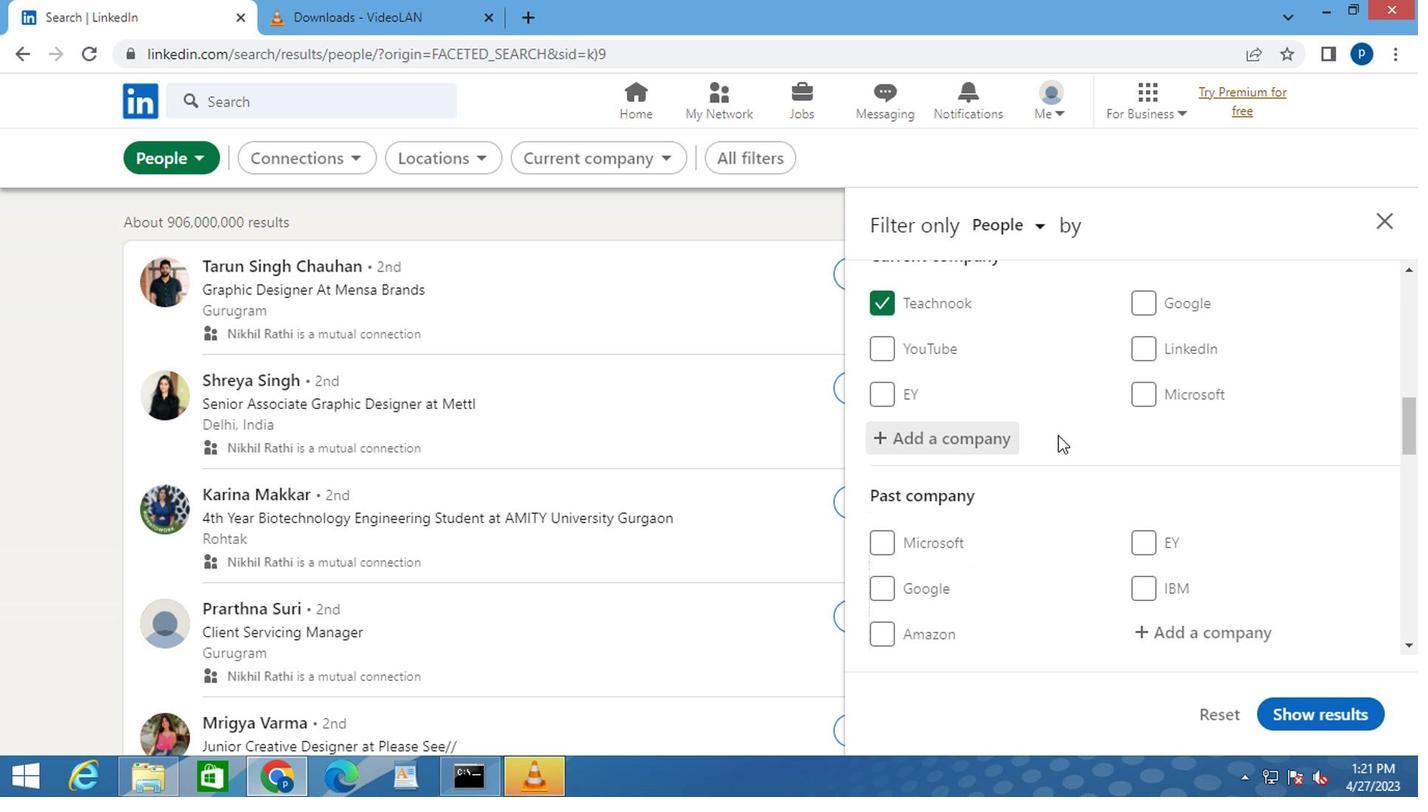 
Action: Mouse moved to (1063, 443)
Screenshot: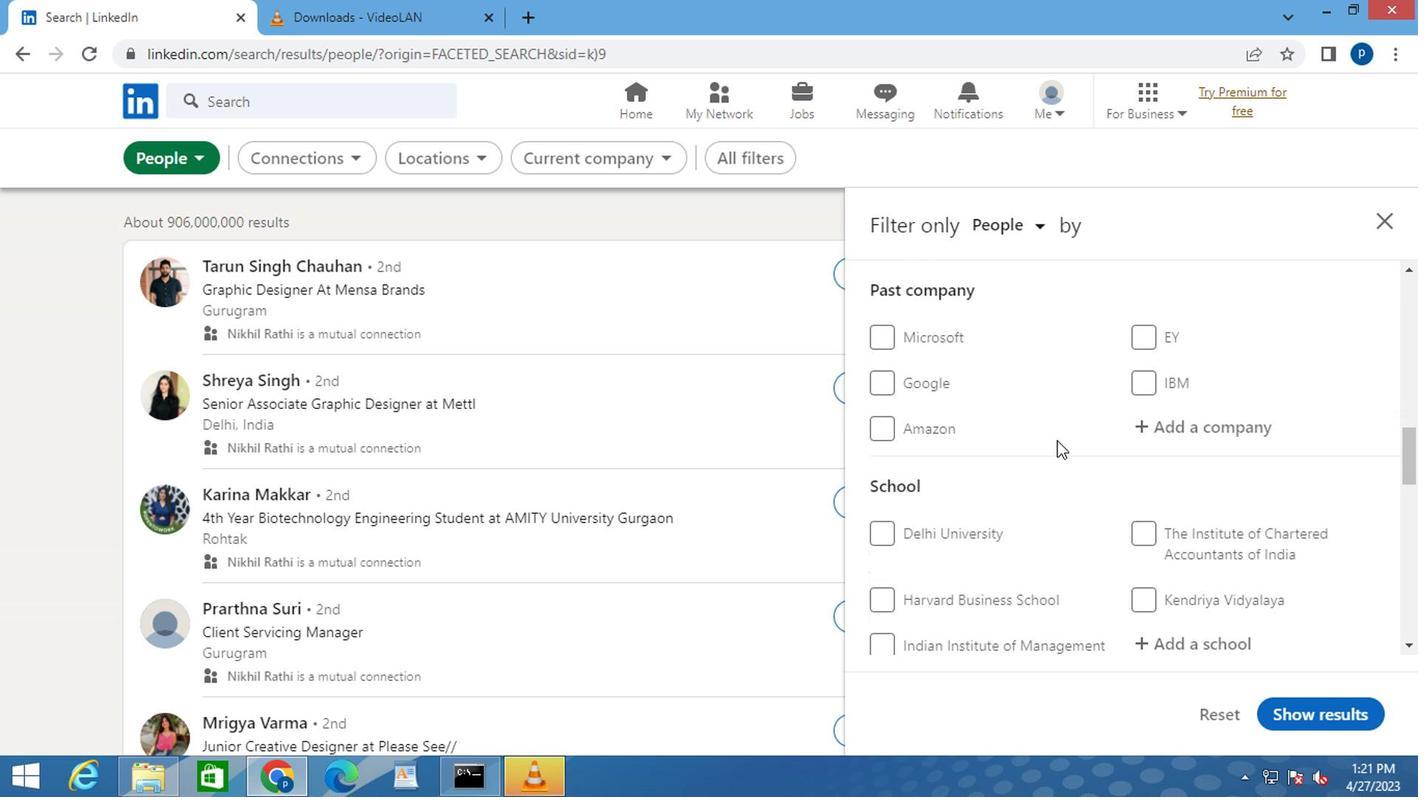 
Action: Mouse scrolled (1063, 443) with delta (0, 0)
Screenshot: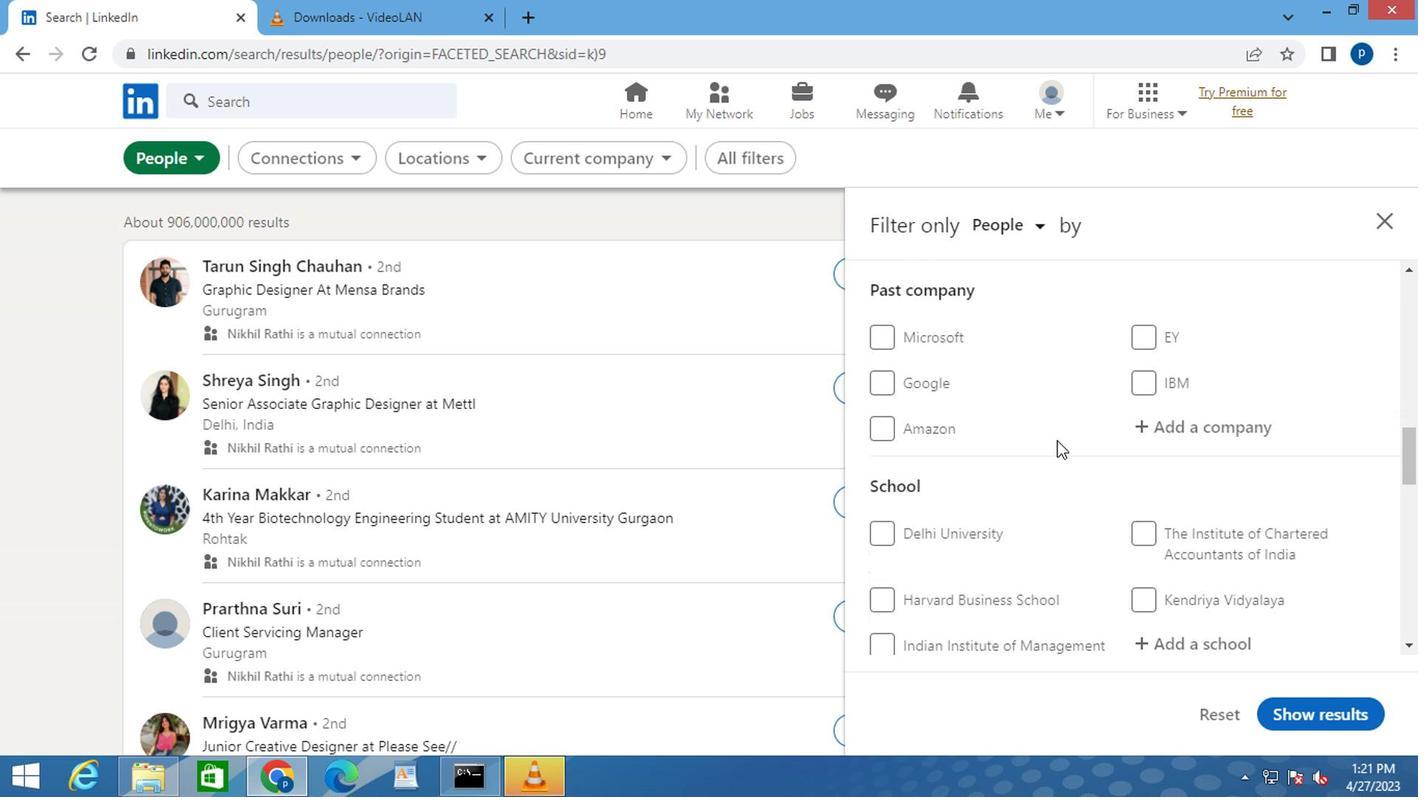 
Action: Mouse scrolled (1063, 443) with delta (0, 0)
Screenshot: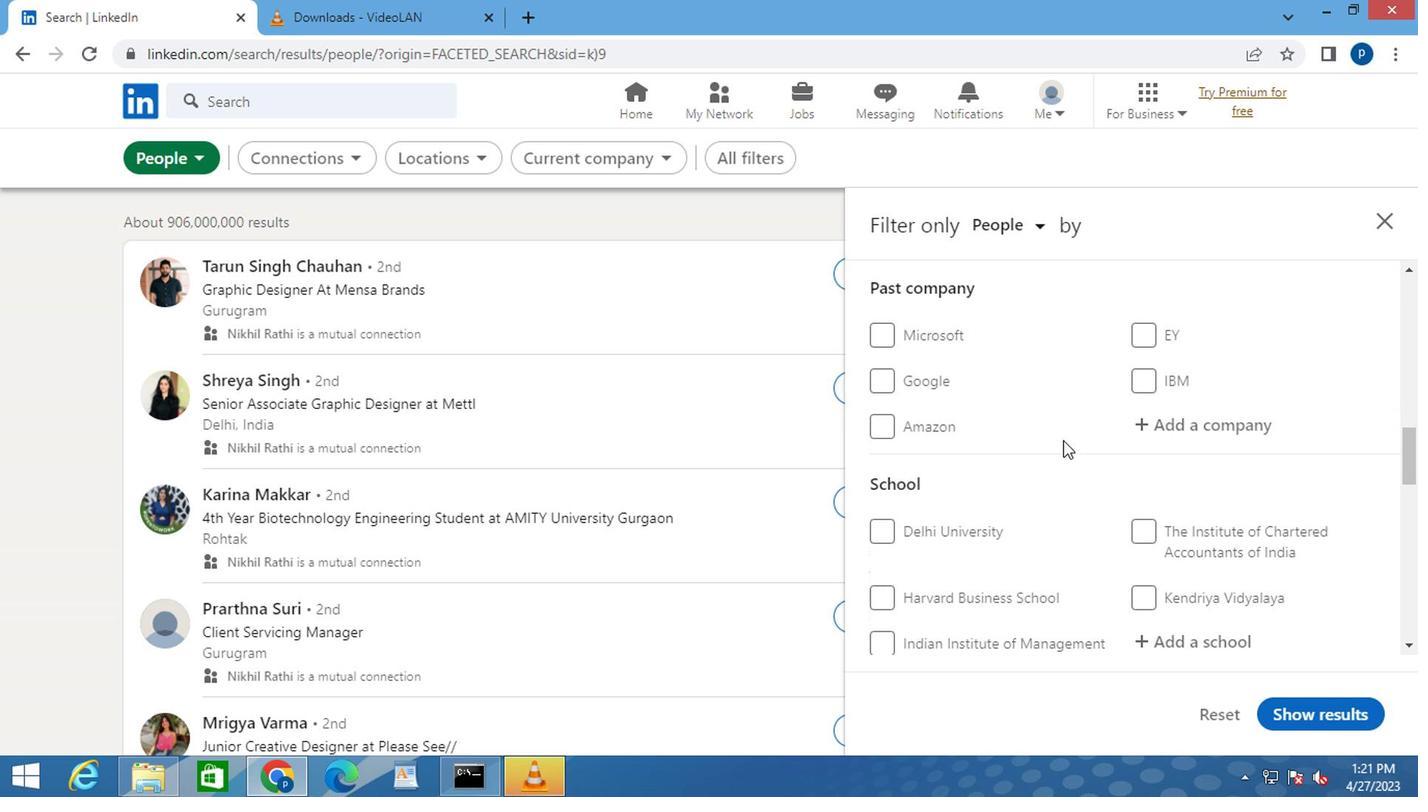 
Action: Mouse moved to (1169, 432)
Screenshot: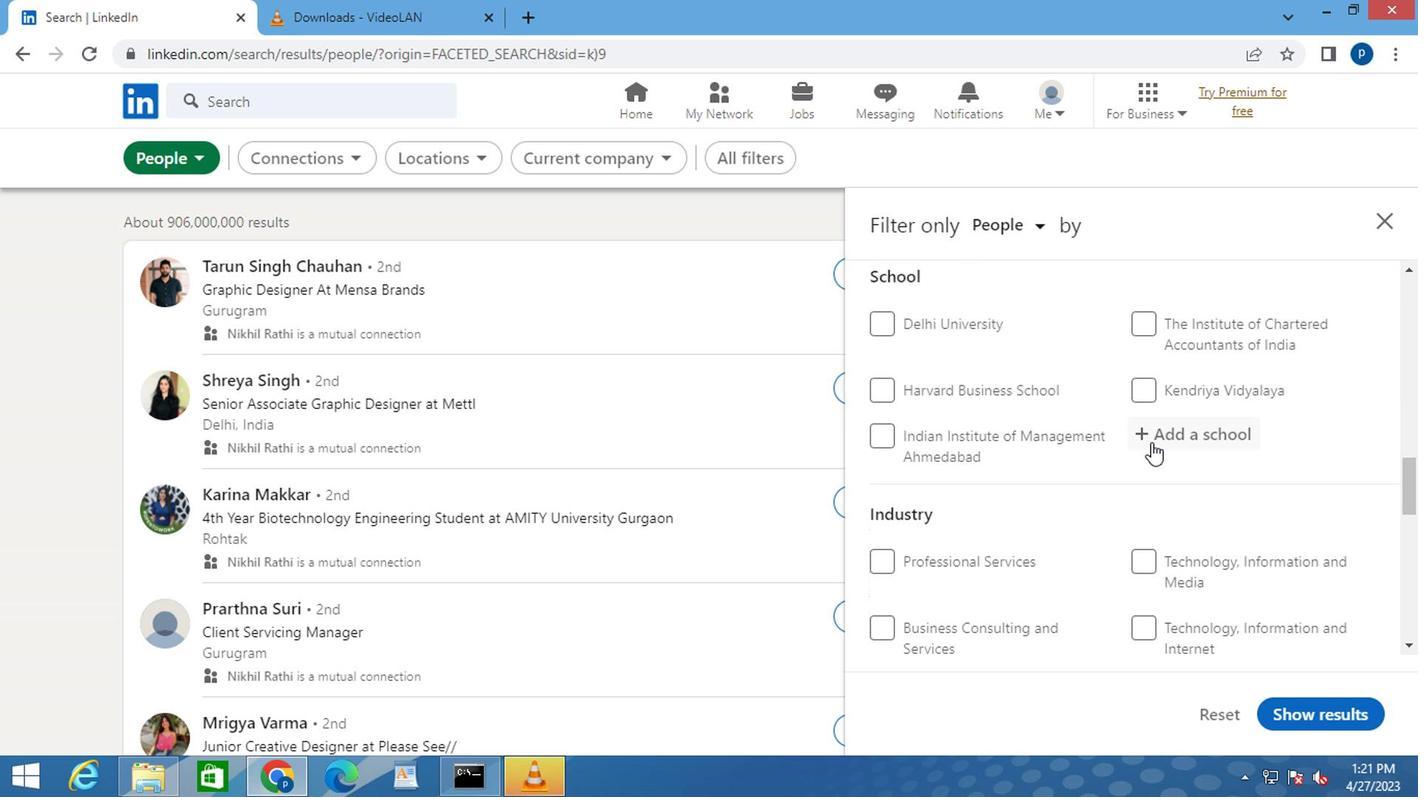 
Action: Mouse pressed left at (1169, 432)
Screenshot: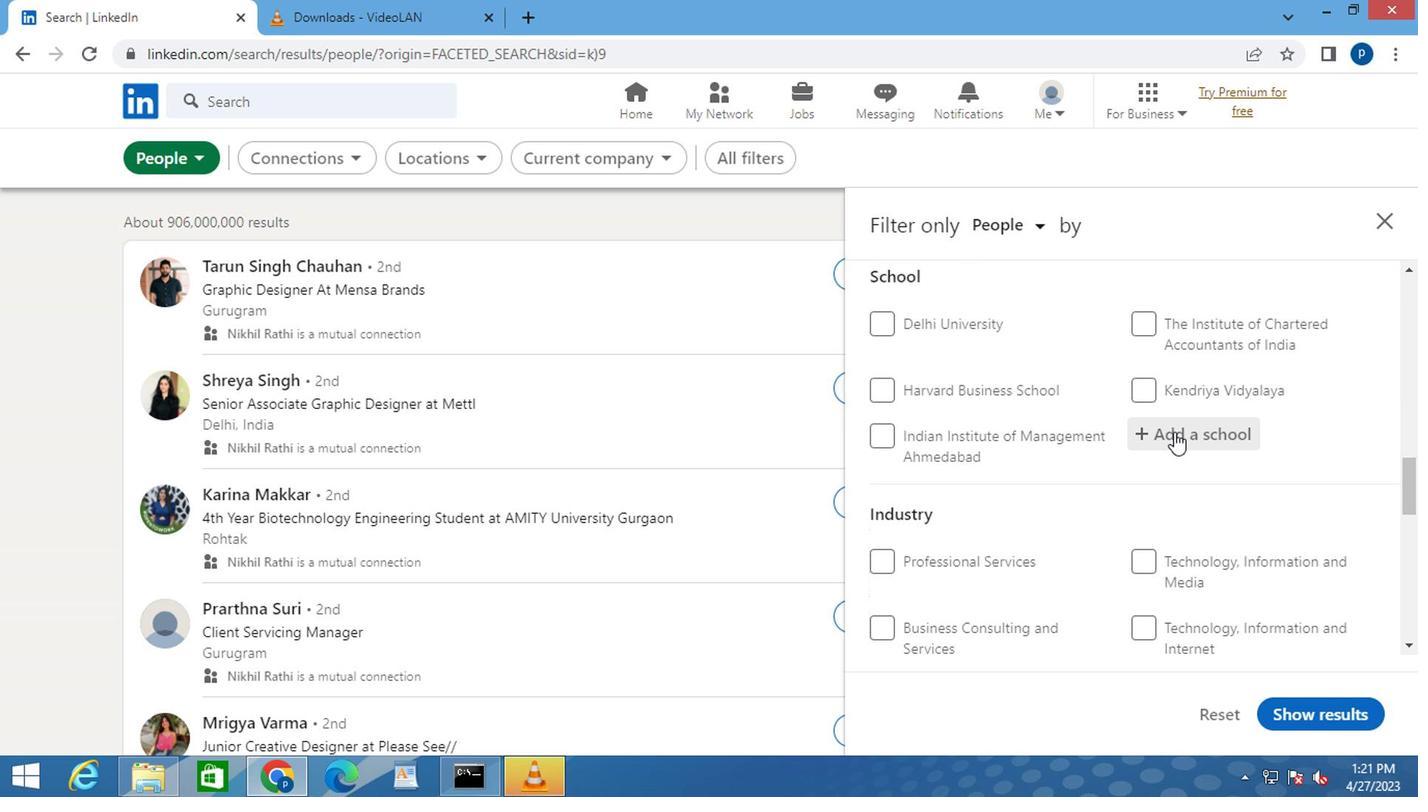 
Action: Mouse moved to (1165, 440)
Screenshot: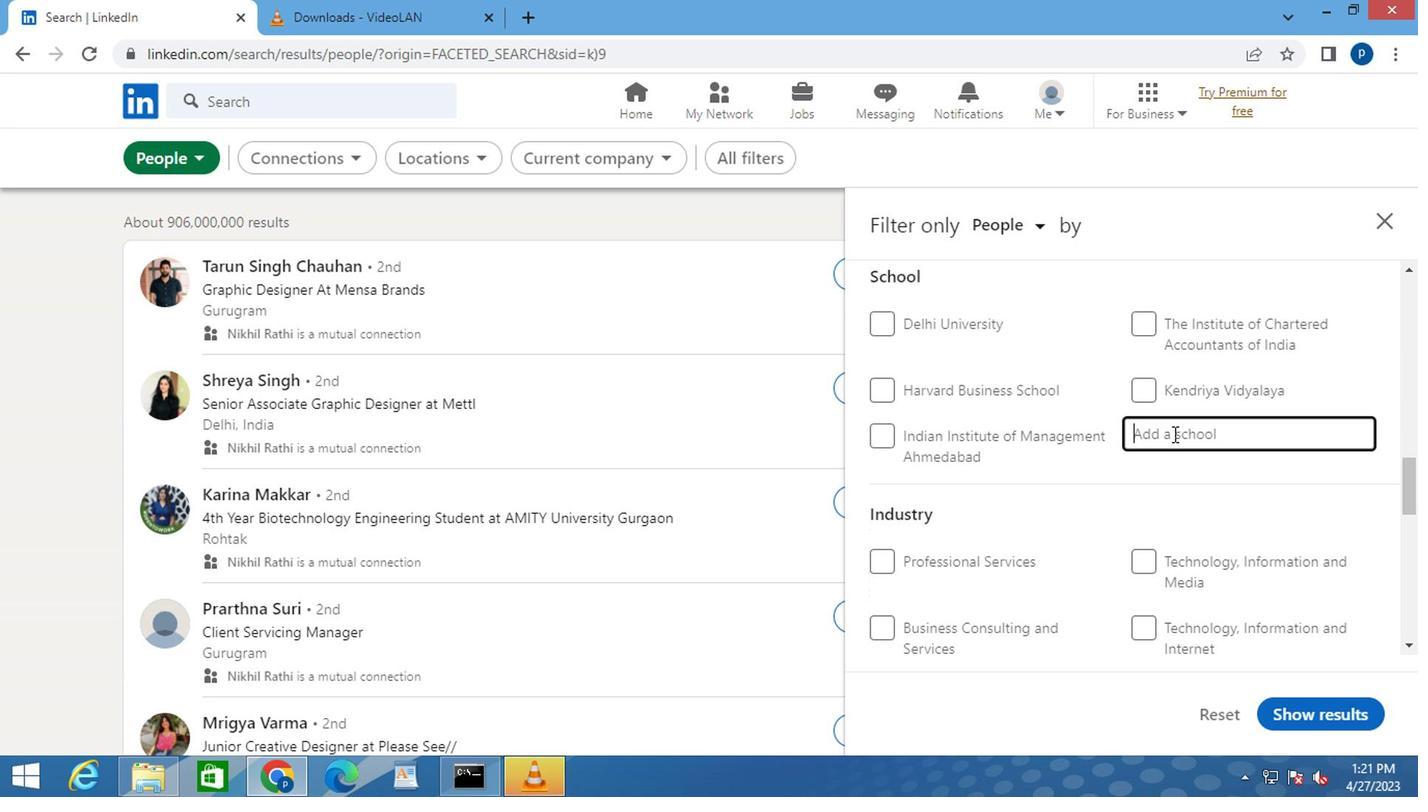
Action: Mouse pressed left at (1165, 440)
Screenshot: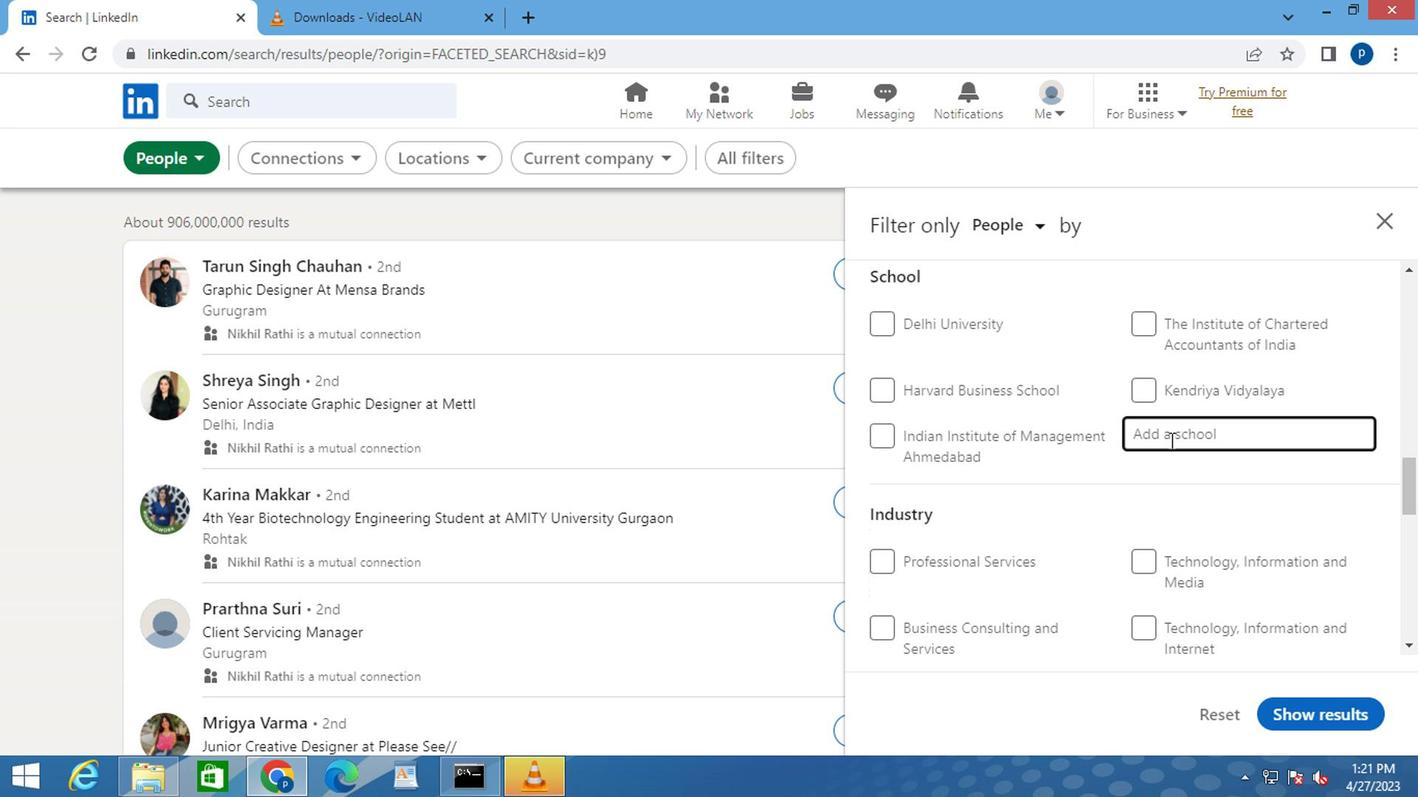 
Action: Key pressed <Key.caps_lock>I<Key.caps_lock>NTERNATIONAL<Key.space><Key.caps_lock>S<Key.caps_lock>CHOOL<Key.space>OF<Key.space>
Screenshot: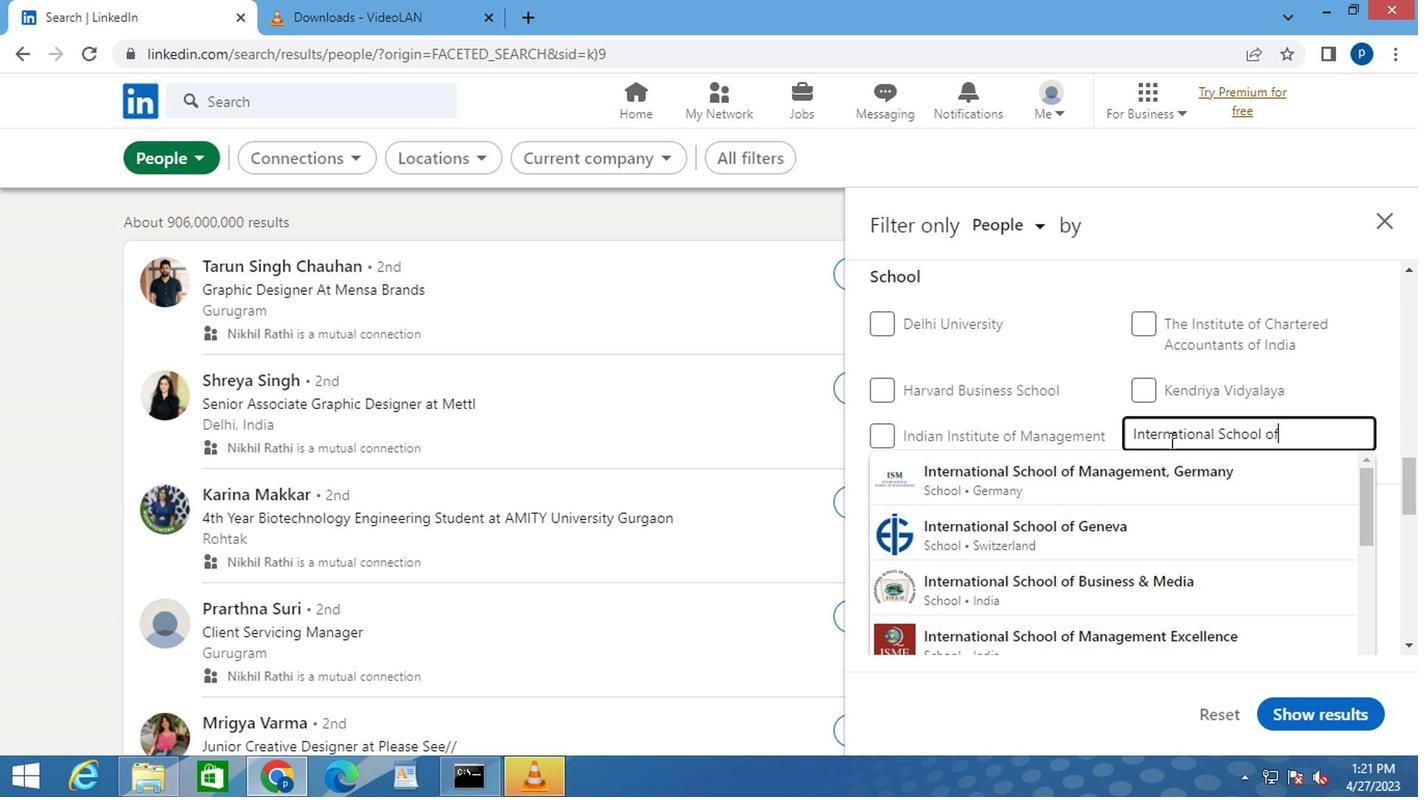 
Action: Mouse moved to (1126, 576)
Screenshot: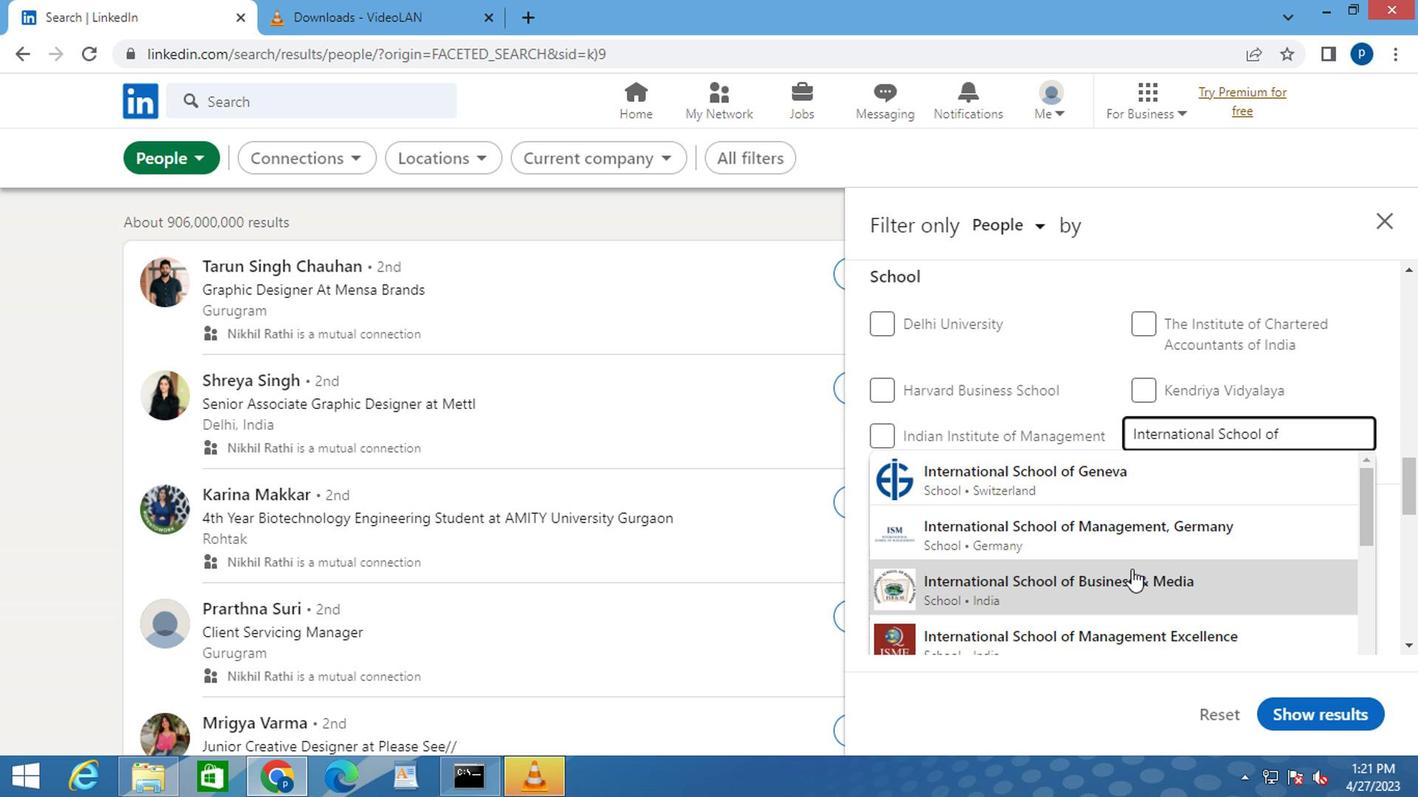 
Action: Mouse pressed left at (1126, 576)
Screenshot: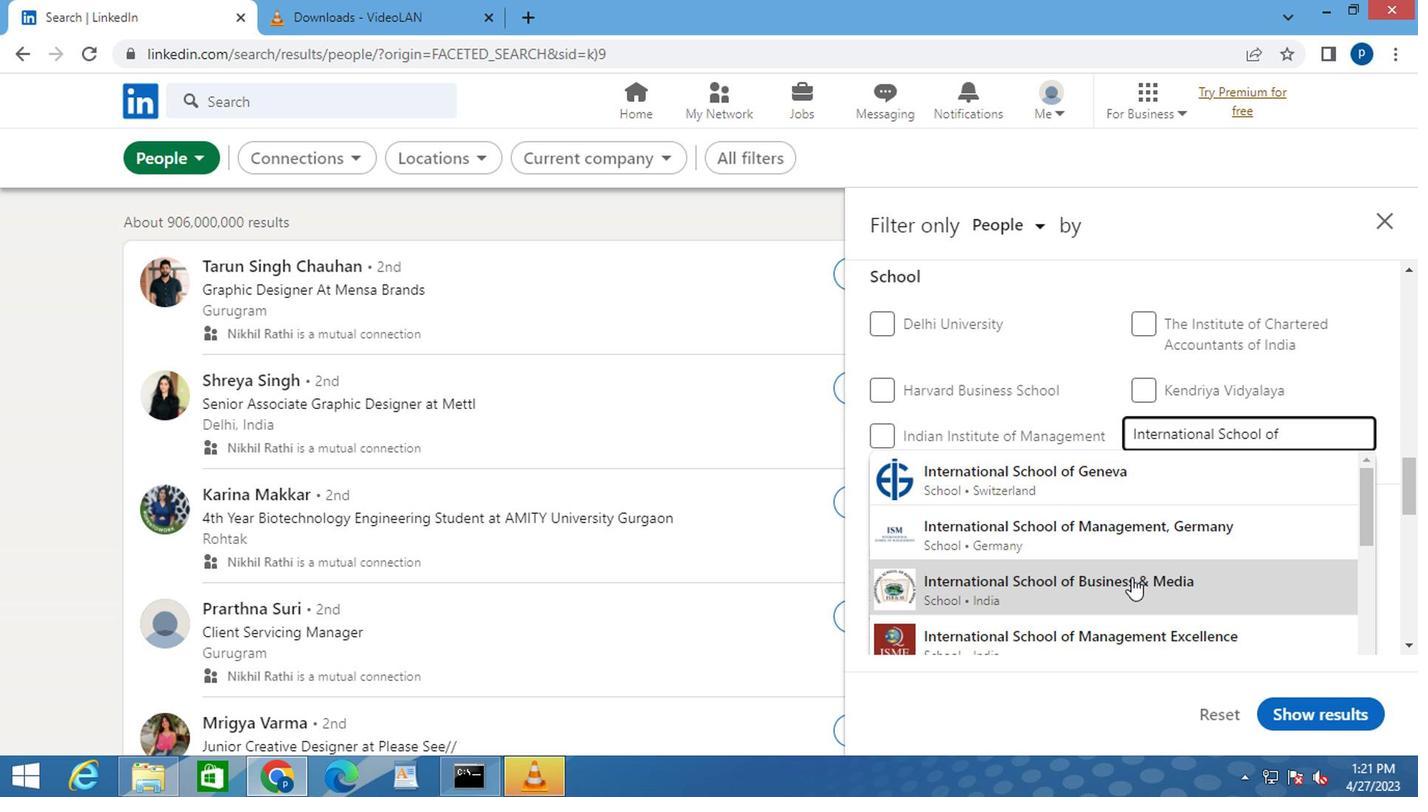 
Action: Mouse moved to (1118, 528)
Screenshot: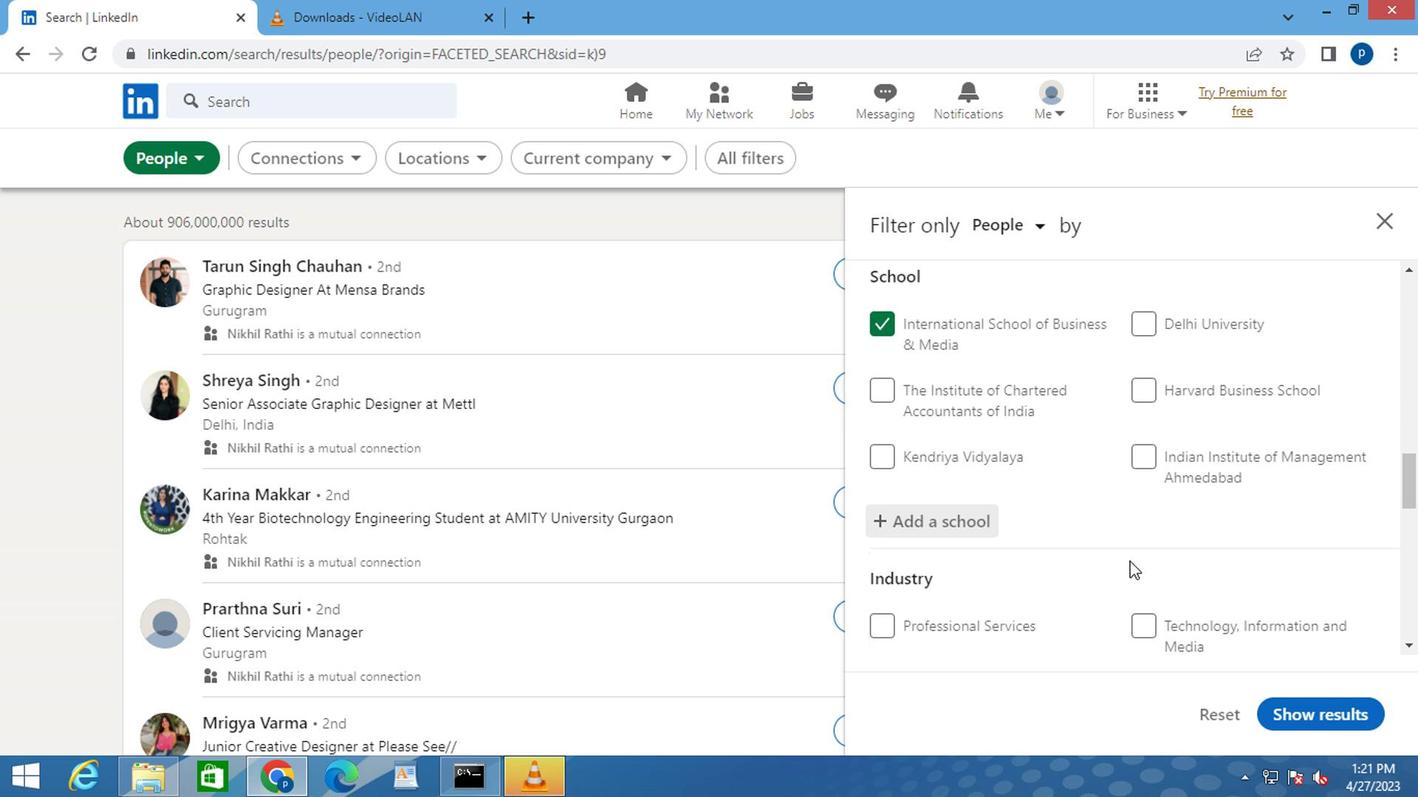 
Action: Mouse scrolled (1118, 528) with delta (0, 0)
Screenshot: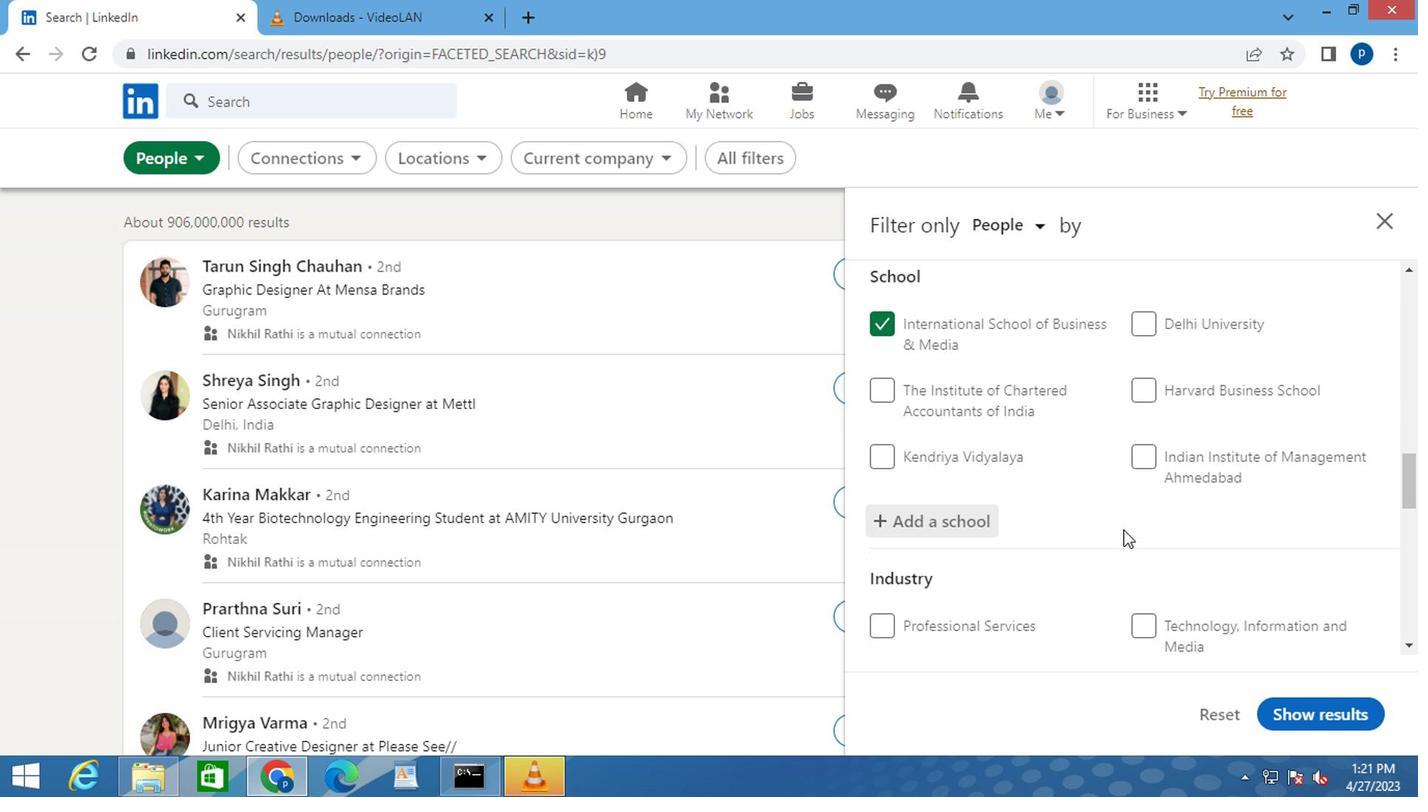 
Action: Mouse scrolled (1118, 528) with delta (0, 0)
Screenshot: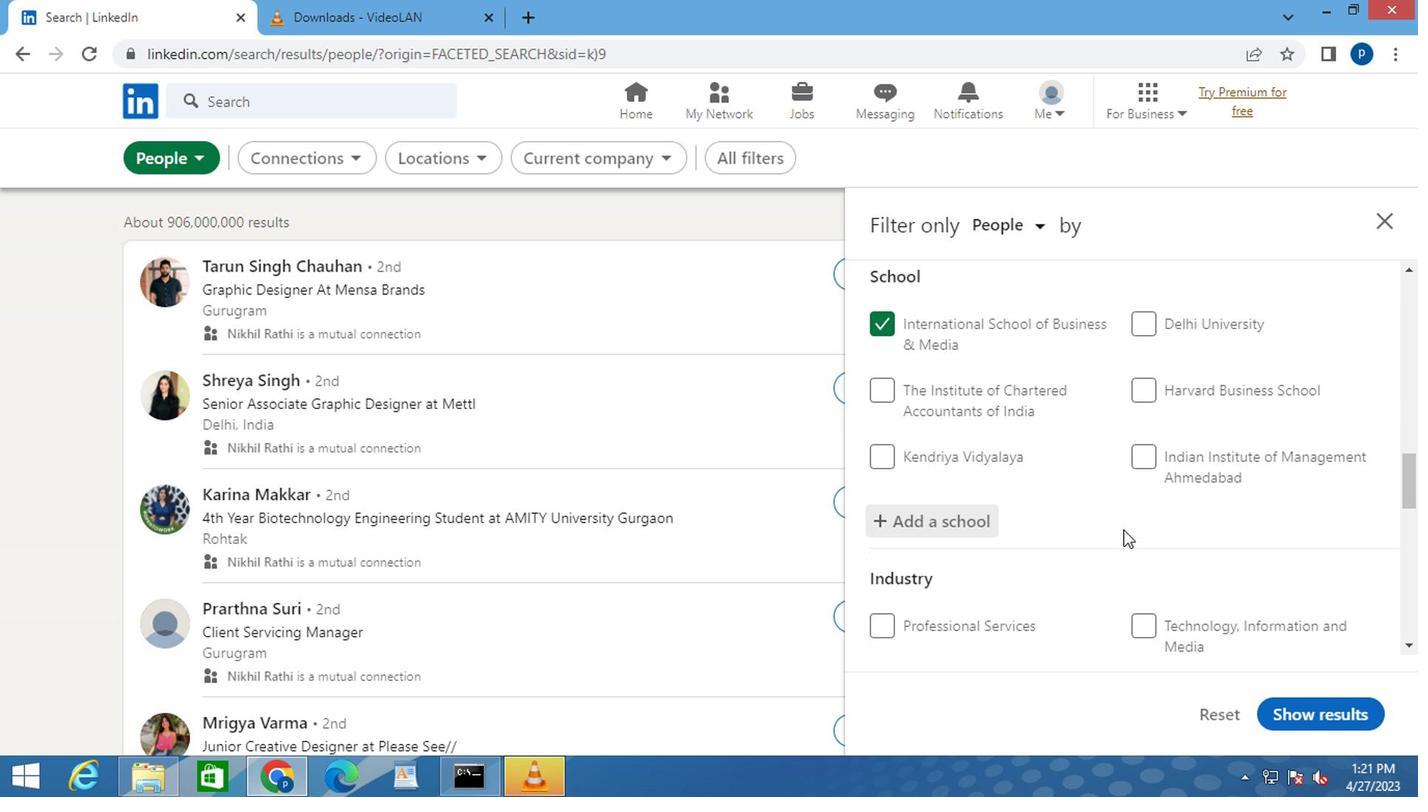 
Action: Mouse moved to (1158, 544)
Screenshot: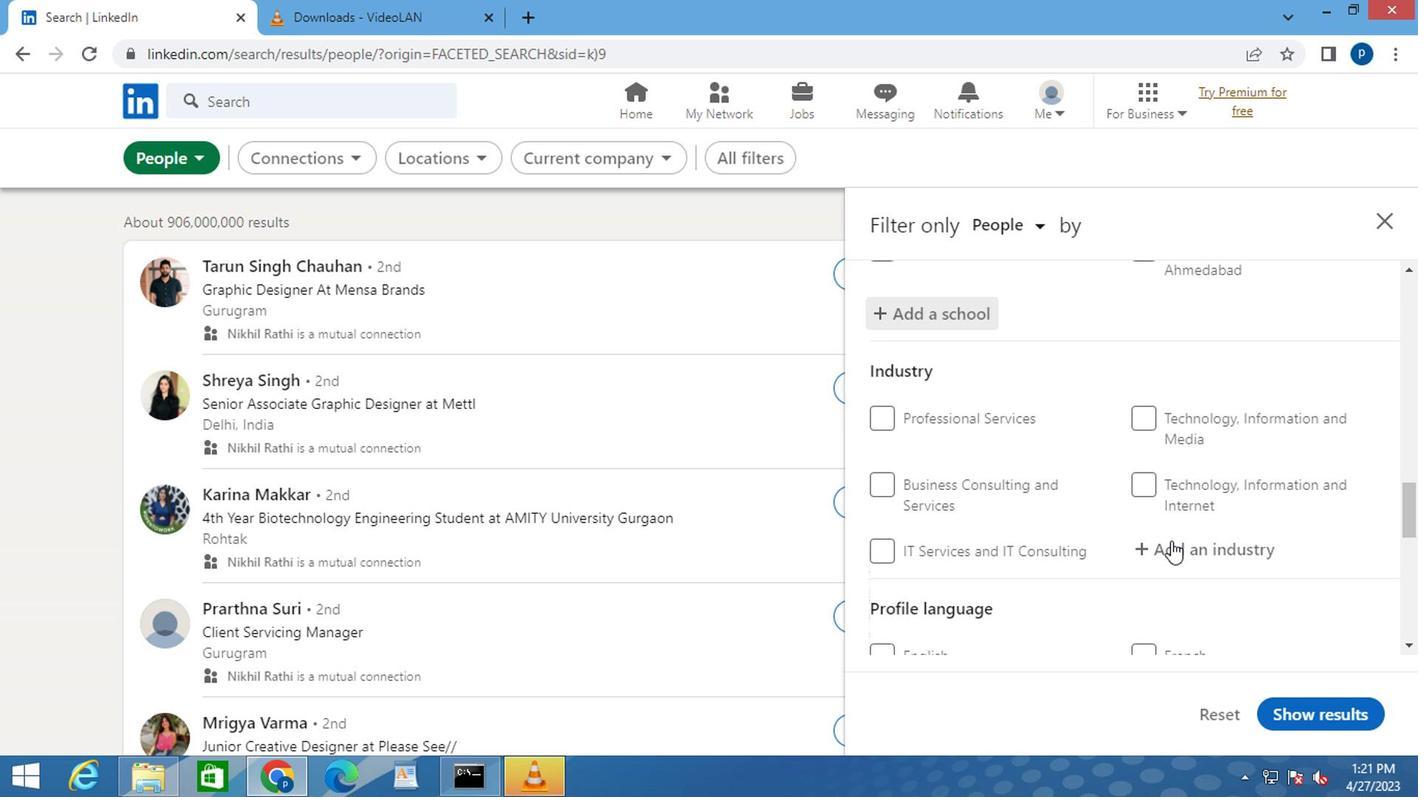 
Action: Mouse pressed left at (1158, 544)
Screenshot: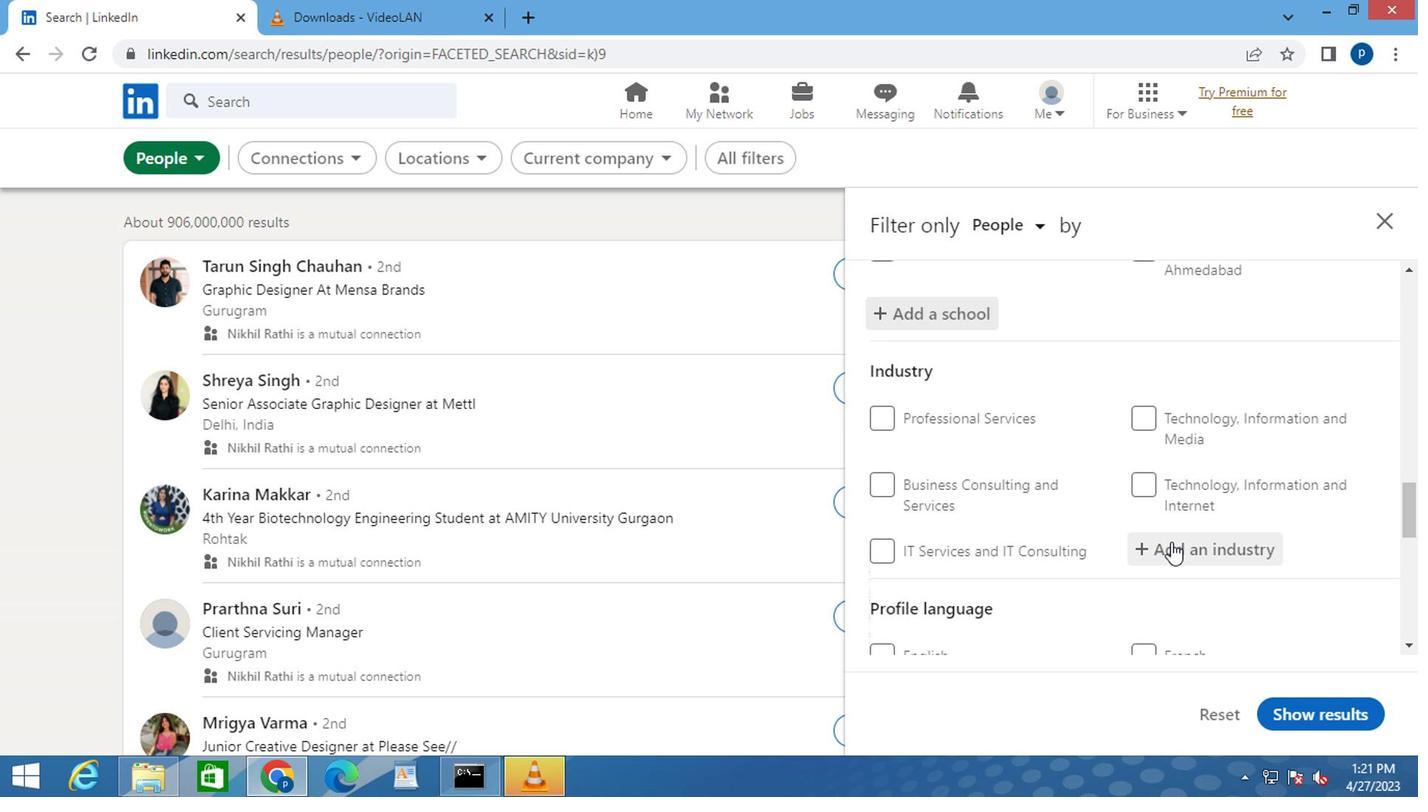 
Action: Mouse moved to (1154, 543)
Screenshot: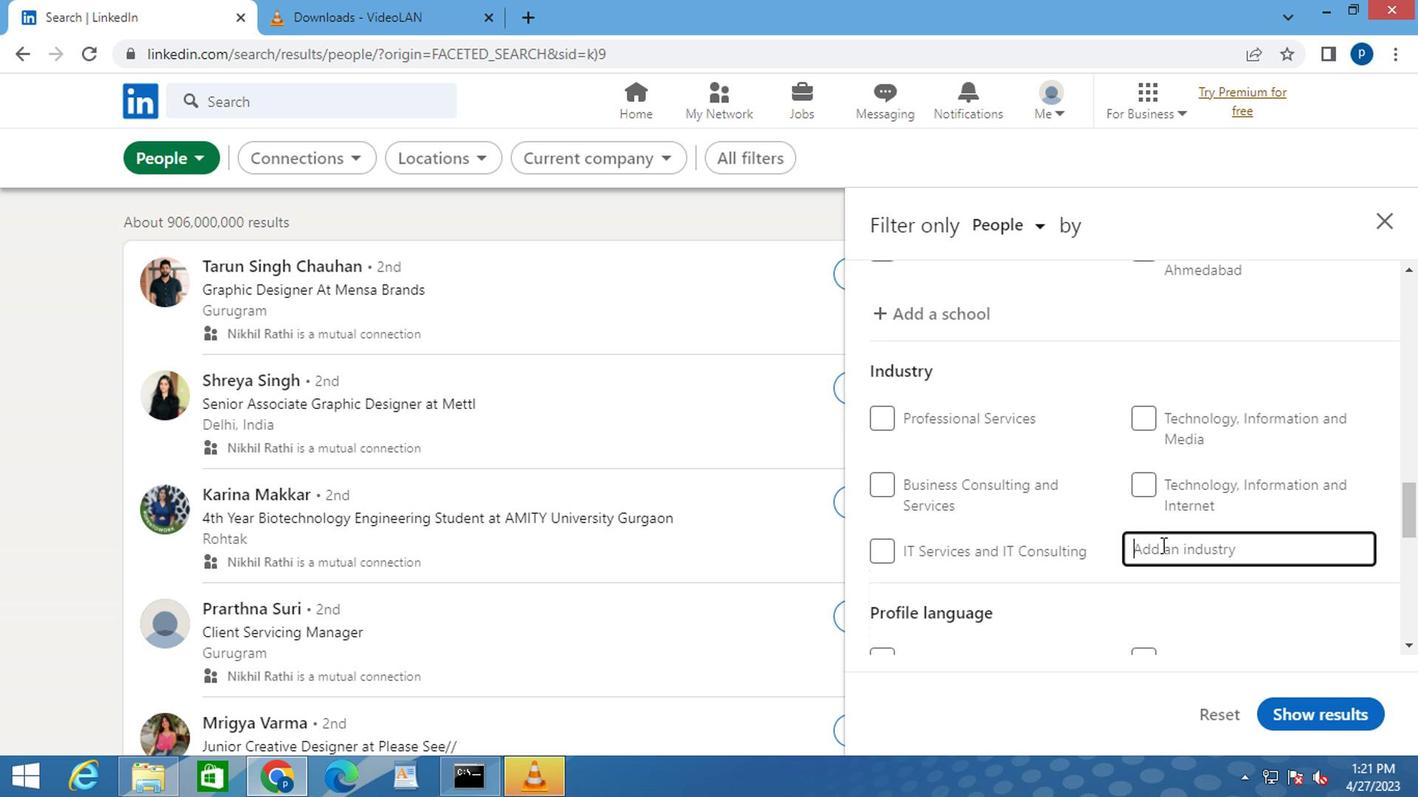 
Action: Mouse pressed left at (1154, 543)
Screenshot: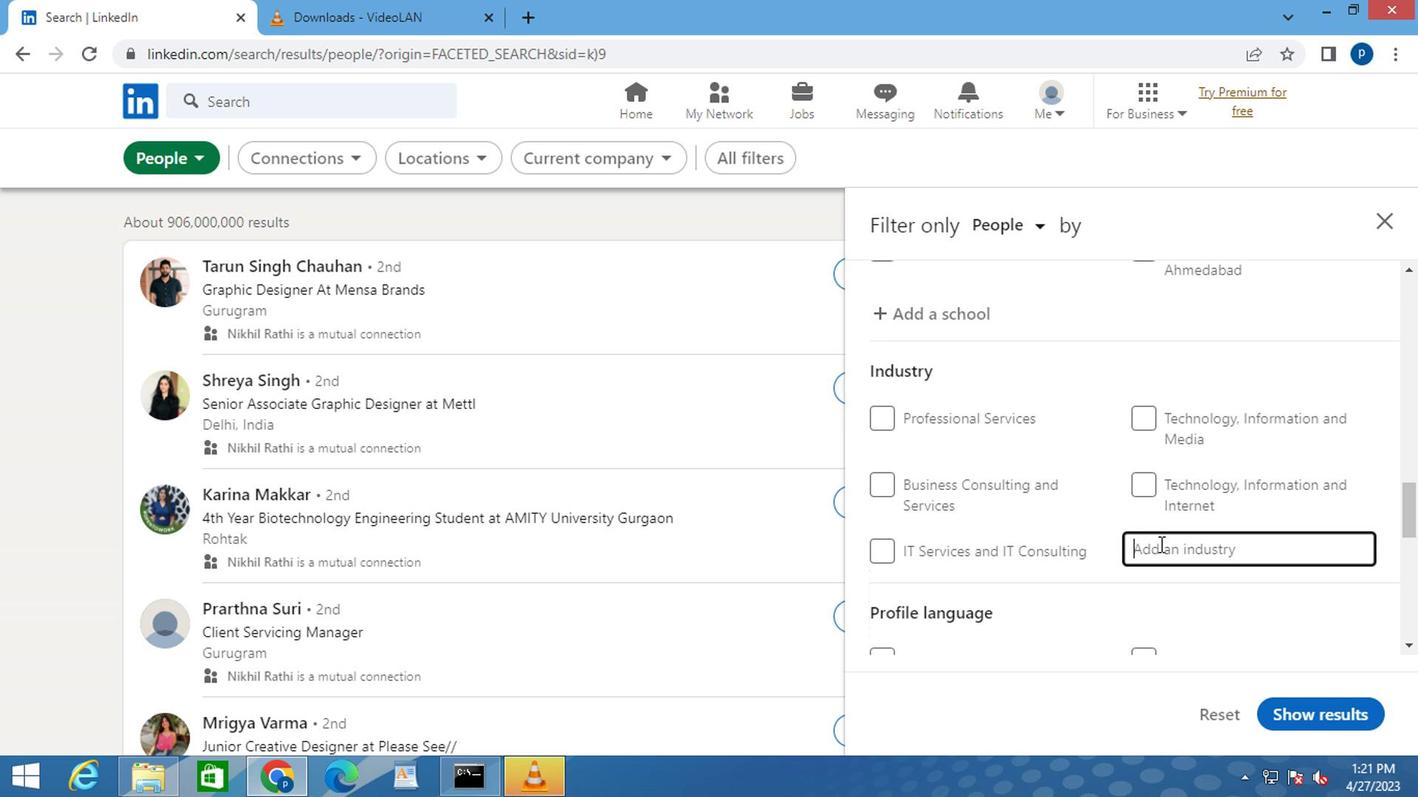 
Action: Key pressed <Key.caps_lock>S<Key.caps_lock>ECUR
Screenshot: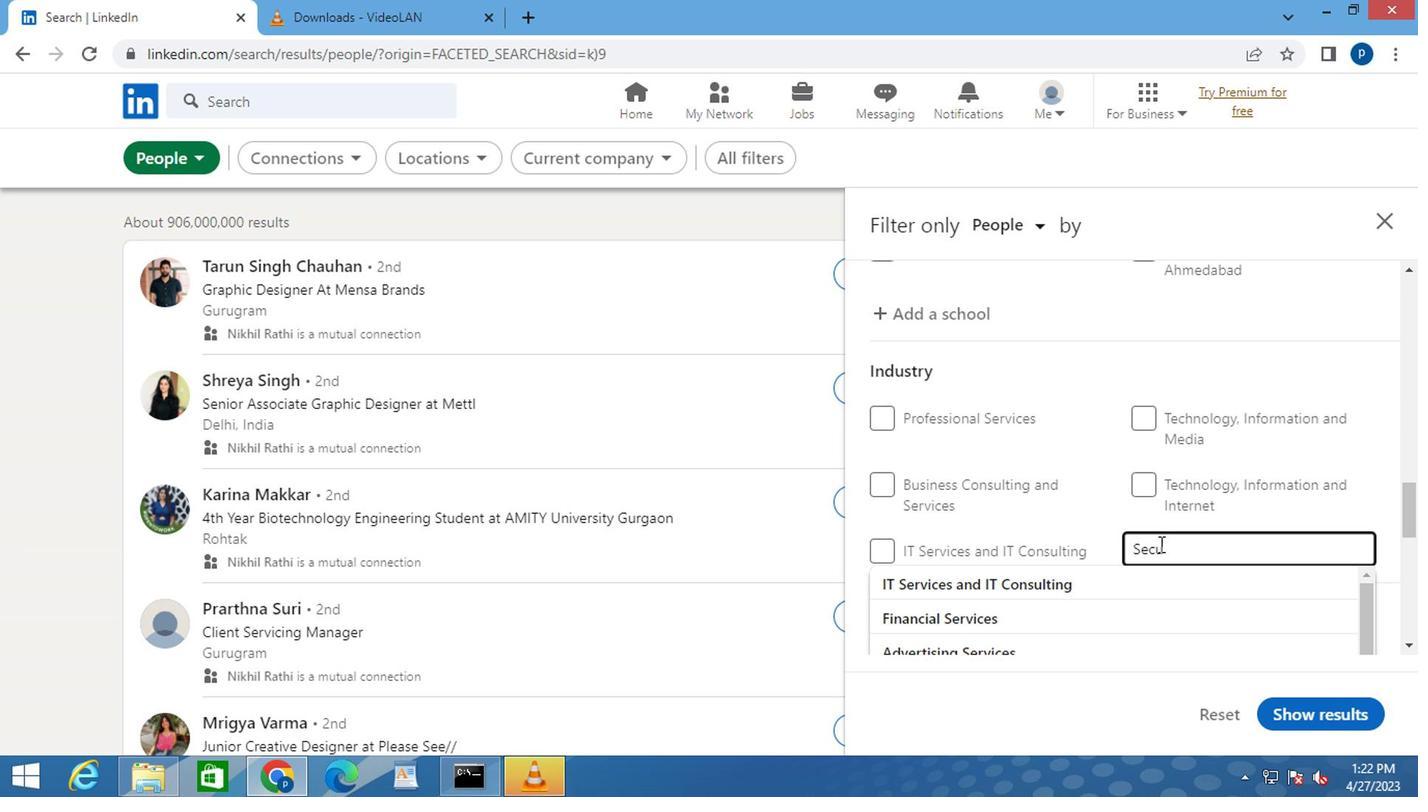 
Action: Mouse moved to (1073, 541)
Screenshot: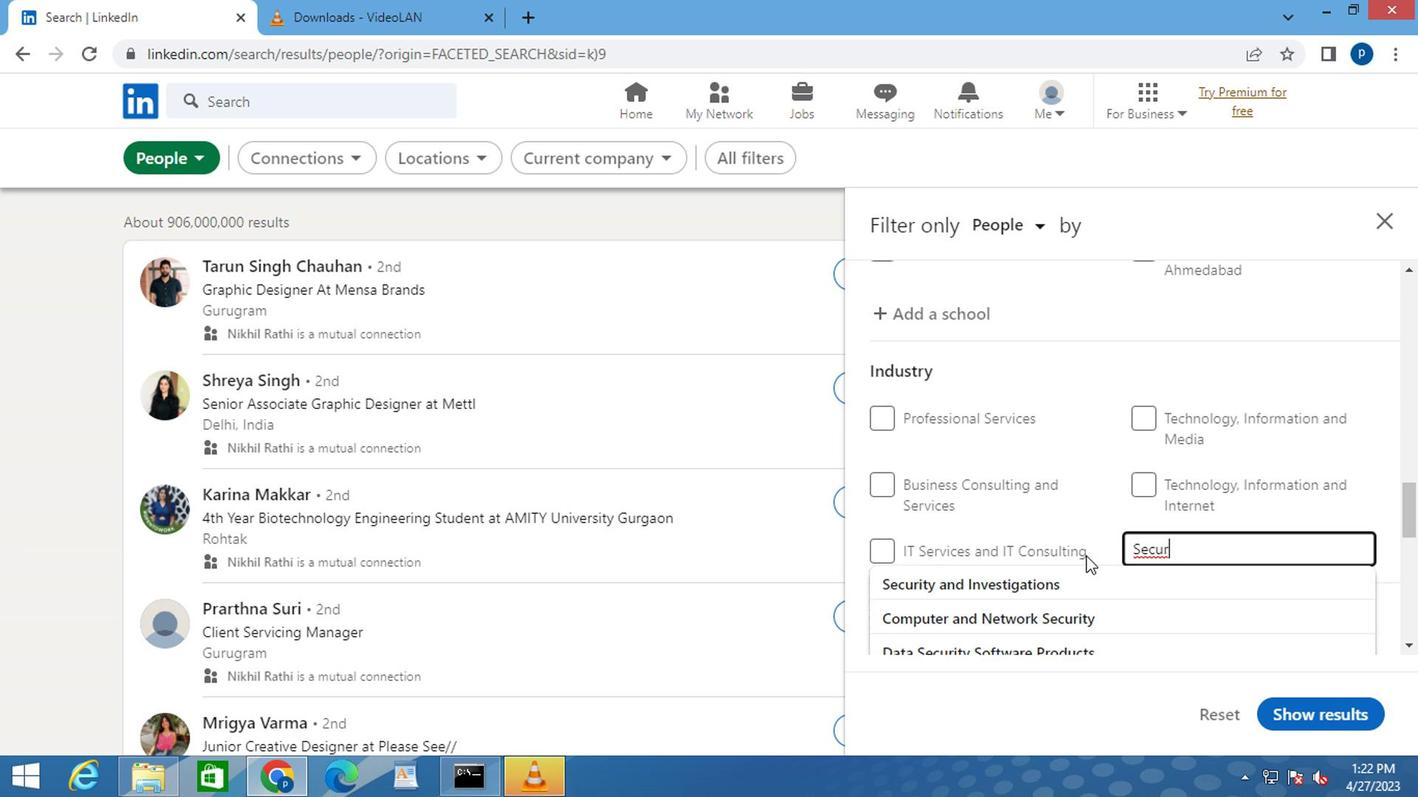 
Action: Mouse scrolled (1073, 539) with delta (0, -1)
Screenshot: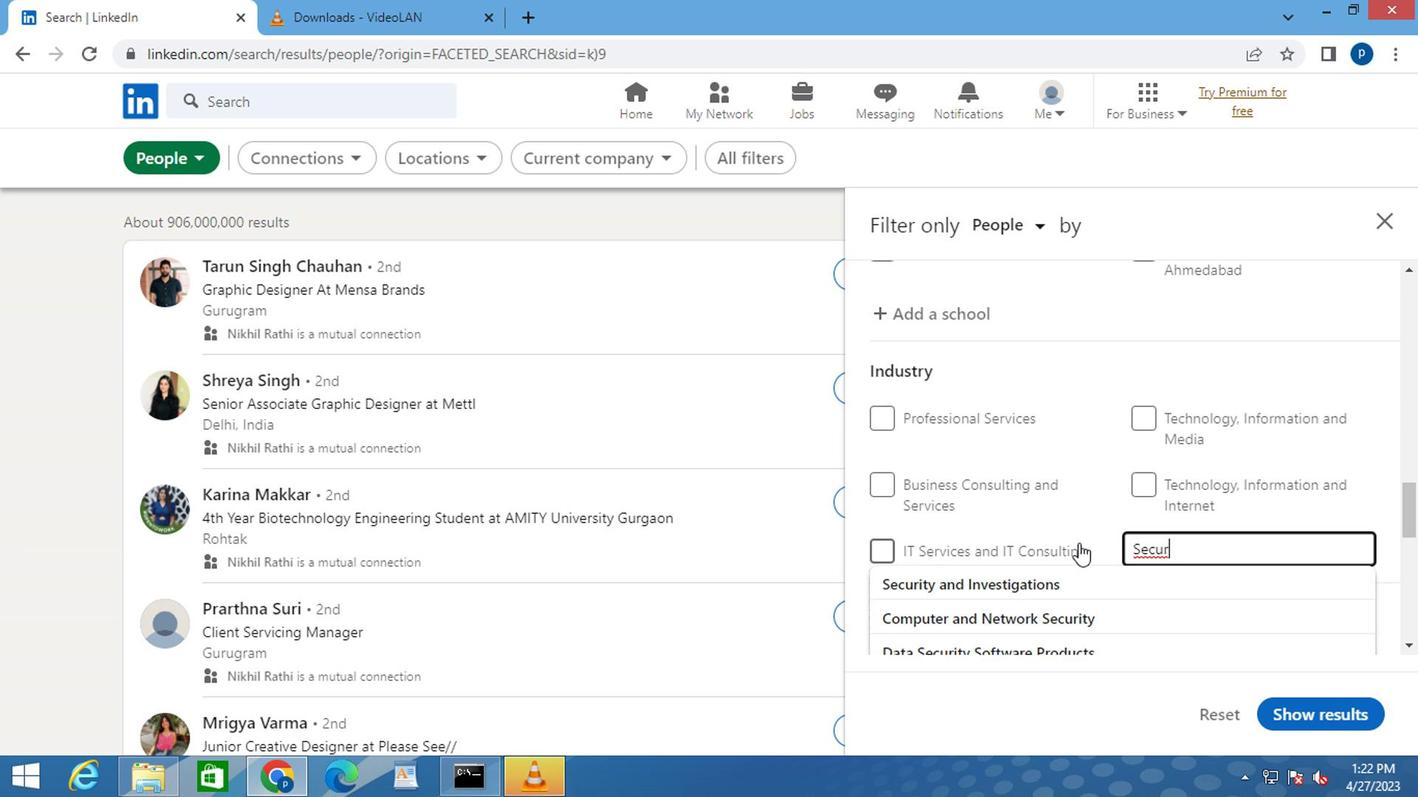 
Action: Mouse moved to (1077, 572)
Screenshot: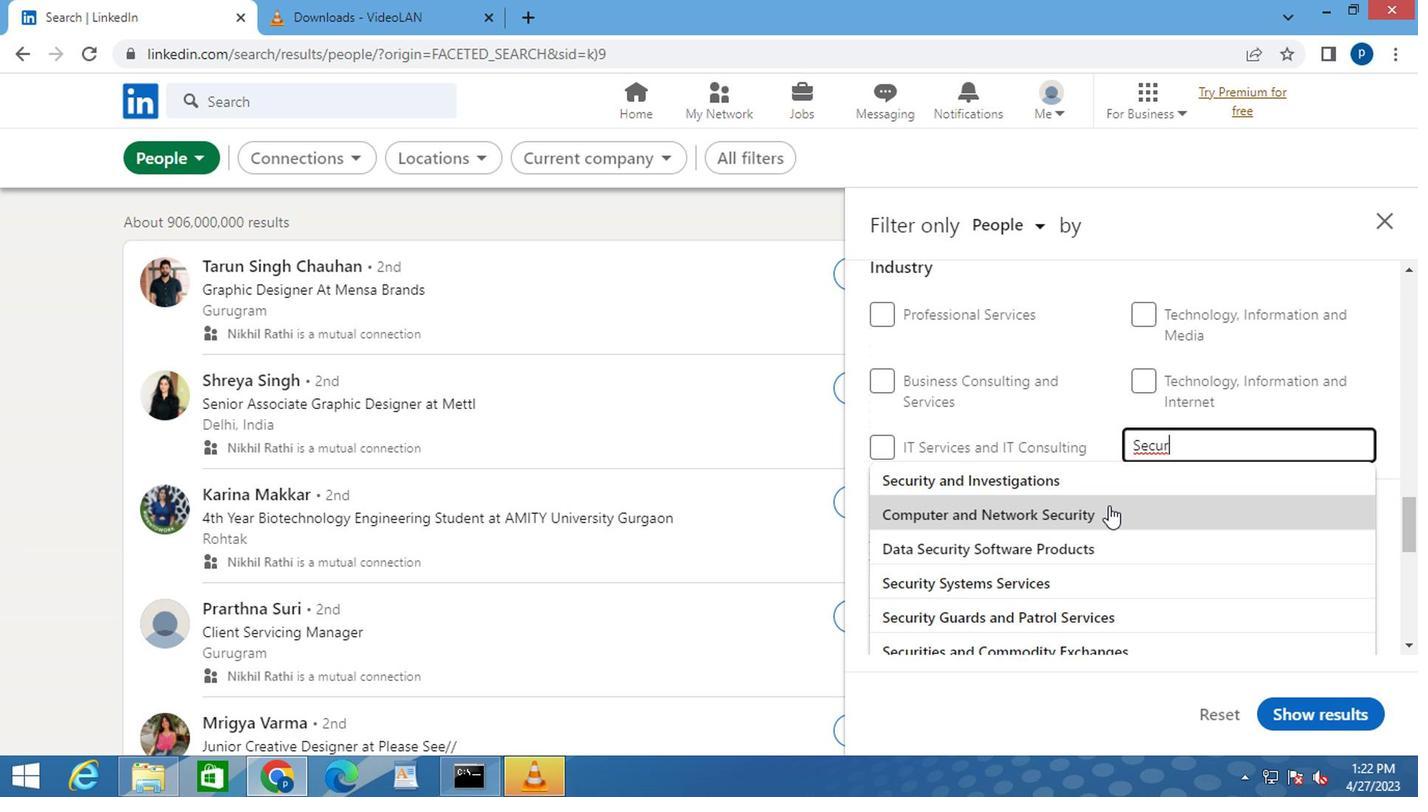 
Action: Mouse scrolled (1077, 570) with delta (0, -1)
Screenshot: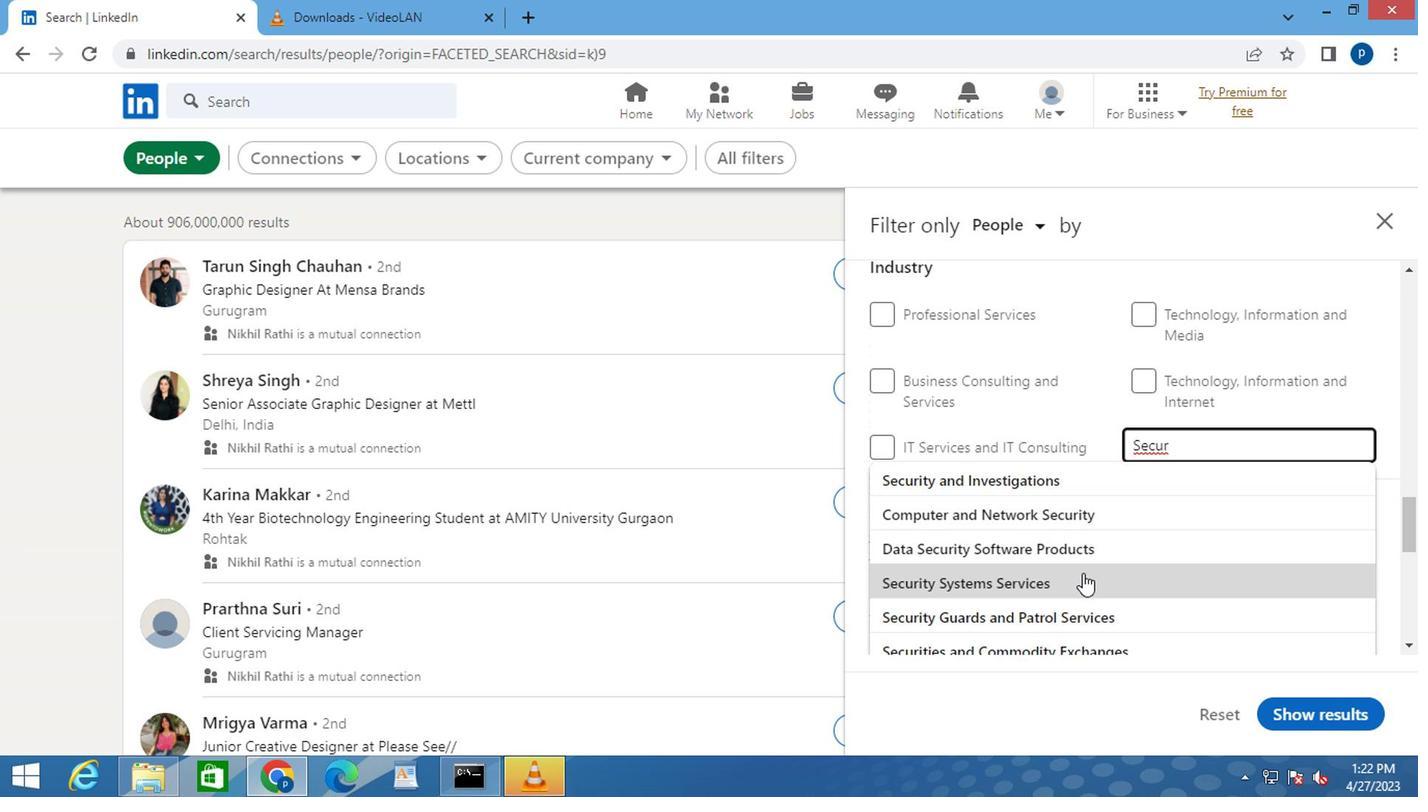 
Action: Mouse moved to (1065, 549)
Screenshot: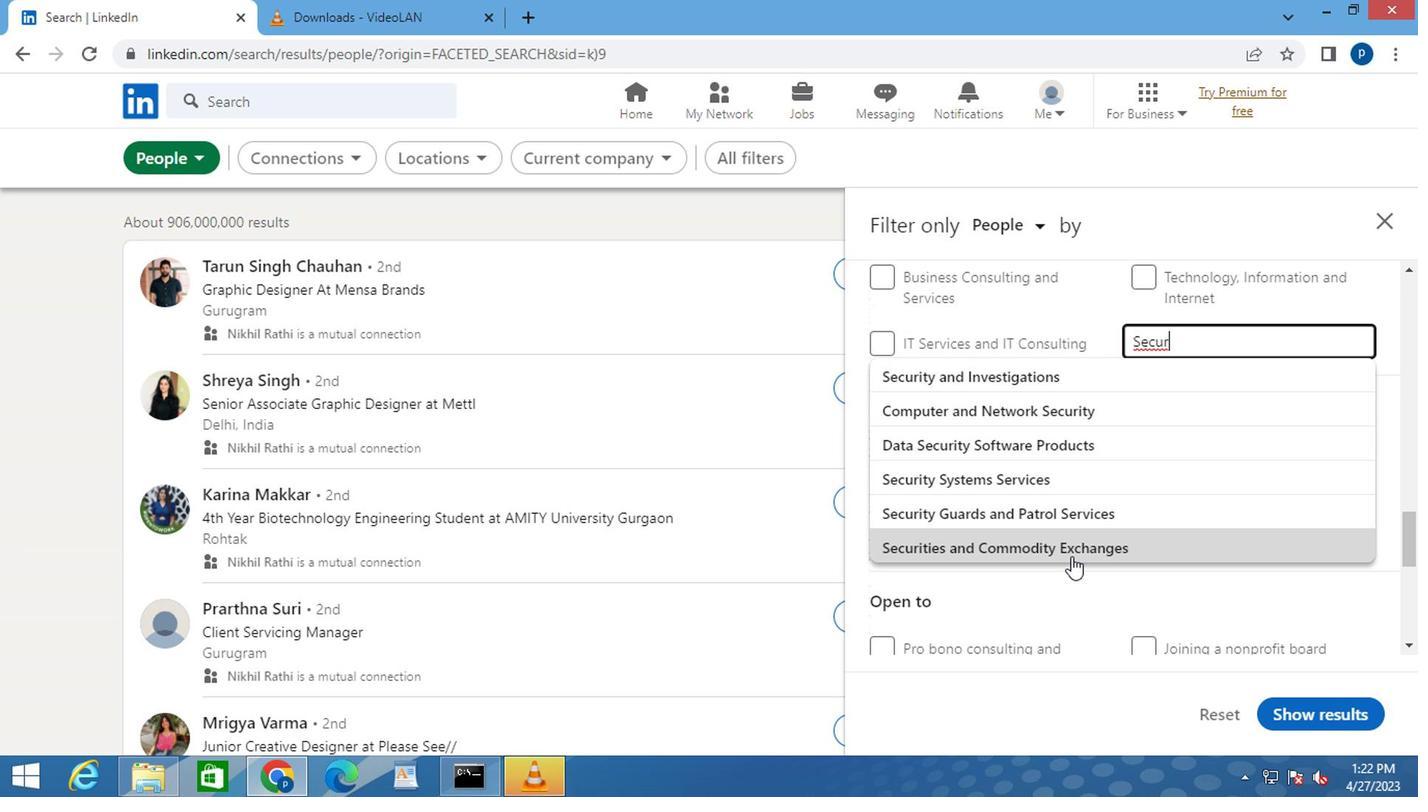
Action: Mouse pressed left at (1065, 549)
Screenshot: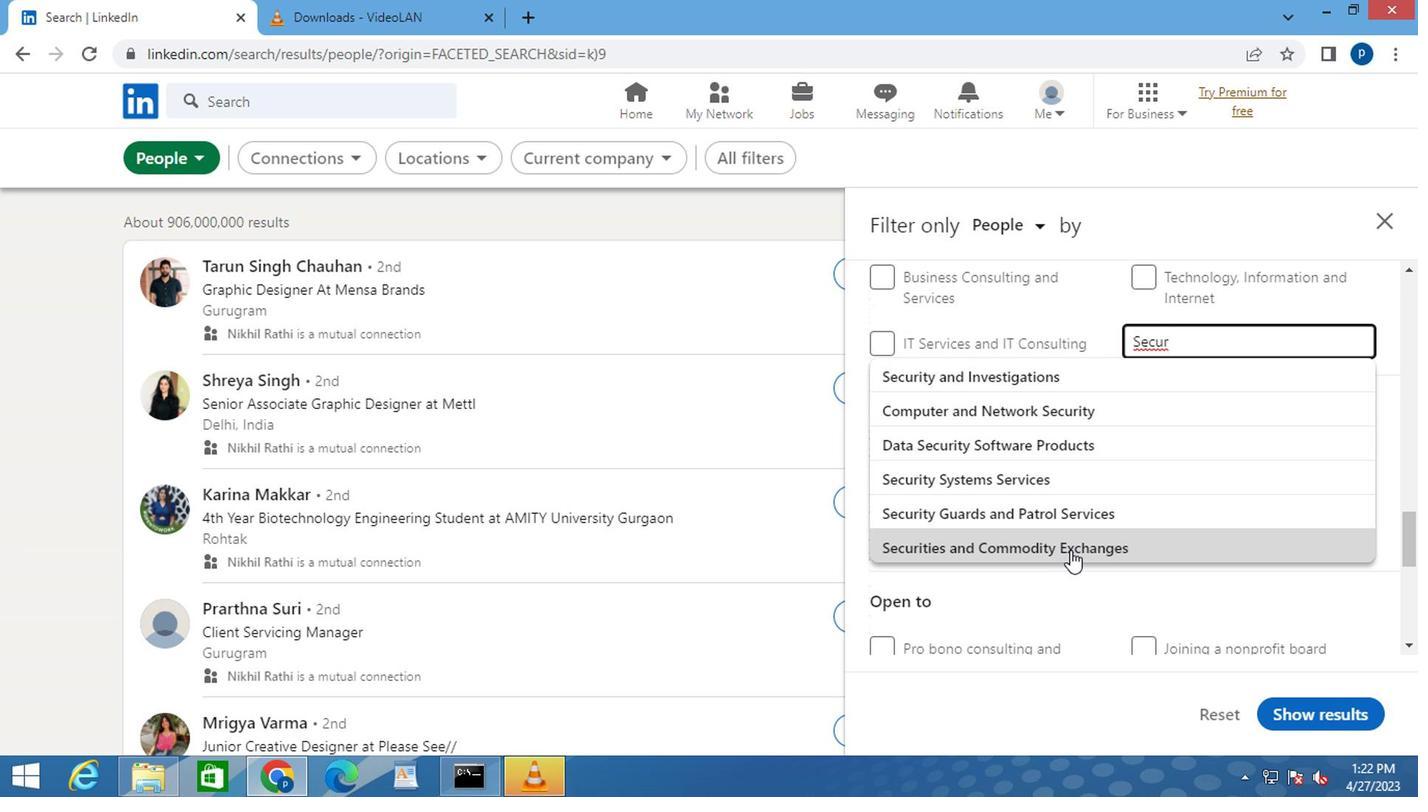 
Action: Mouse moved to (1087, 525)
Screenshot: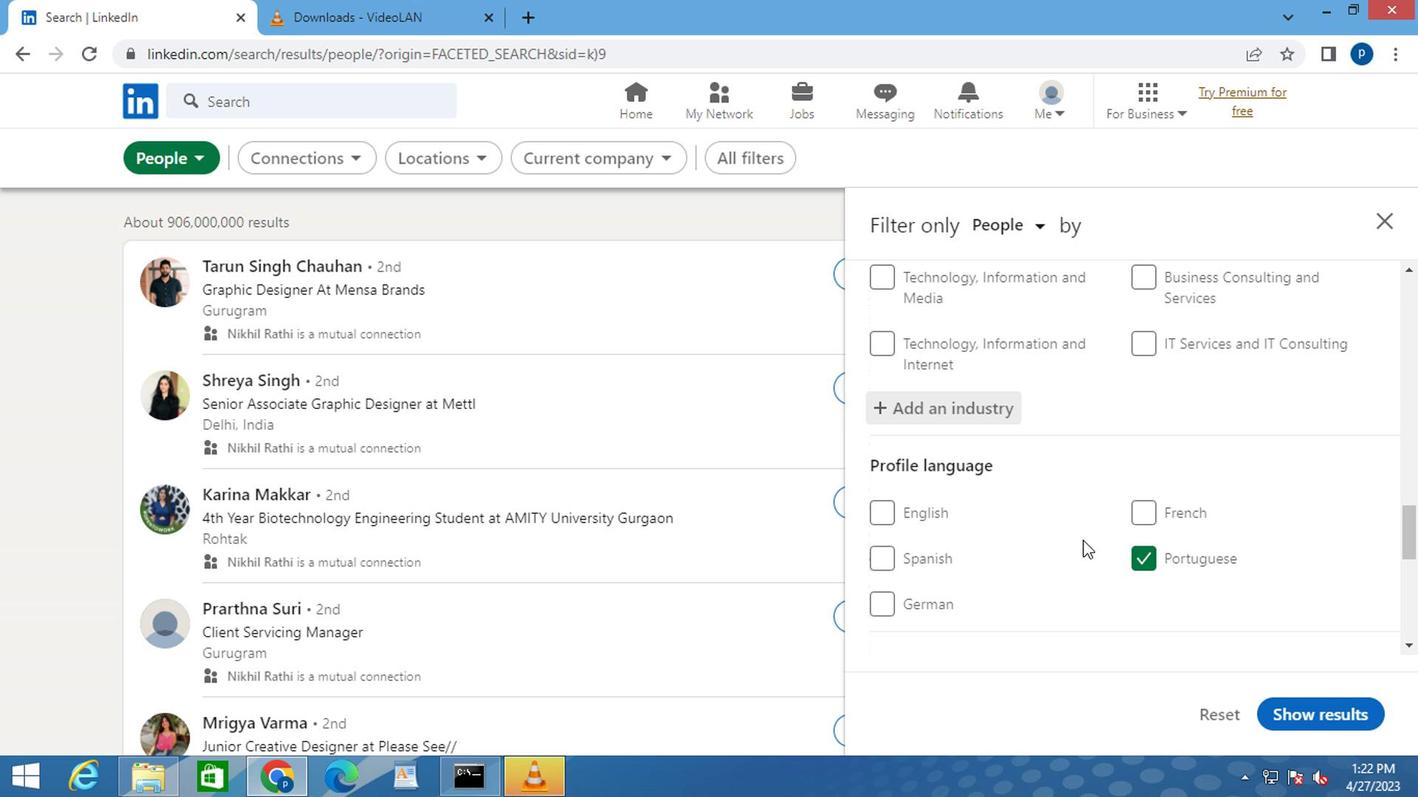 
Action: Mouse scrolled (1087, 524) with delta (0, -1)
Screenshot: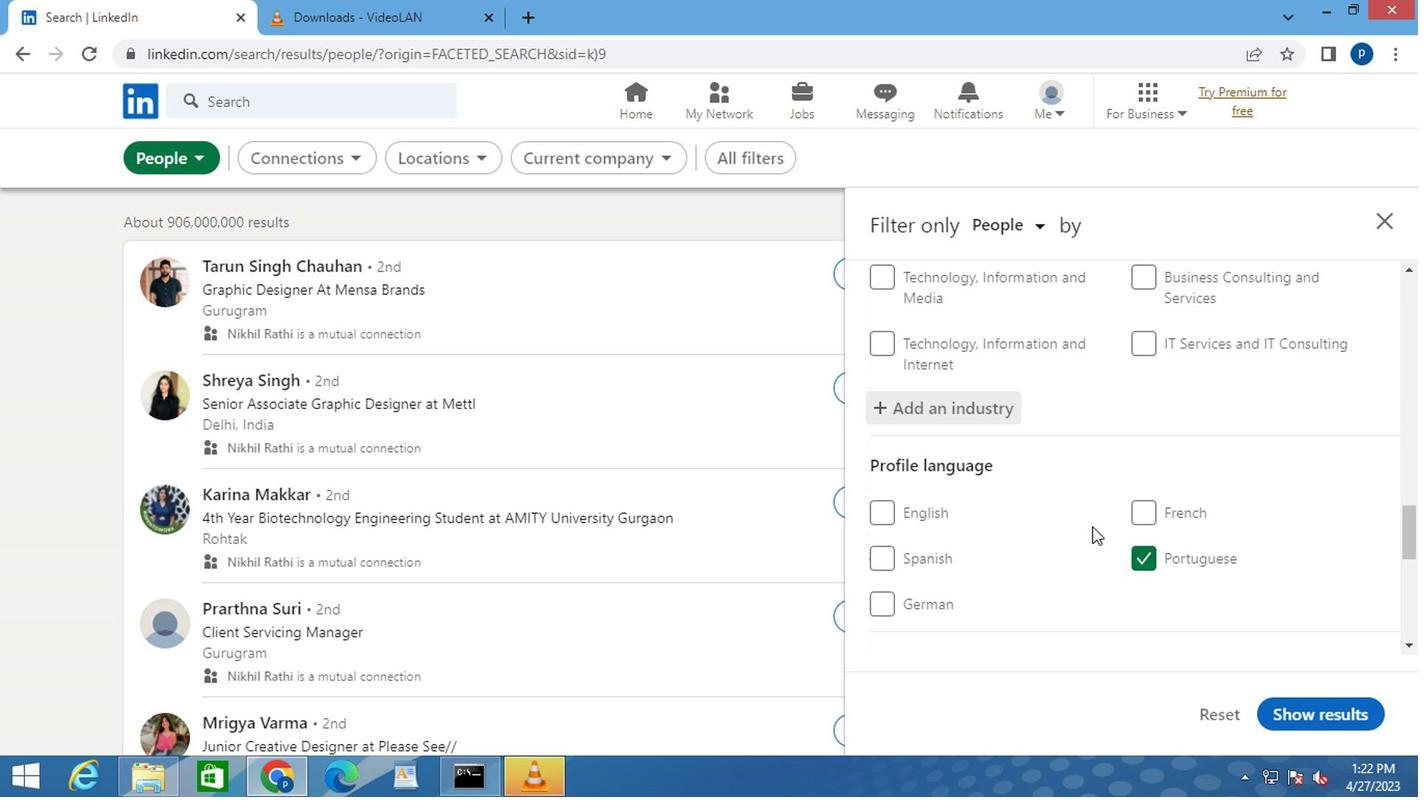 
Action: Mouse moved to (1077, 522)
Screenshot: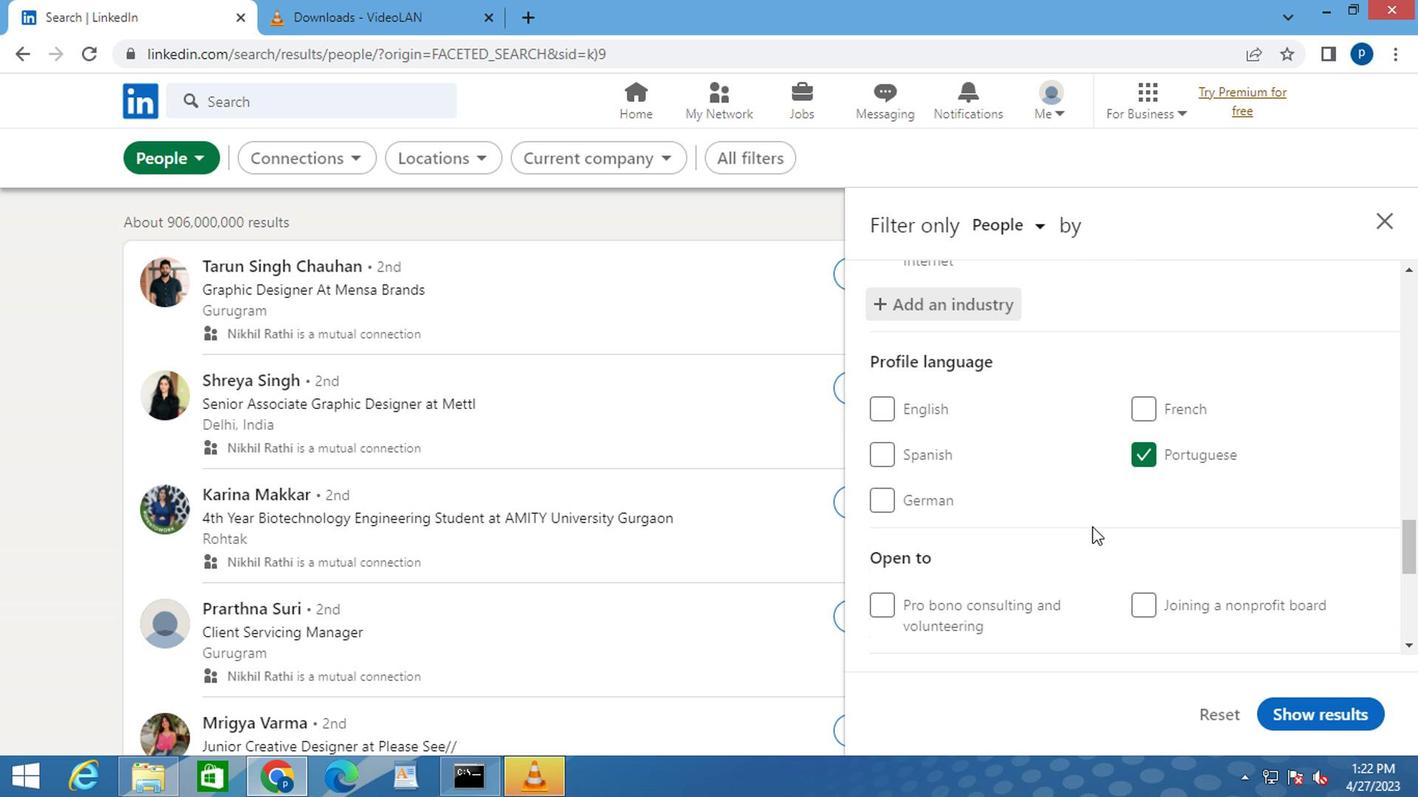 
Action: Mouse scrolled (1077, 521) with delta (0, -1)
Screenshot: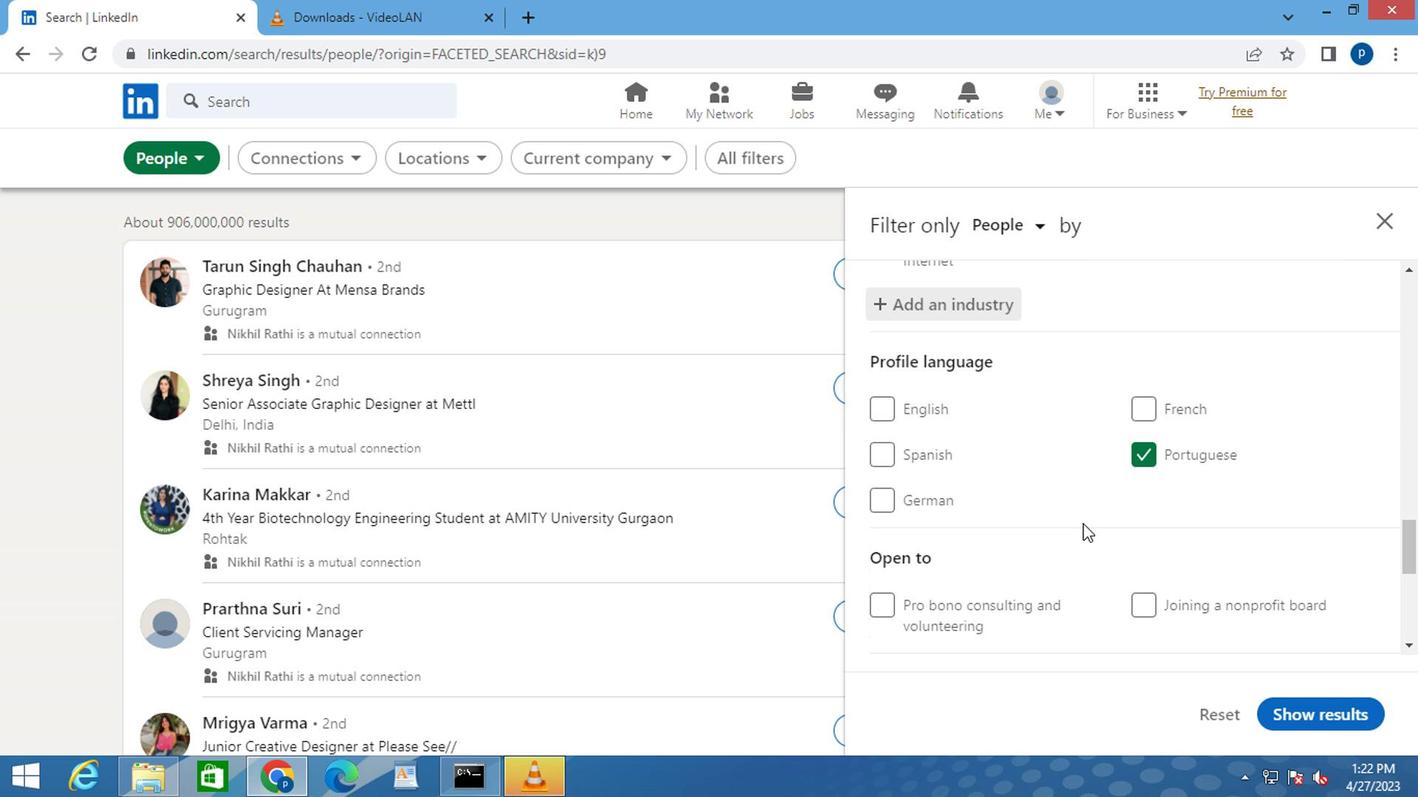 
Action: Mouse scrolled (1077, 521) with delta (0, -1)
Screenshot: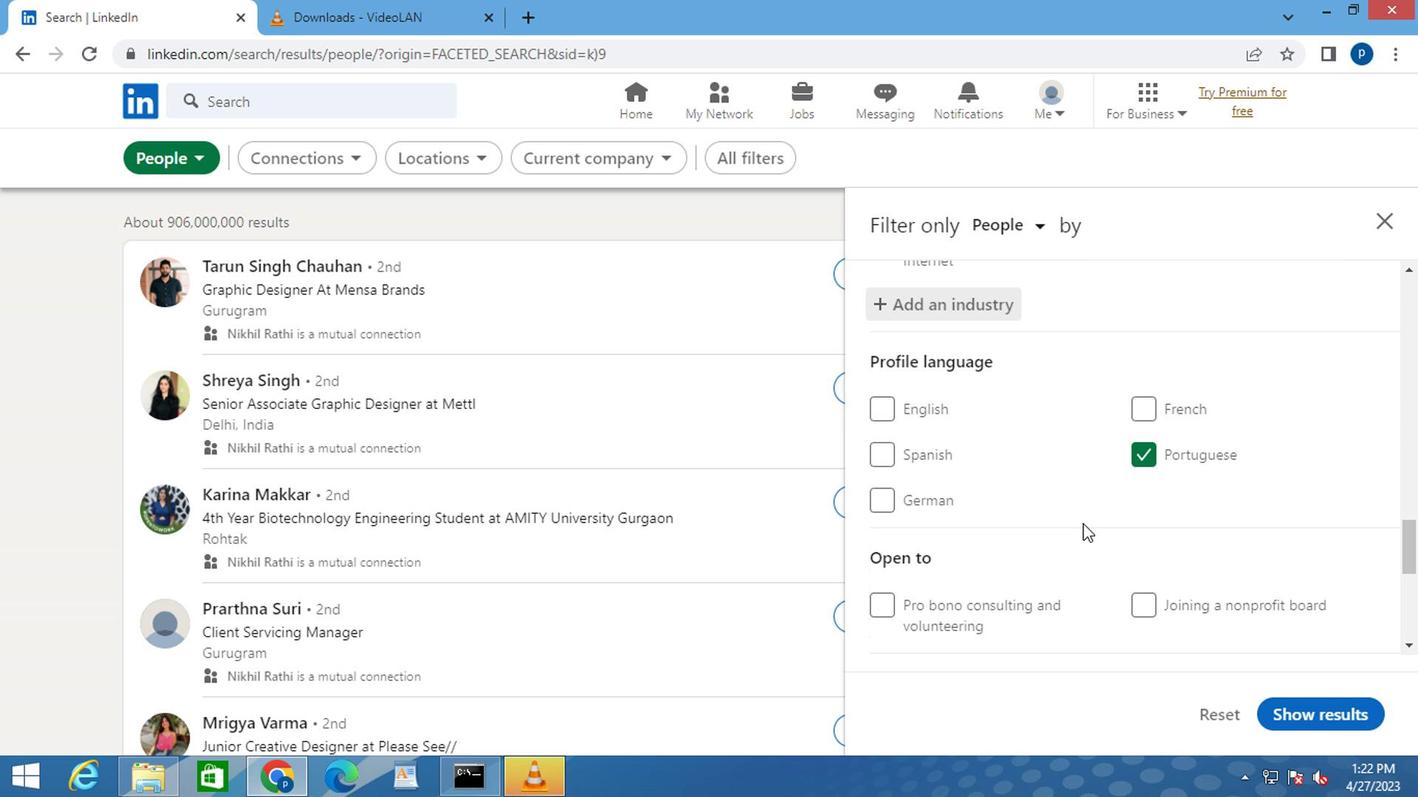
Action: Mouse scrolled (1077, 521) with delta (0, -1)
Screenshot: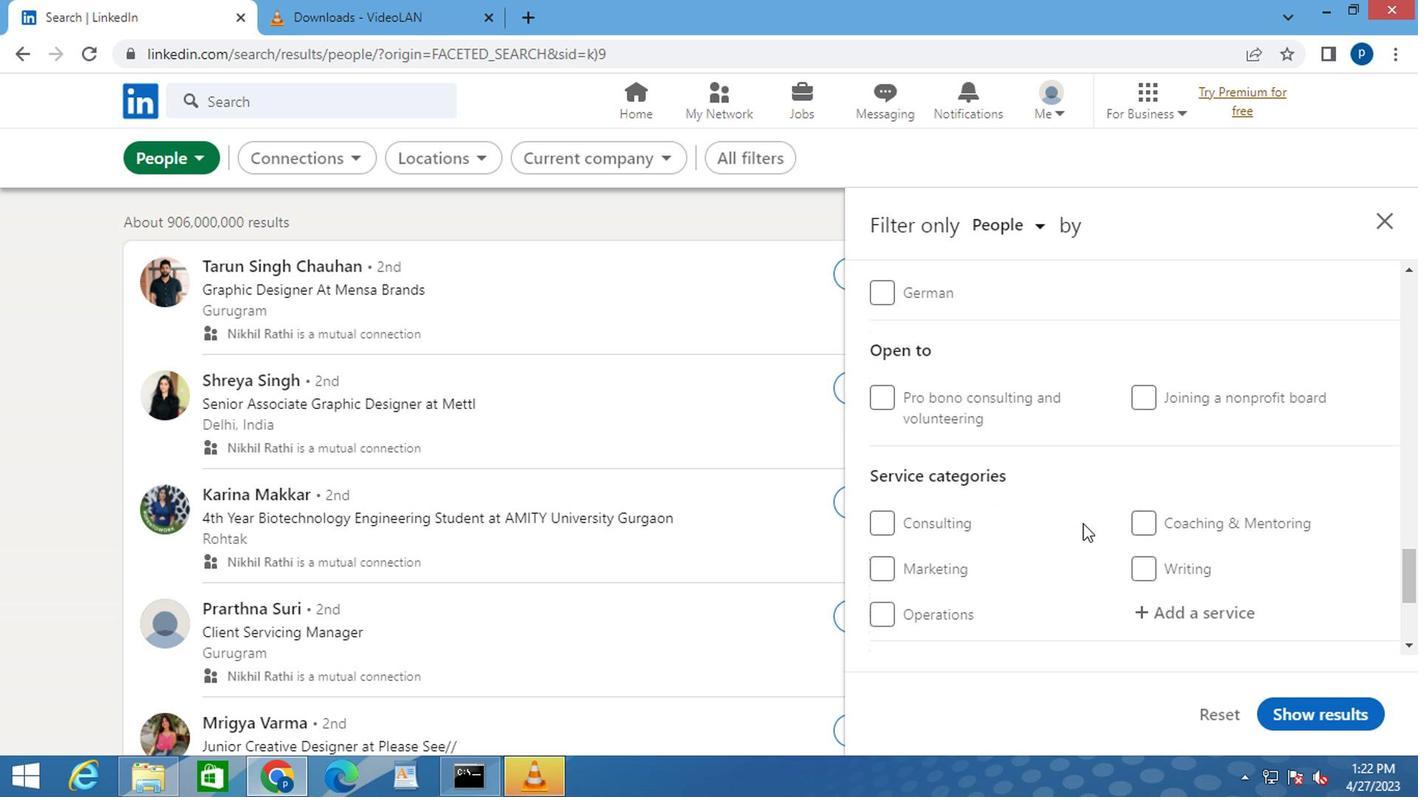 
Action: Mouse scrolled (1077, 521) with delta (0, -1)
Screenshot: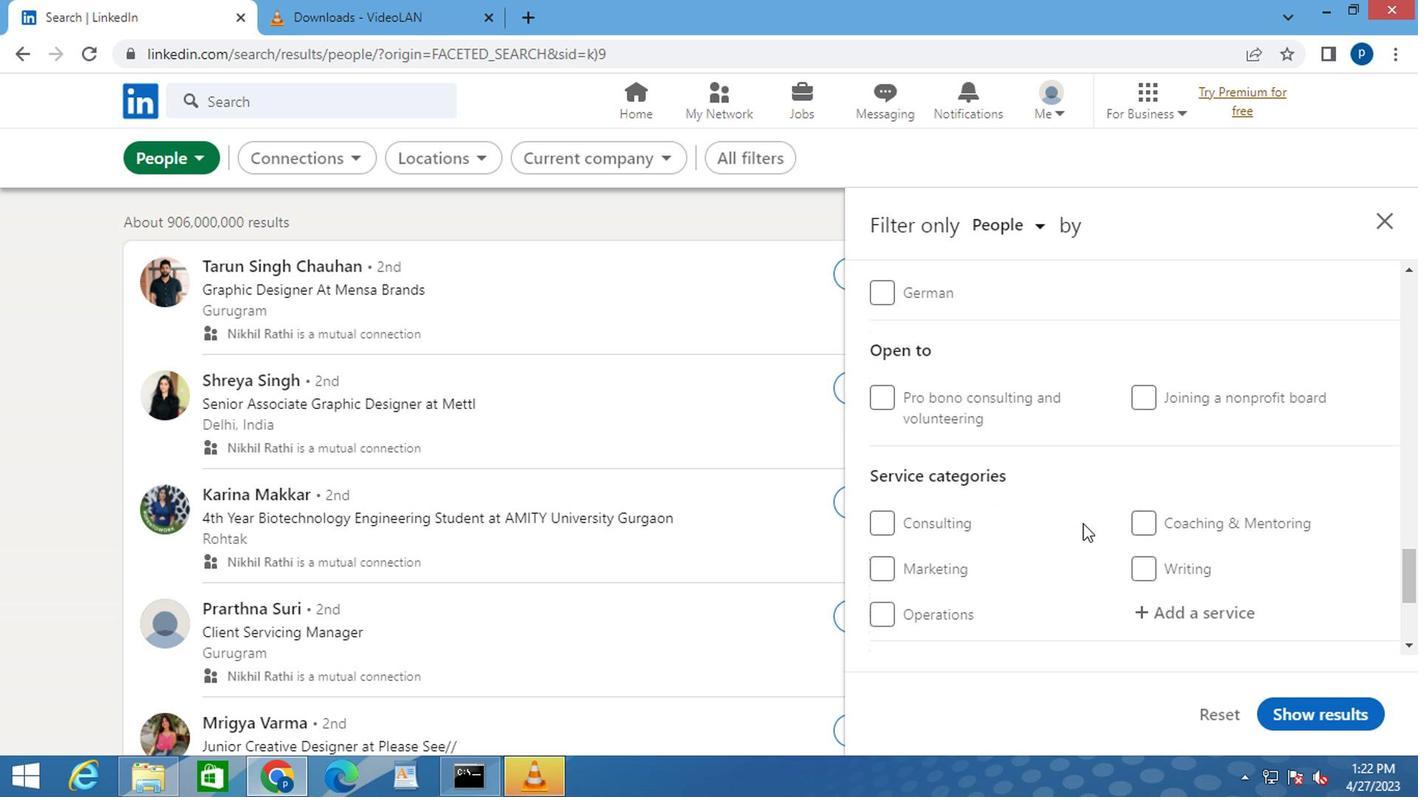 
Action: Mouse moved to (1163, 412)
Screenshot: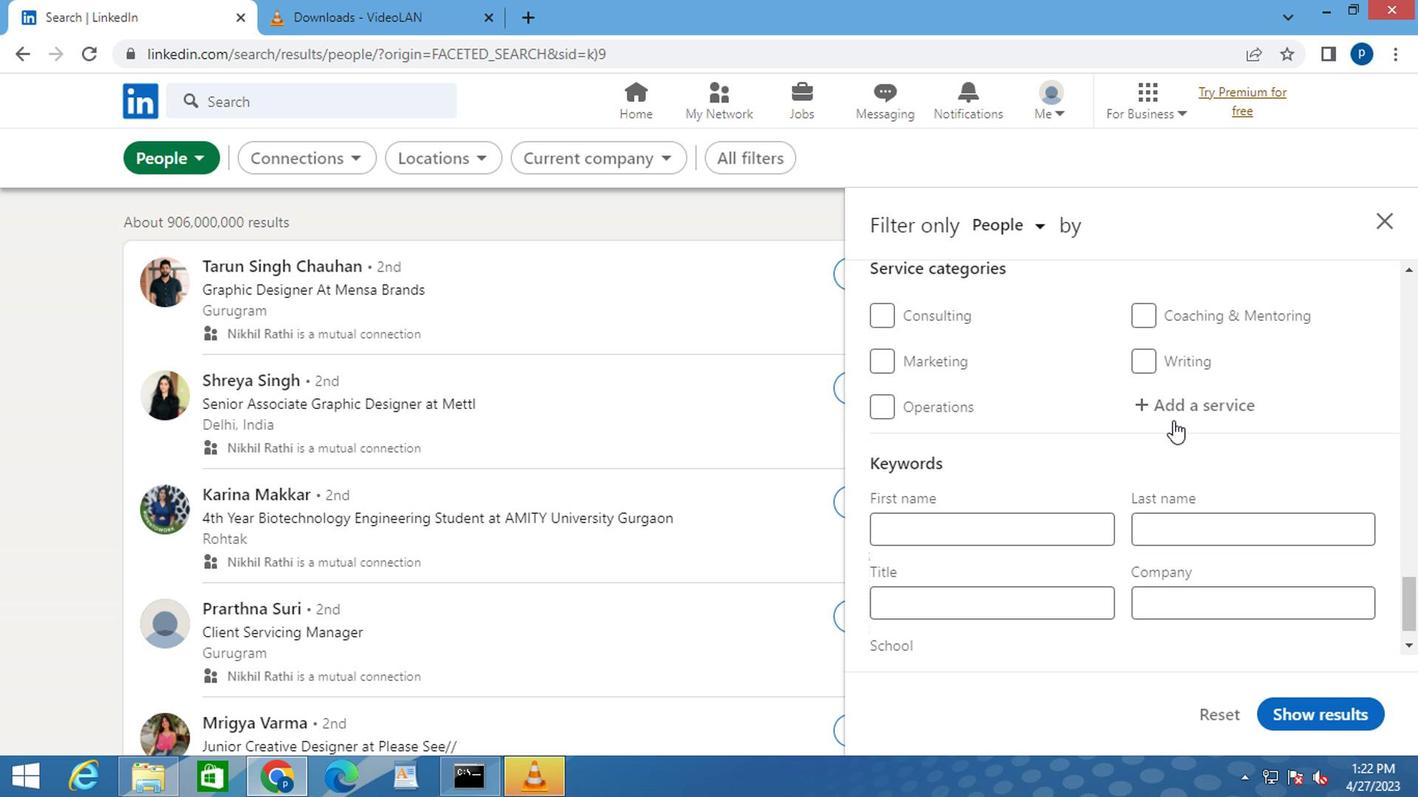 
Action: Mouse pressed left at (1163, 412)
Screenshot: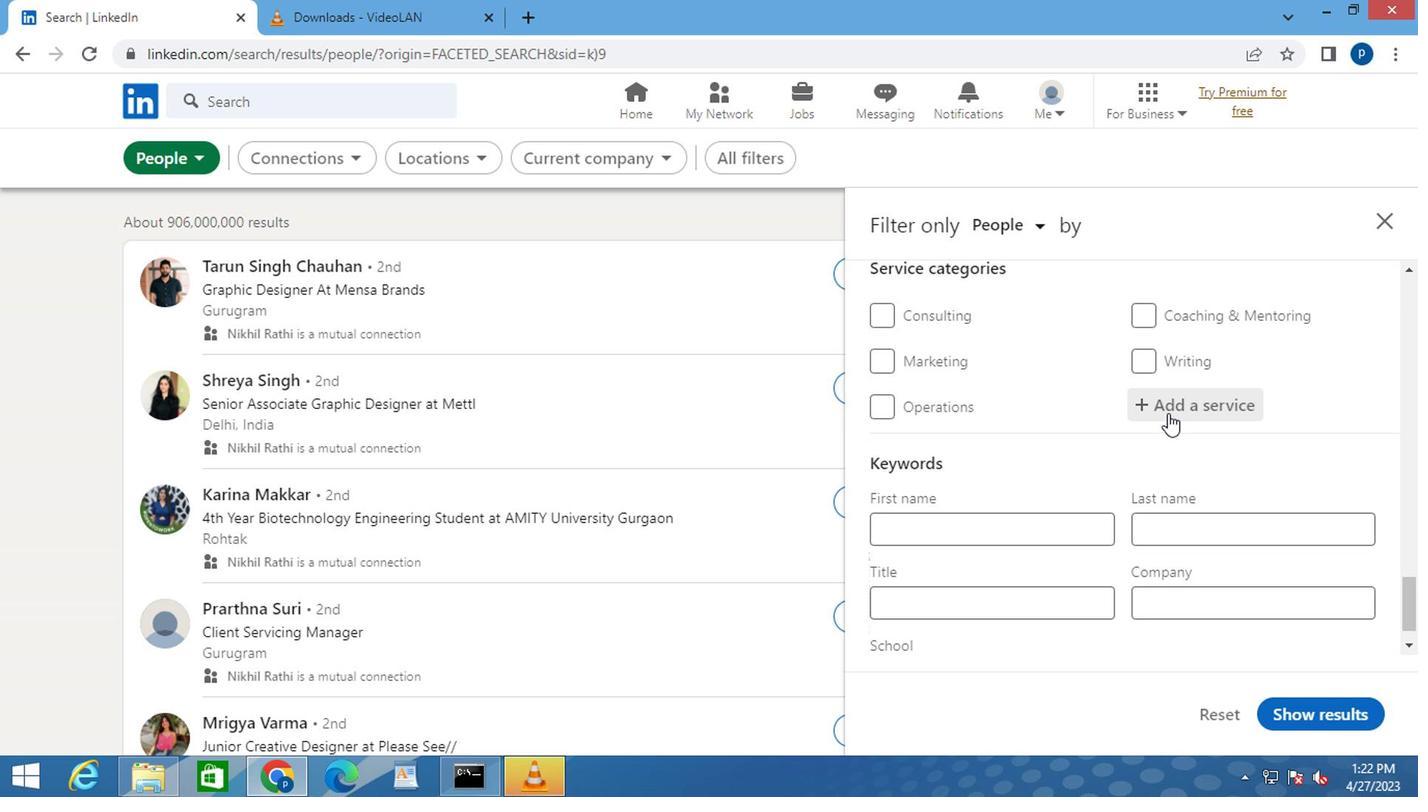 
Action: Mouse moved to (1169, 411)
Screenshot: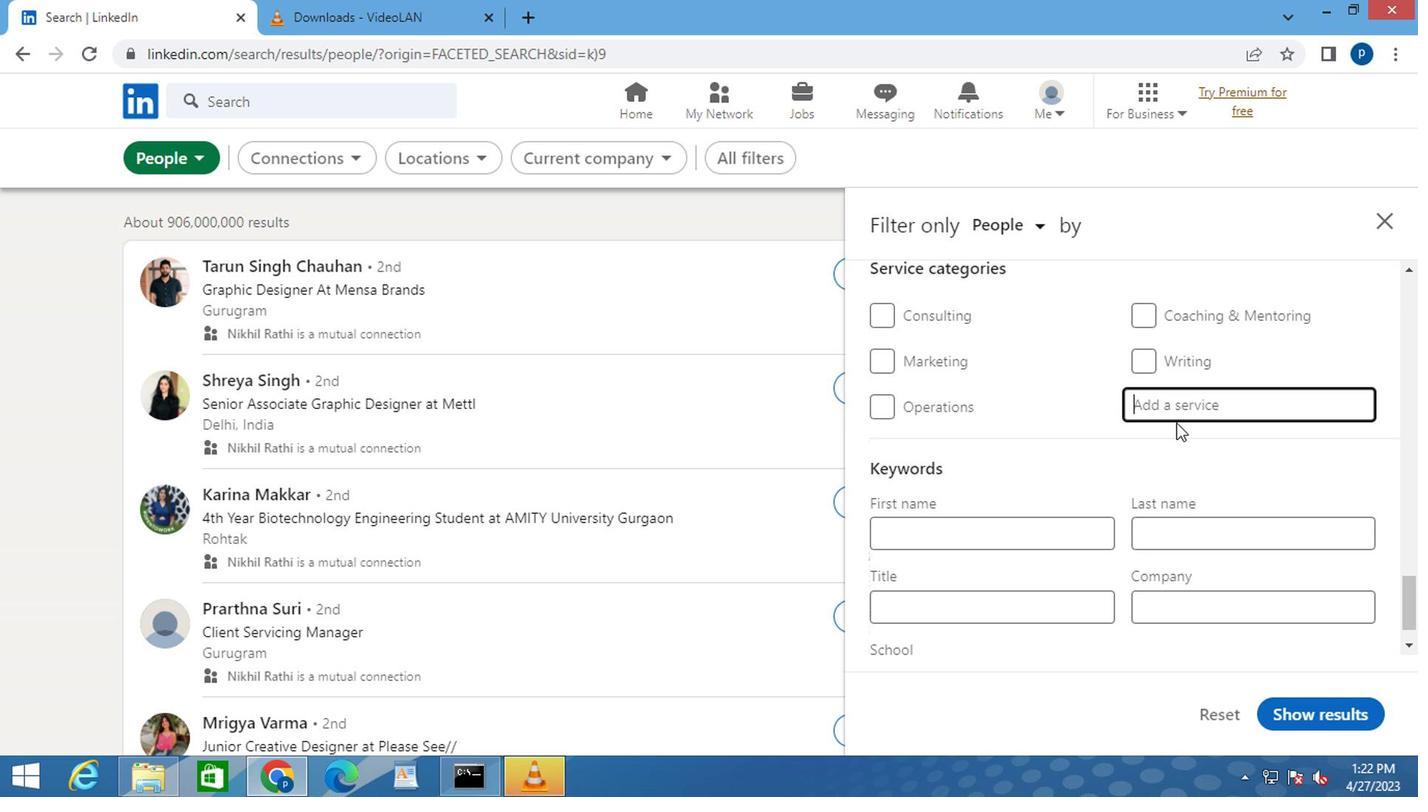 
Action: Mouse pressed left at (1169, 411)
Screenshot: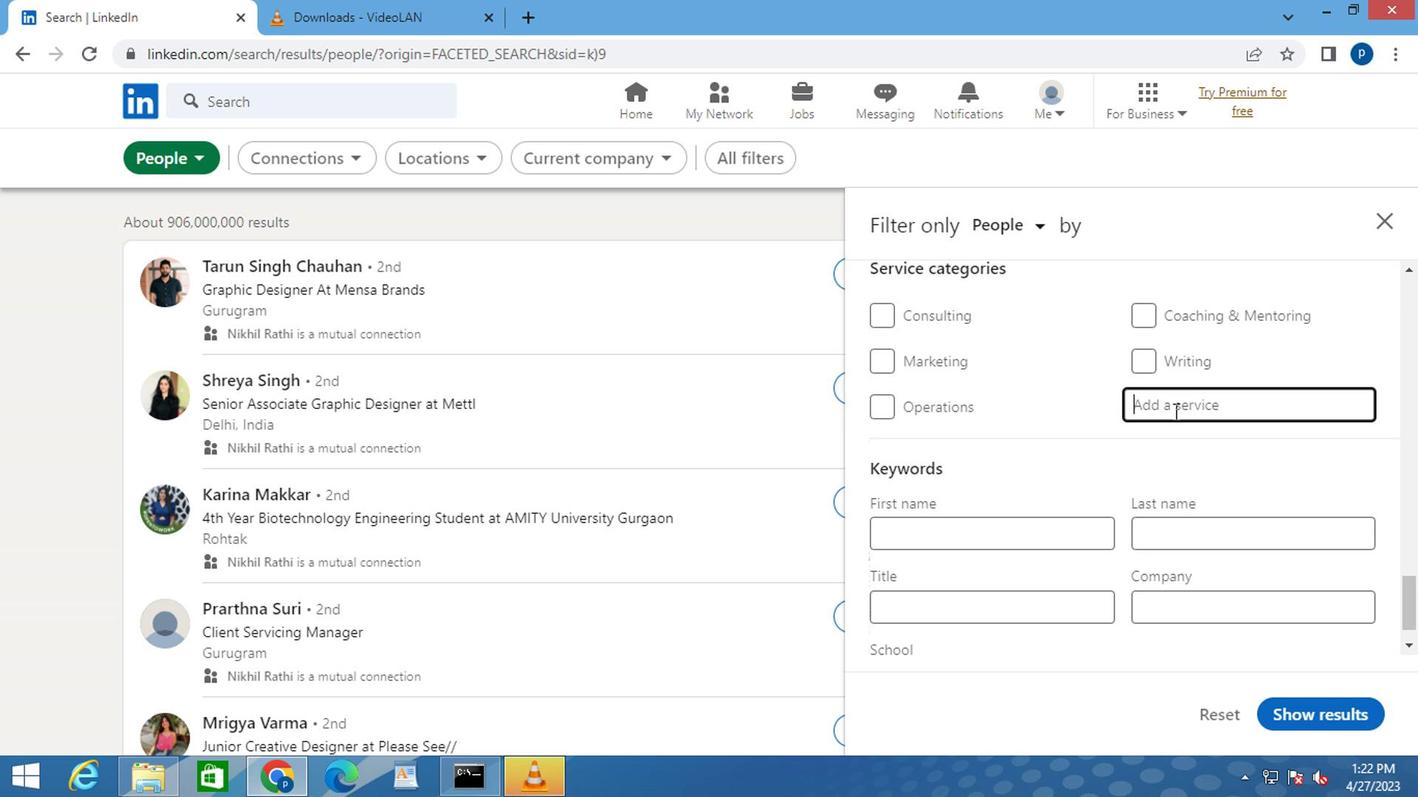 
Action: Key pressed <Key.caps_lock>P<Key.caps_lock>
Screenshot: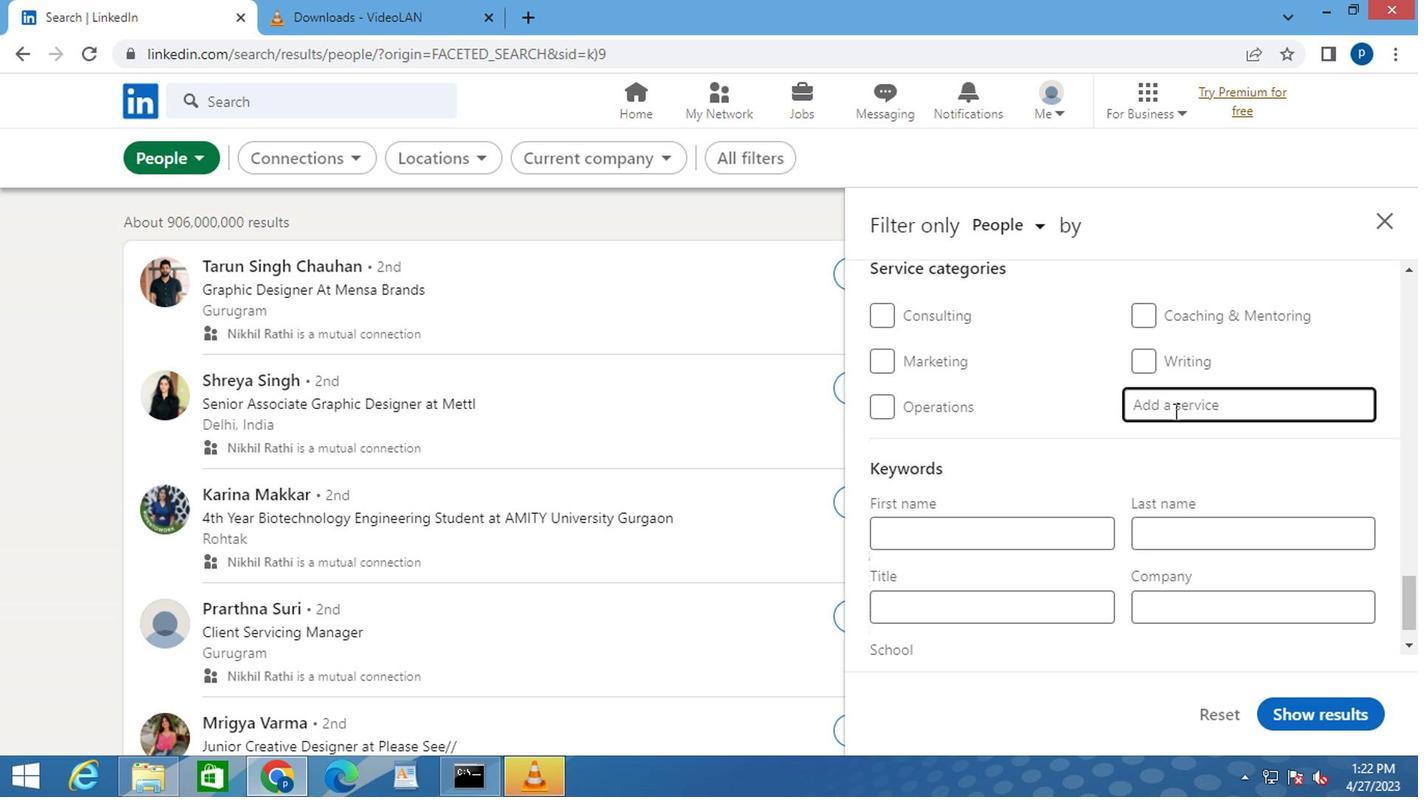 
Action: Mouse moved to (1169, 411)
Screenshot: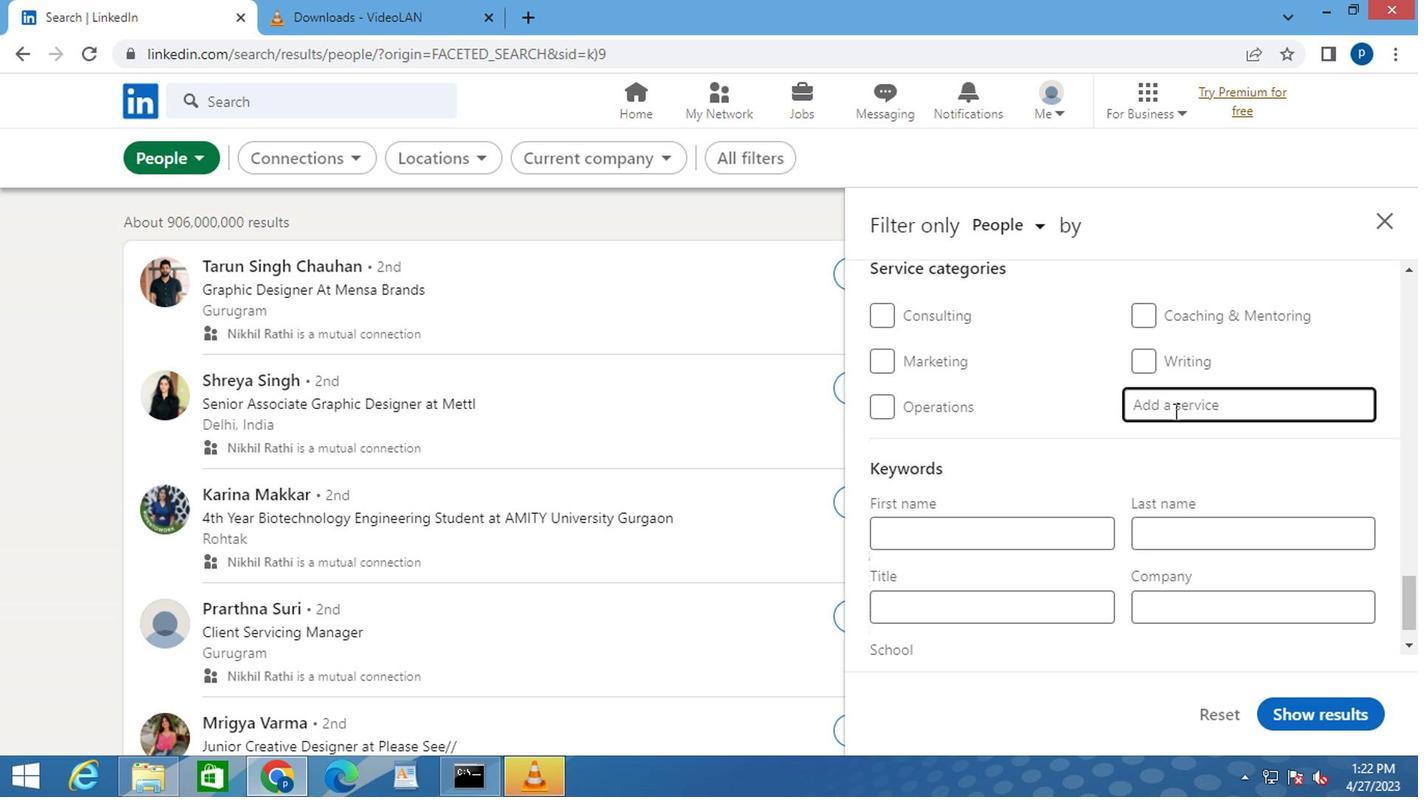
Action: Key pressed UBLIC
Screenshot: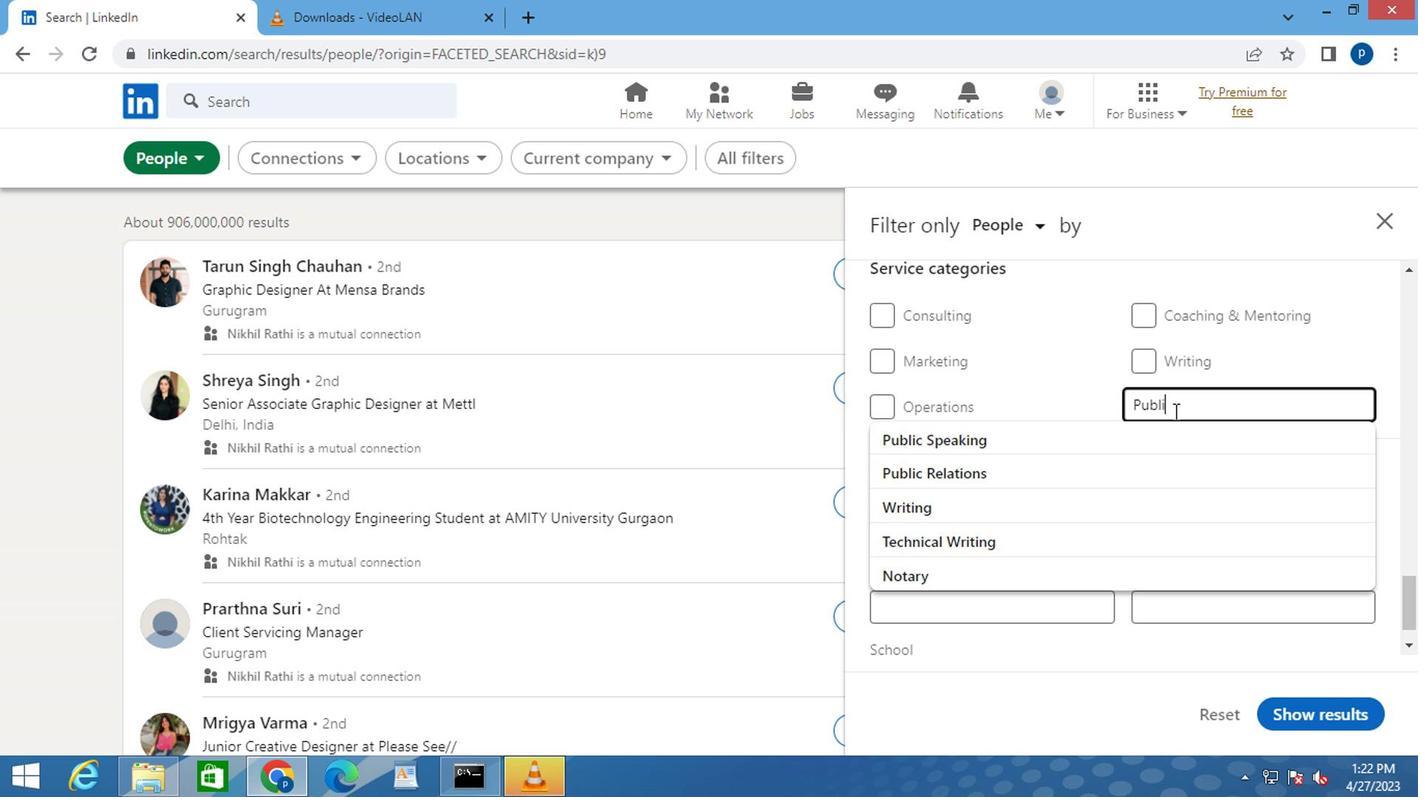 
Action: Mouse moved to (1025, 467)
Screenshot: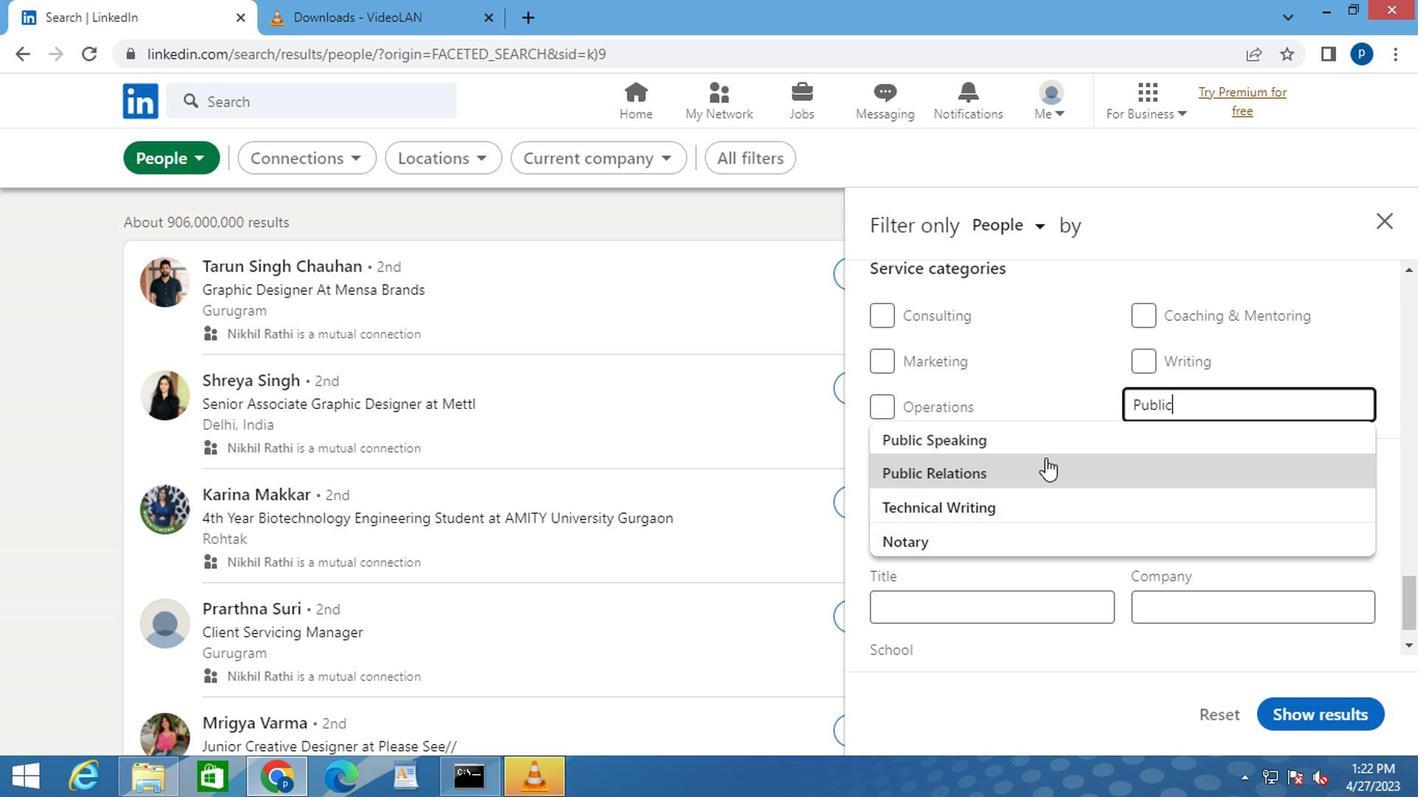 
Action: Mouse pressed left at (1025, 467)
Screenshot: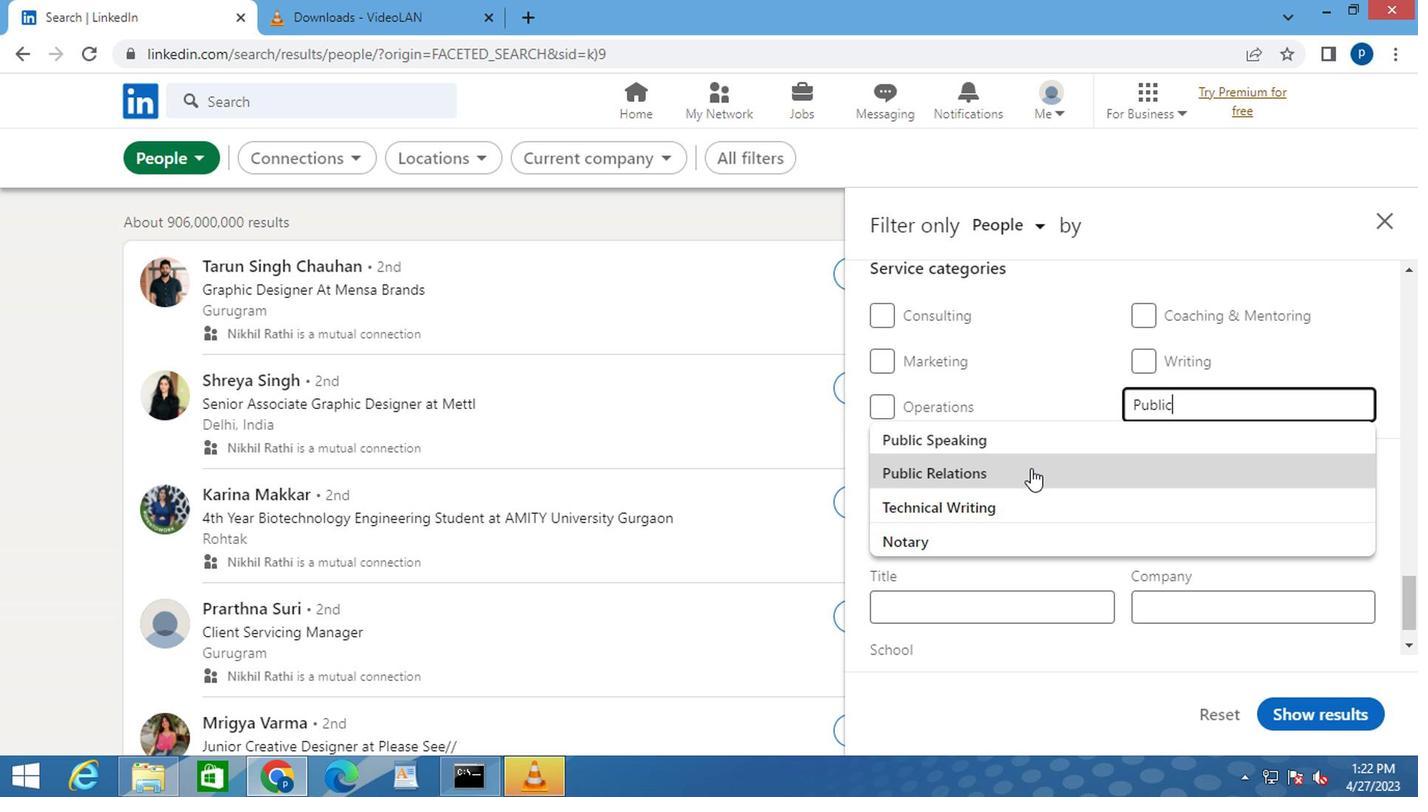 
Action: Mouse scrolled (1025, 466) with delta (0, 0)
Screenshot: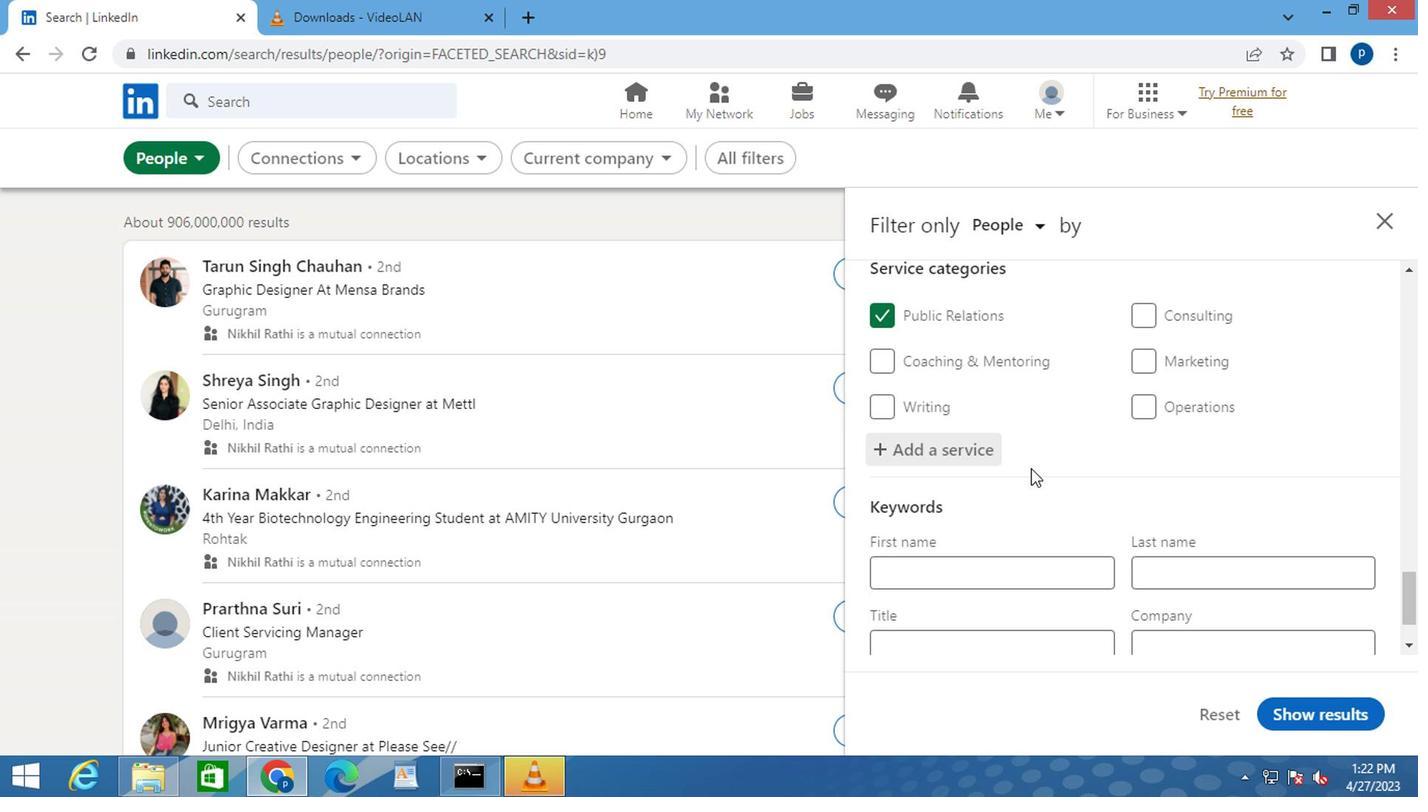 
Action: Mouse scrolled (1025, 466) with delta (0, 0)
Screenshot: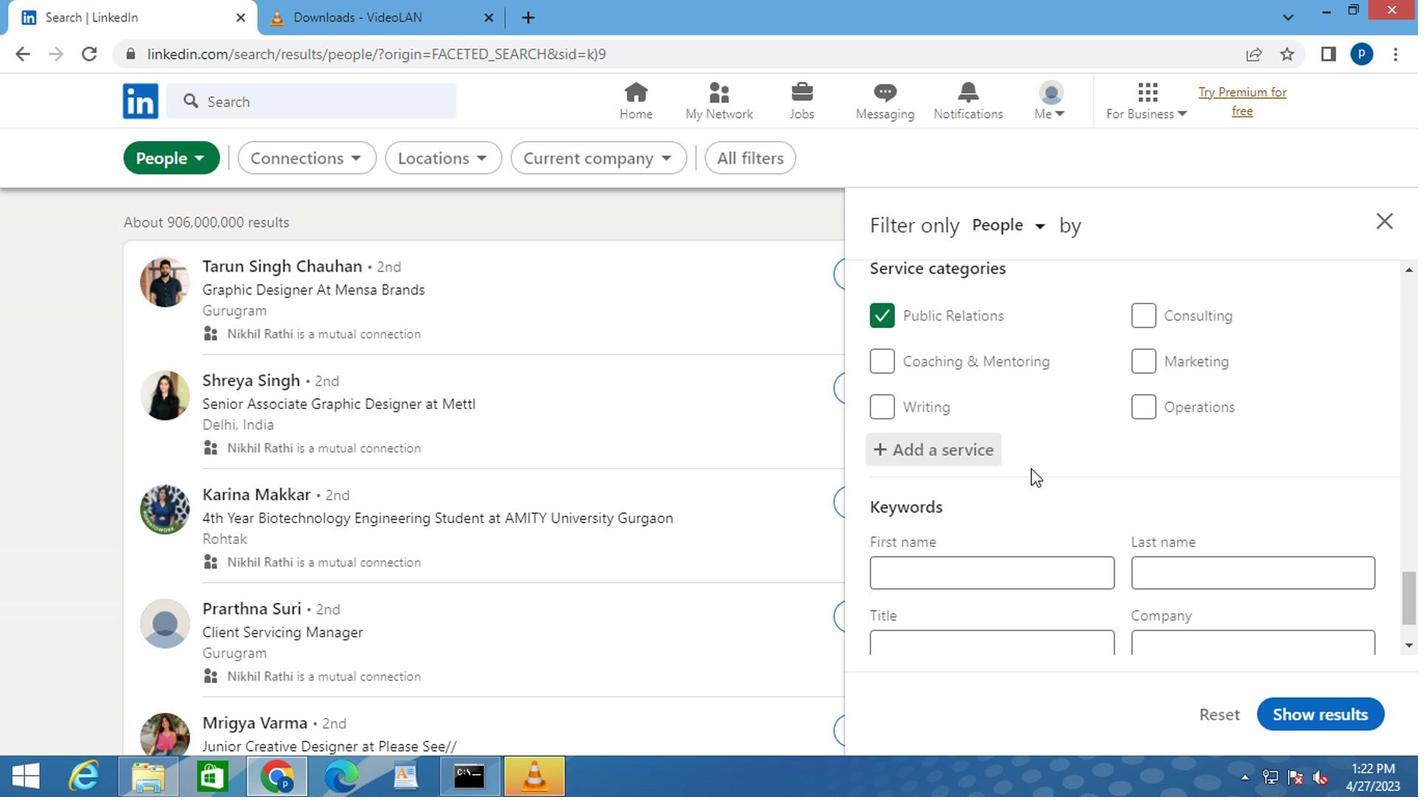 
Action: Mouse moved to (957, 559)
Screenshot: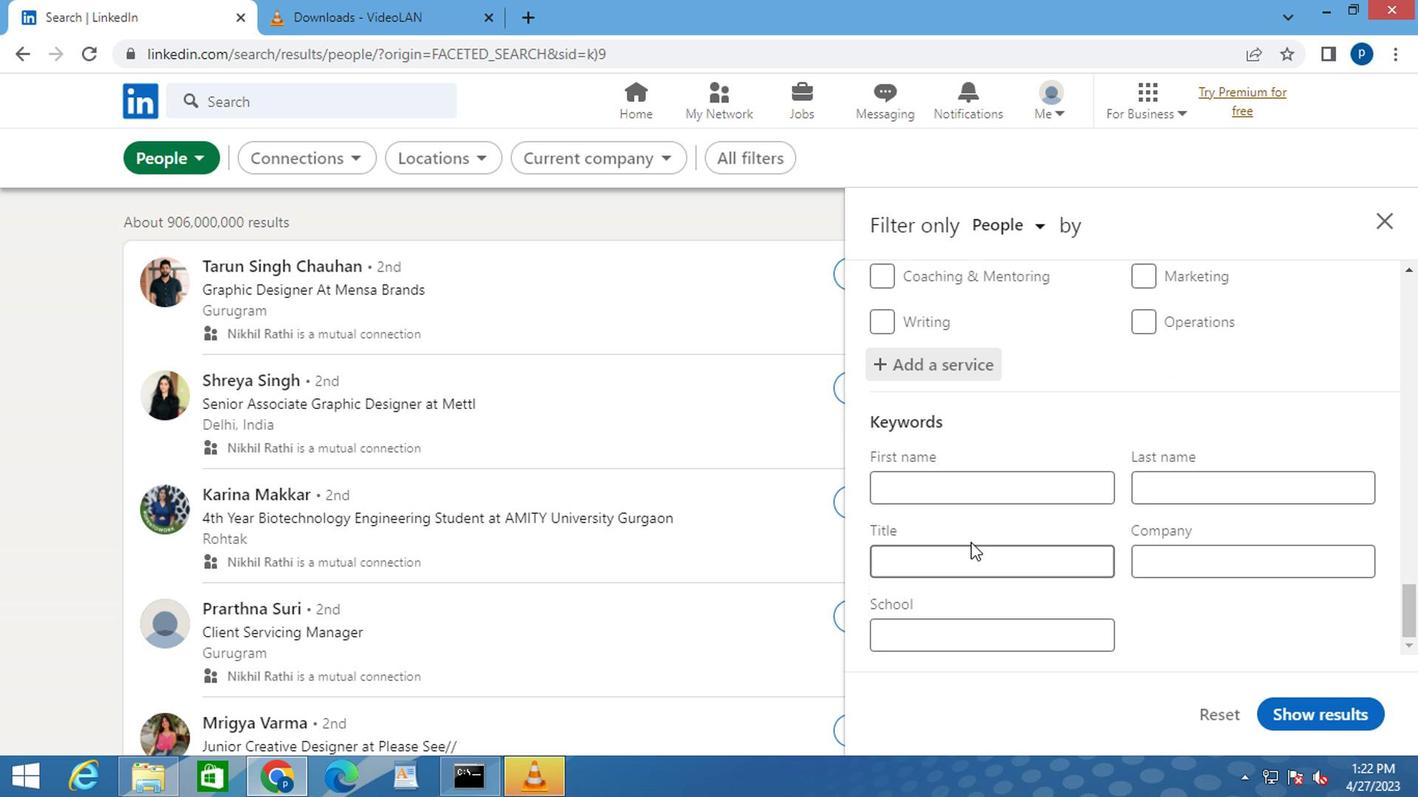 
Action: Mouse pressed left at (957, 559)
Screenshot: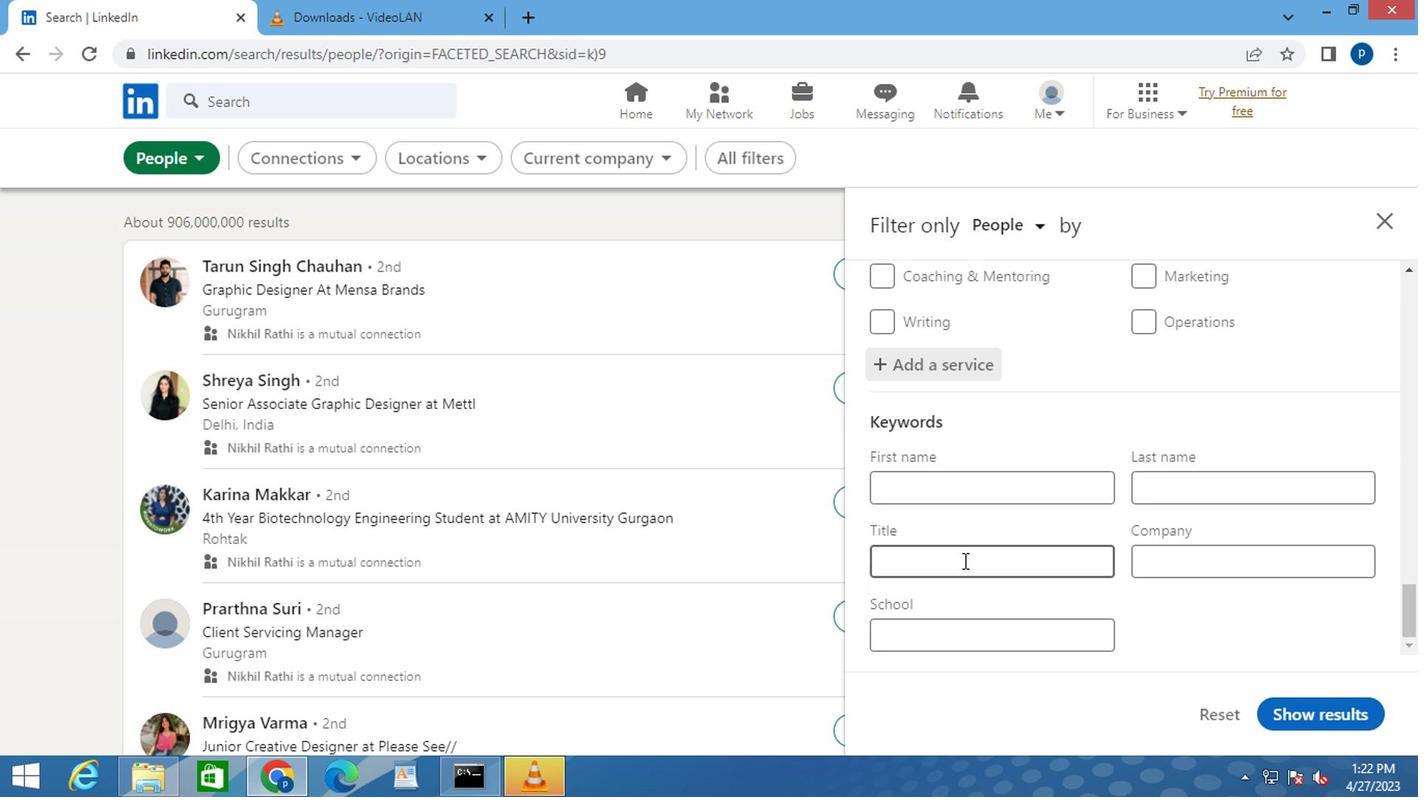 
Action: Key pressed <Key.caps_lock>M<Key.caps_lock>EDIA<Key.space><Key.caps_lock>R<Key.caps_lock>ELATIONS<Key.space><Key.caps_lock>C<Key.caps_lock>OORDINATOR<Key.space>
Screenshot: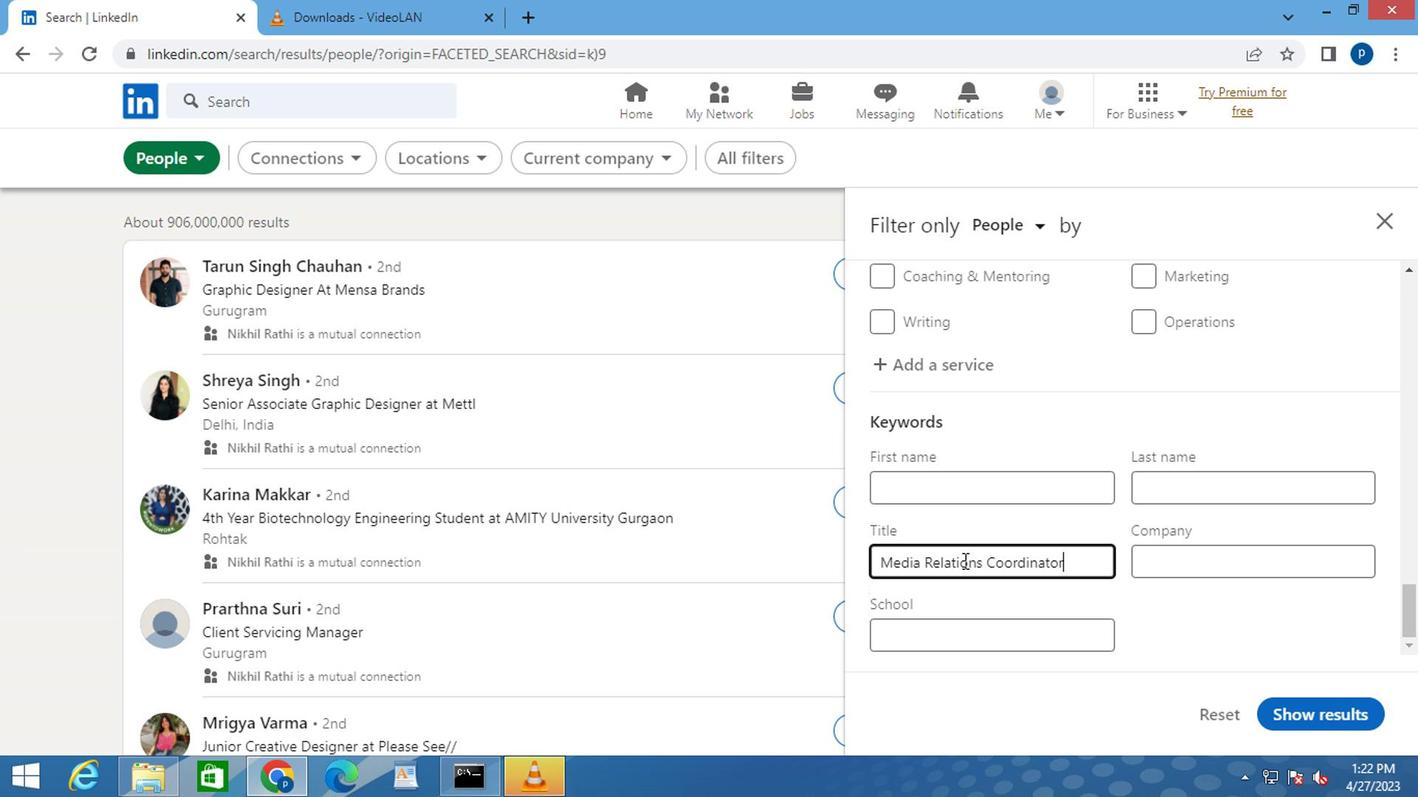 
Action: Mouse moved to (1342, 705)
Screenshot: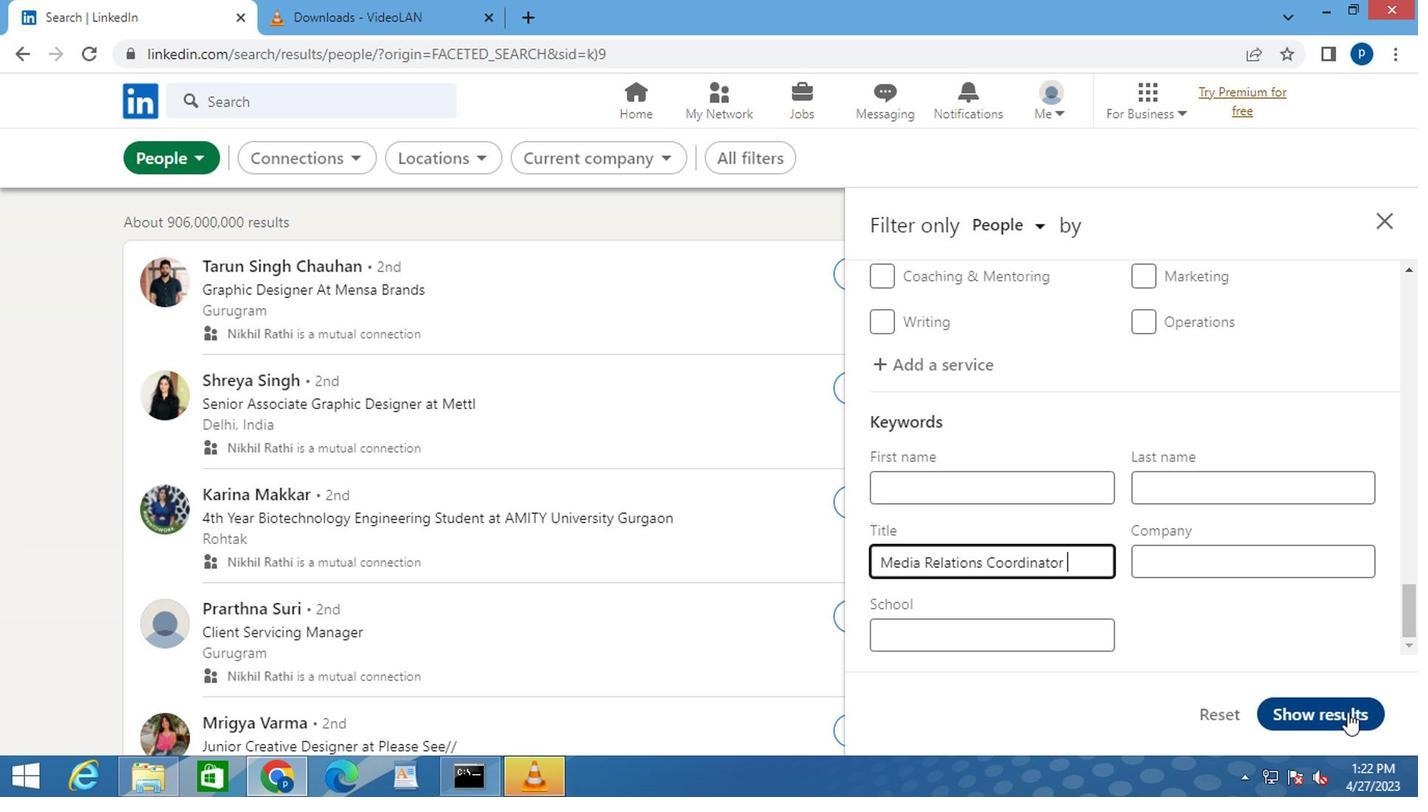 
Action: Mouse pressed left at (1342, 705)
Screenshot: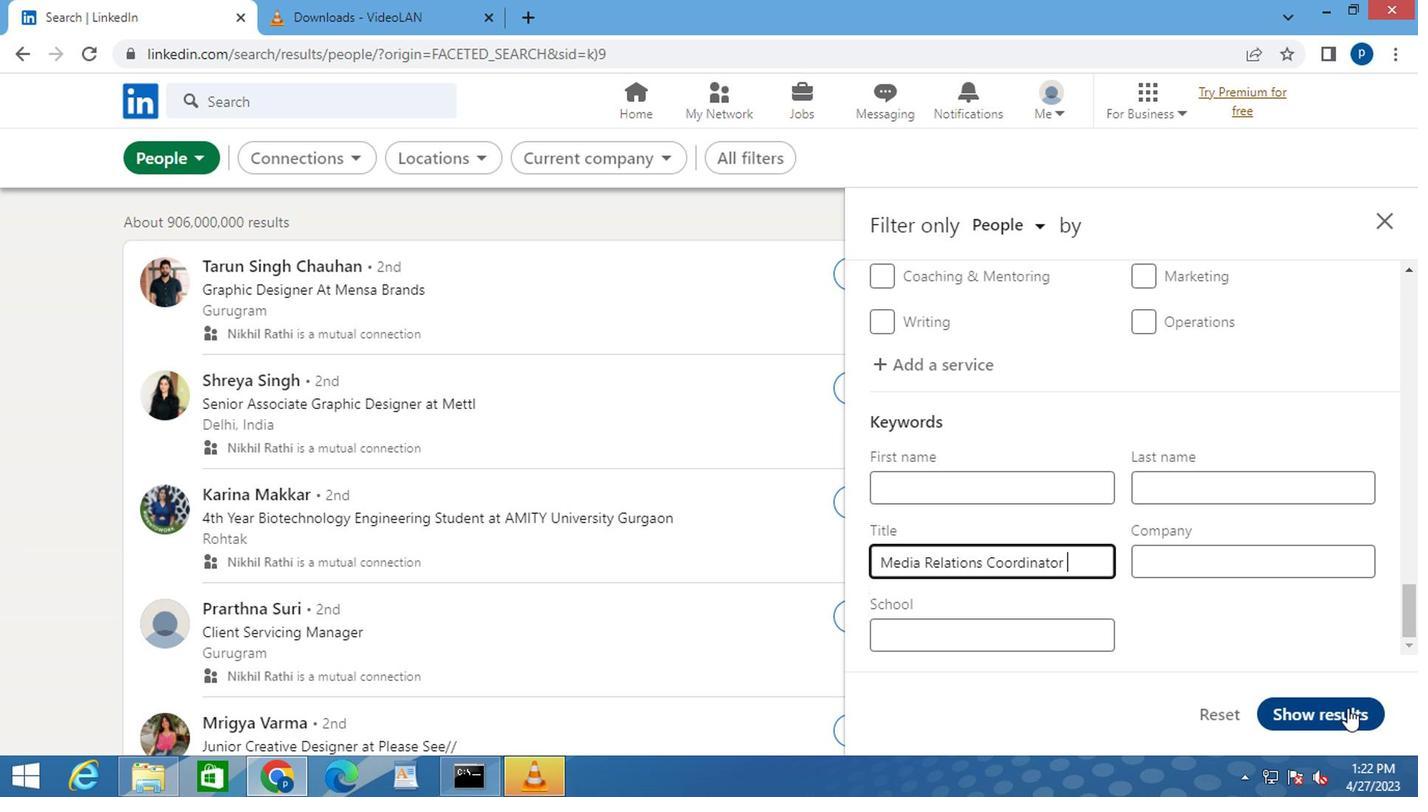 
